 Task: For heading Calibri with Bold.  font size for heading24,  'Change the font style of data to'Bell MT.  and font size to 16,  Change the alignment of both headline & data to Align middle & Align Center.  In the sheet  Expense Monitoring Tracker
Action: Mouse moved to (88, 95)
Screenshot: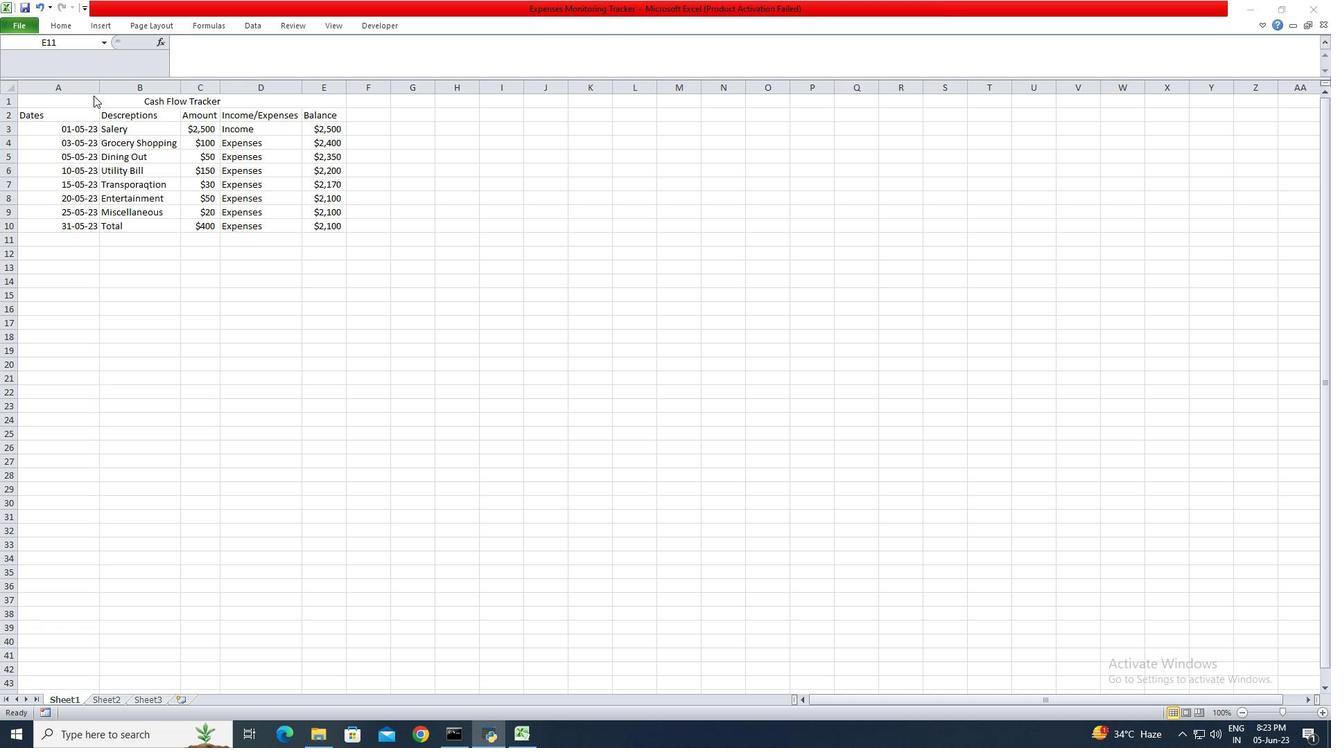 
Action: Mouse pressed left at (88, 95)
Screenshot: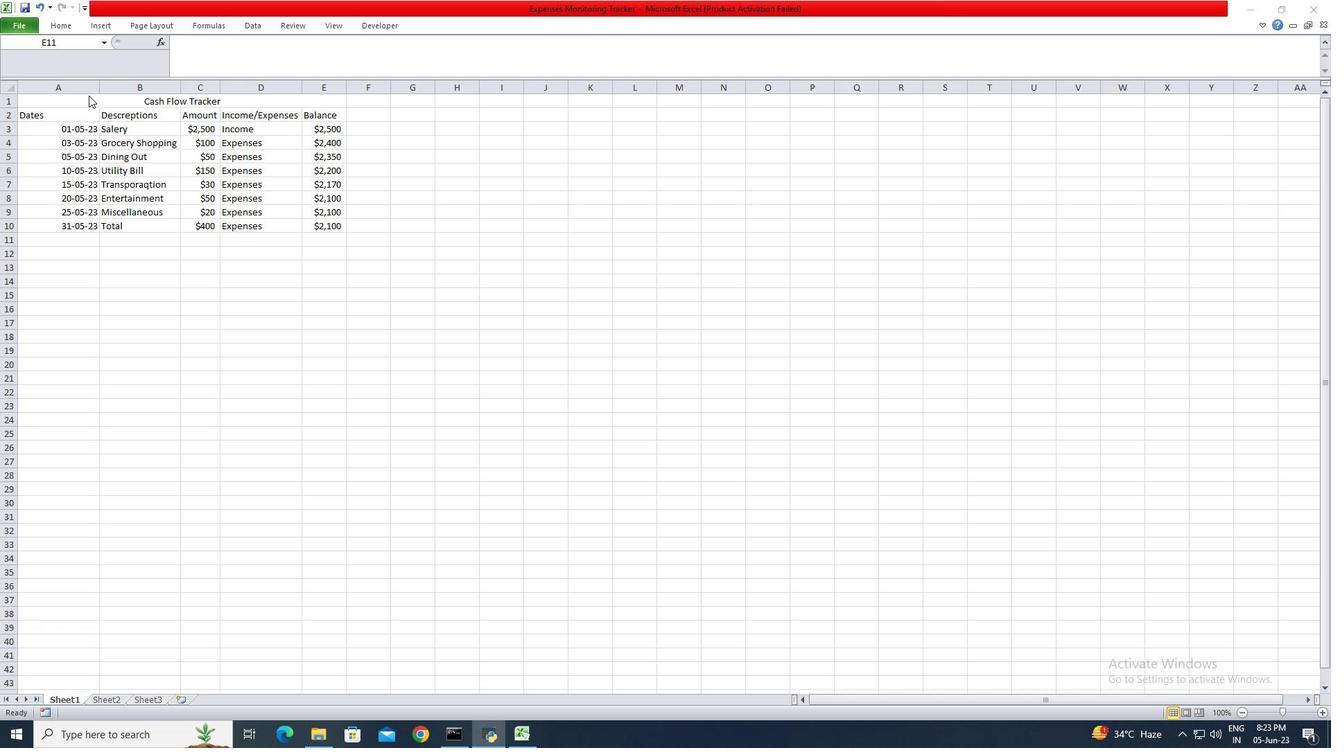 
Action: Mouse moved to (88, 105)
Screenshot: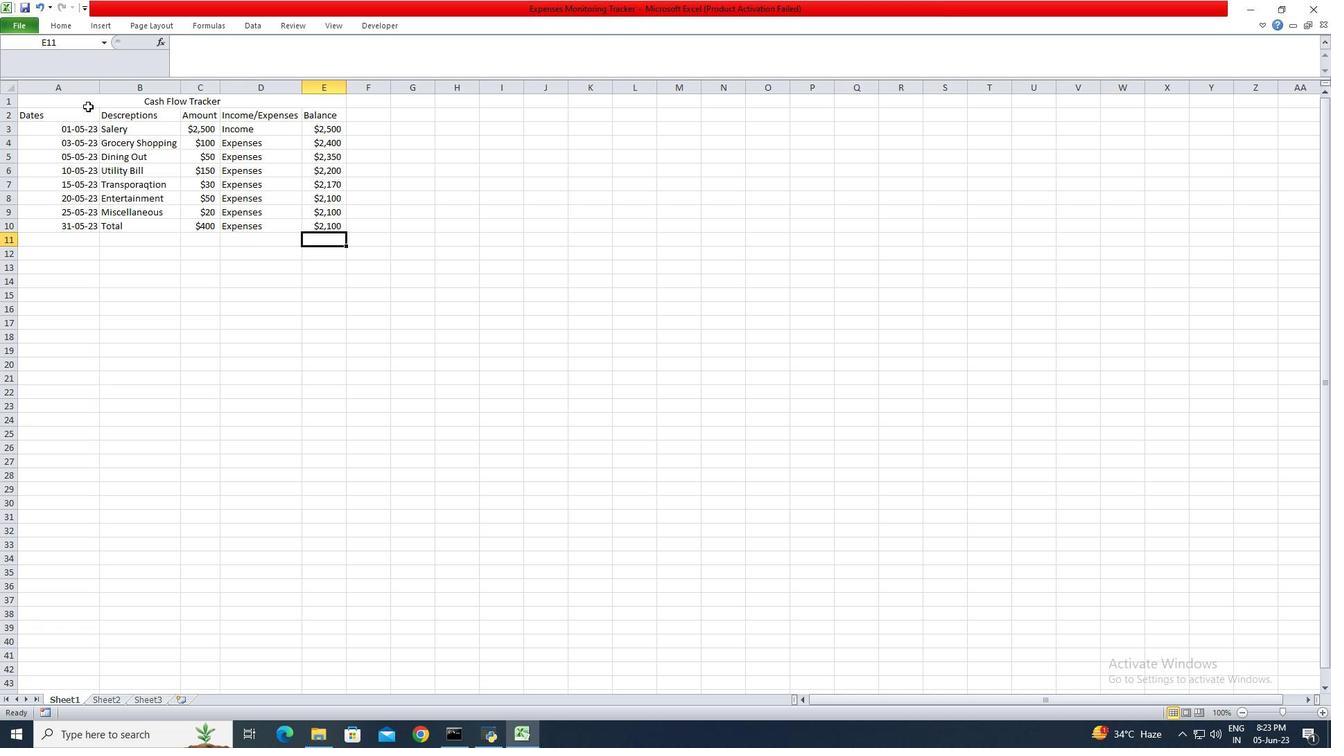 
Action: Mouse pressed left at (88, 105)
Screenshot: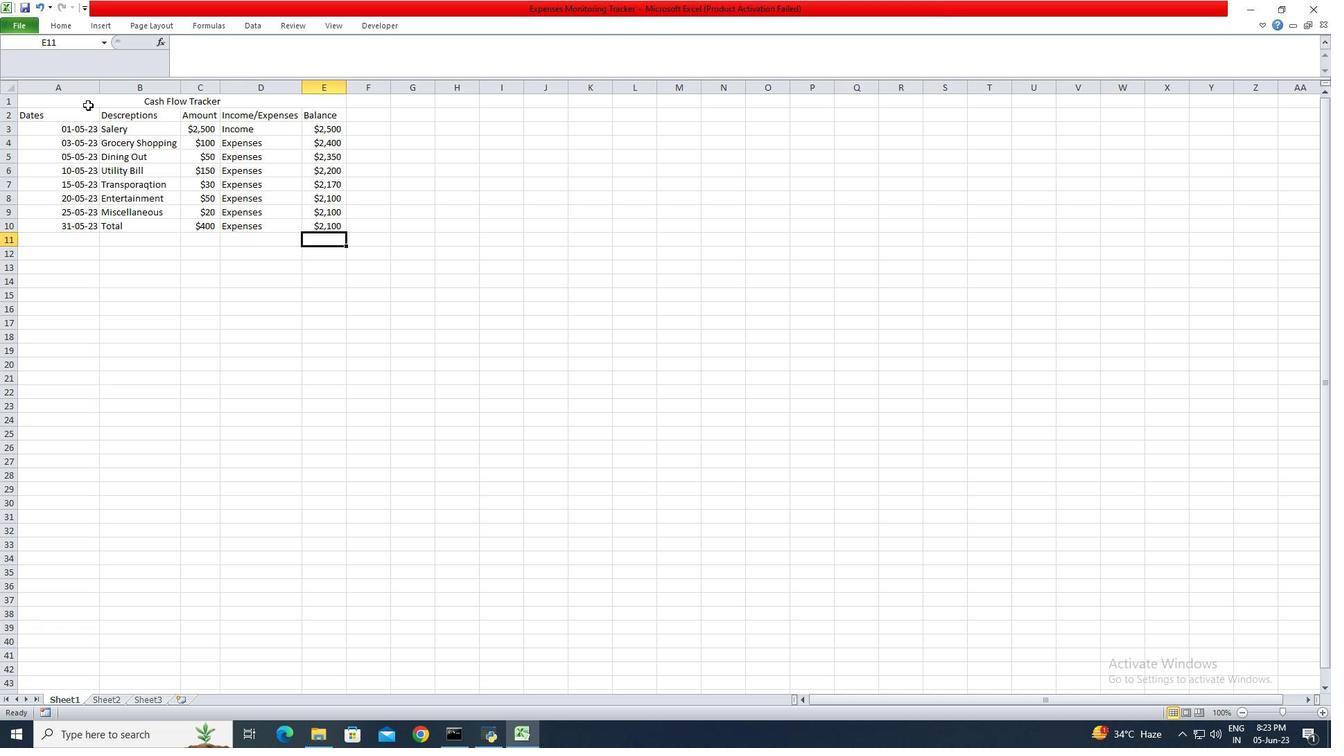 
Action: Mouse moved to (52, 28)
Screenshot: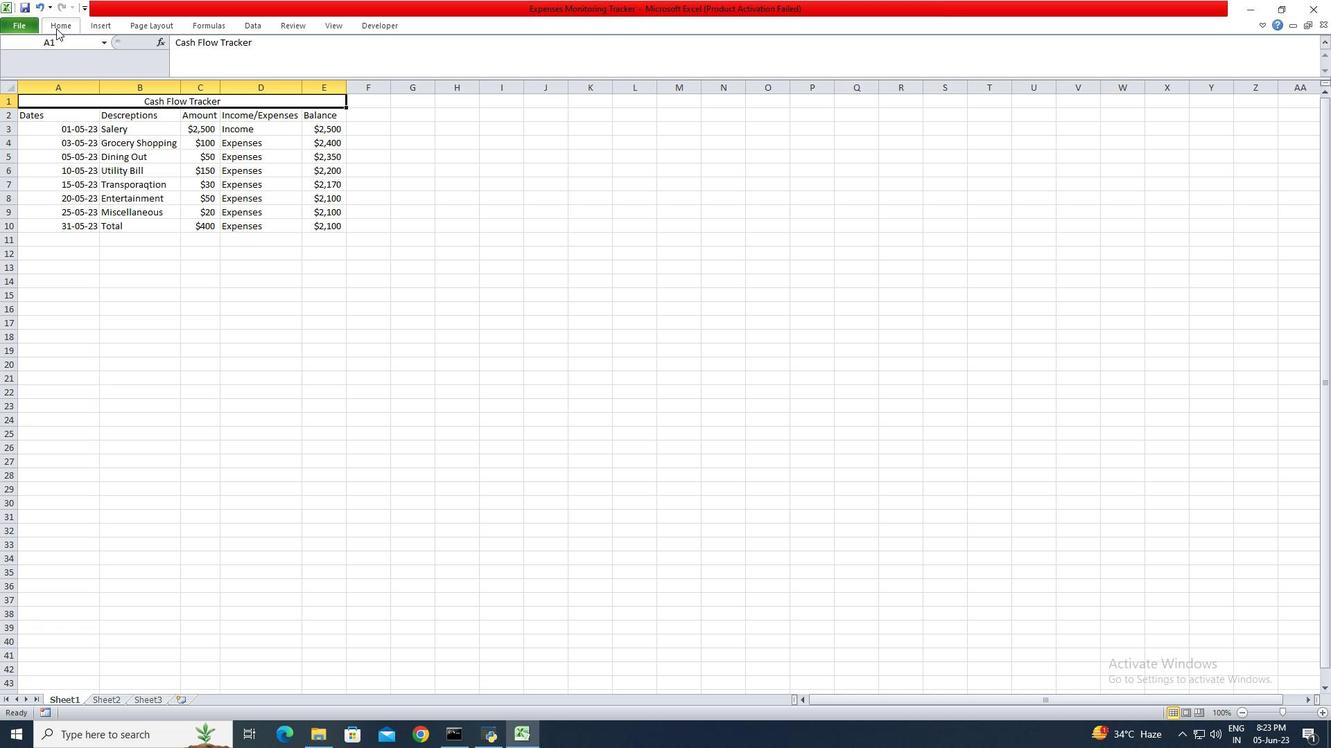 
Action: Mouse pressed left at (52, 28)
Screenshot: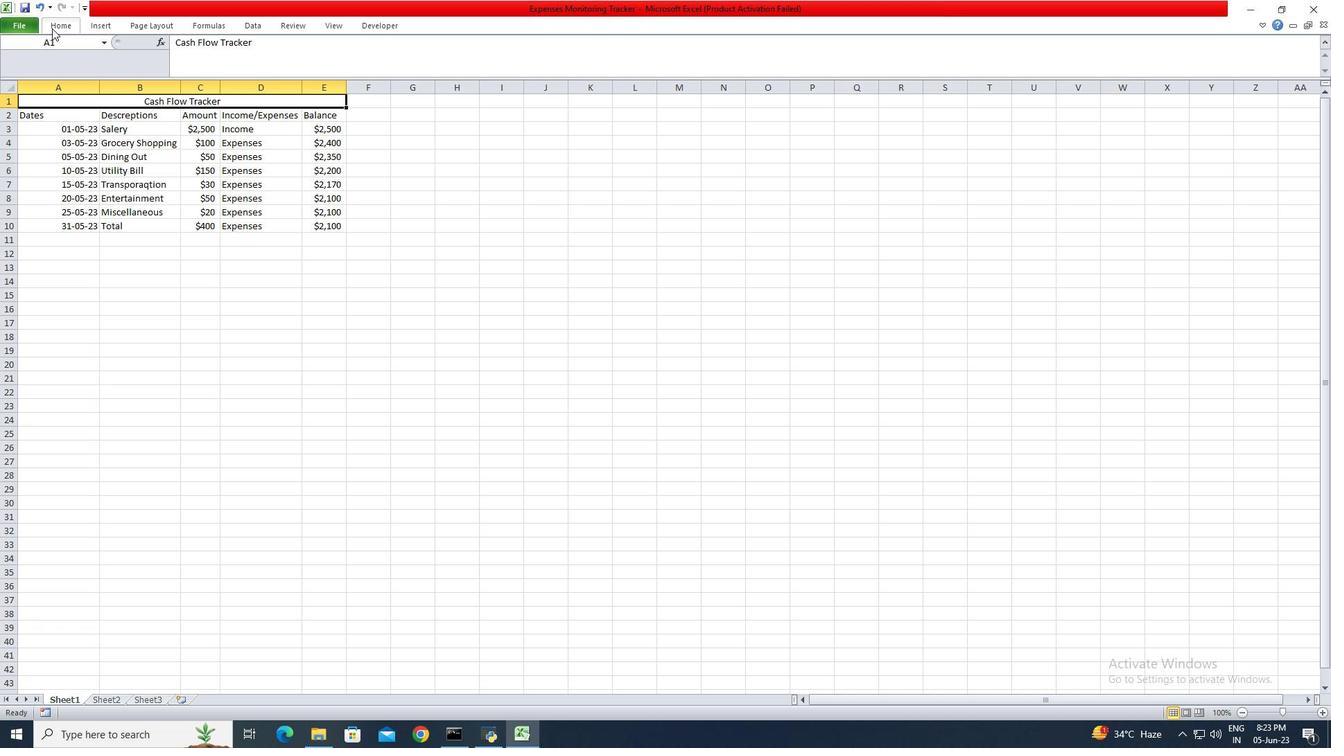
Action: Mouse moved to (180, 48)
Screenshot: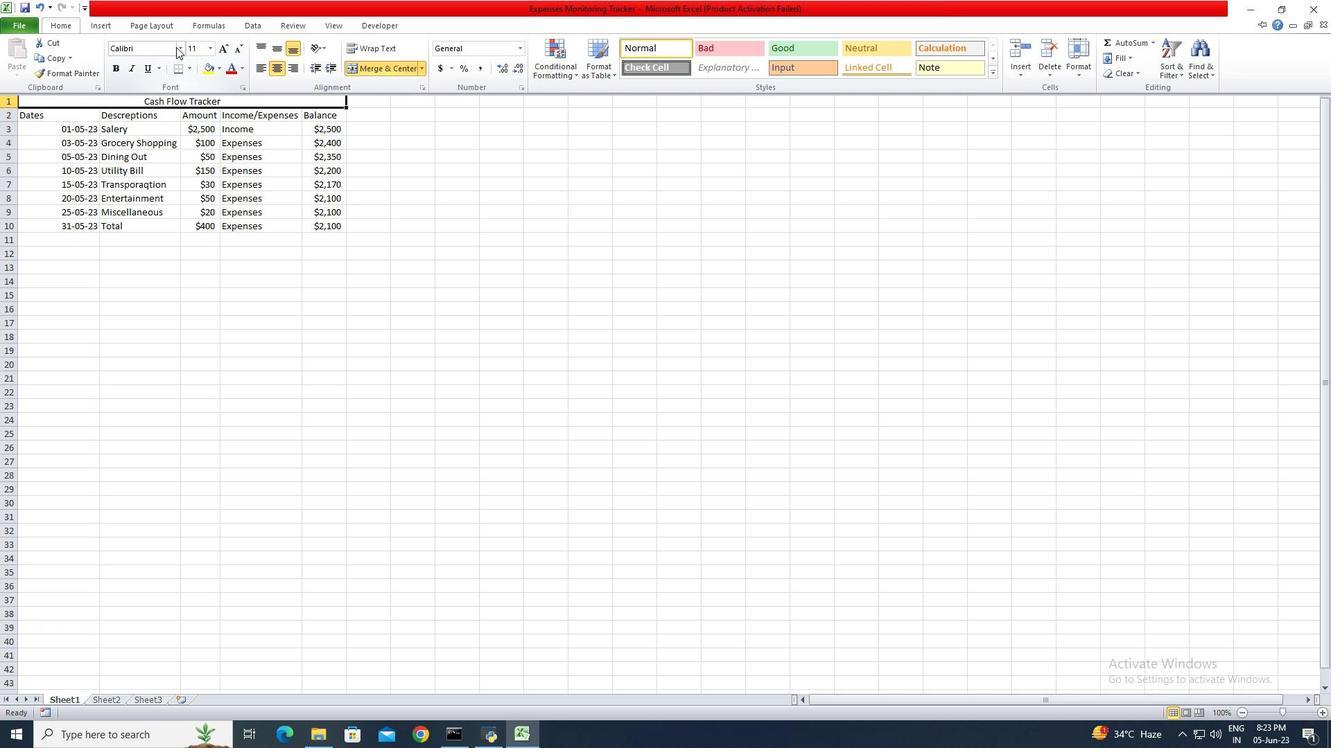 
Action: Mouse pressed left at (180, 48)
Screenshot: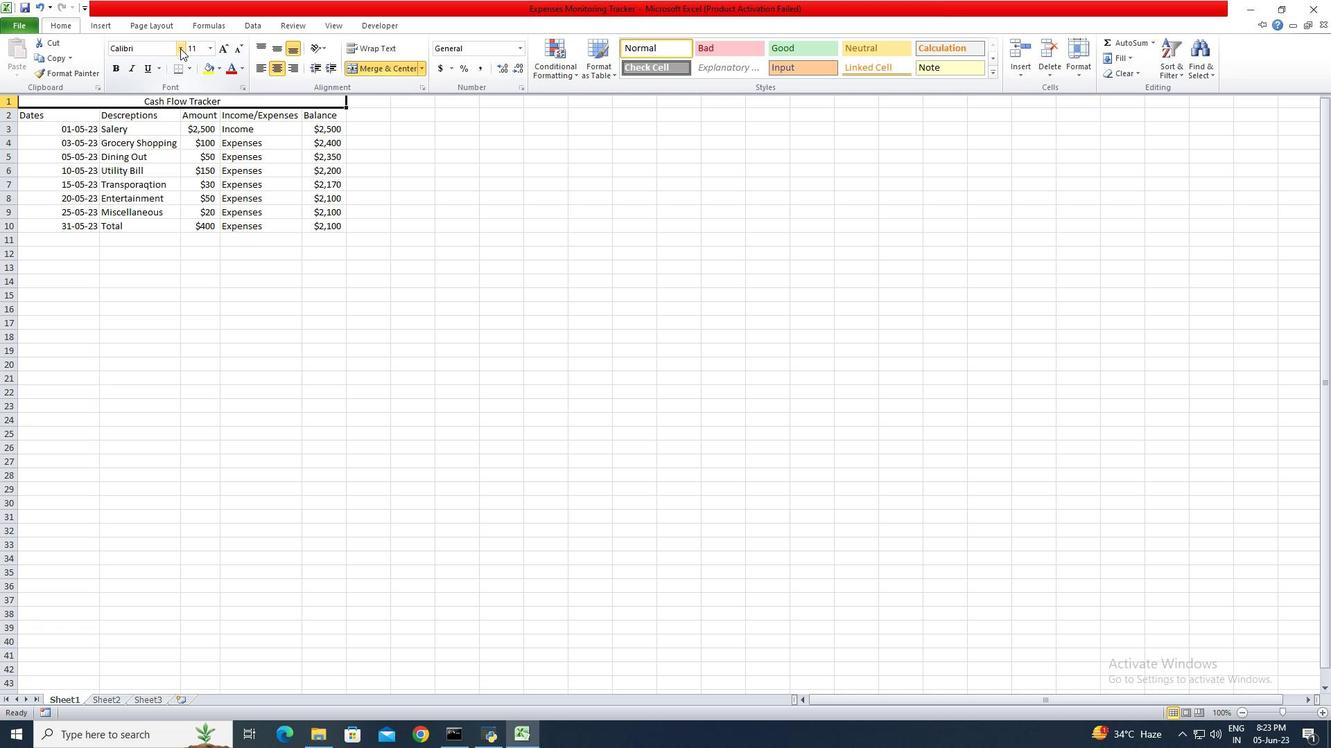 
Action: Mouse moved to (210, 336)
Screenshot: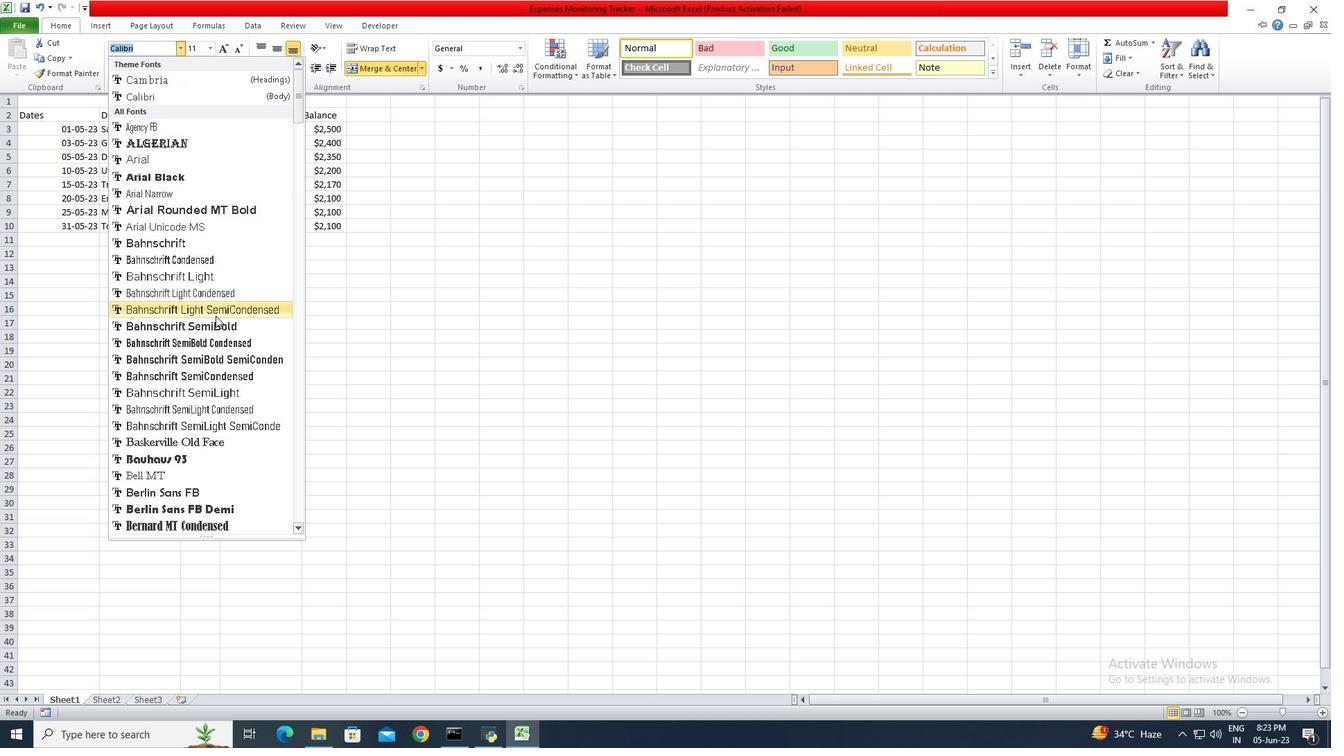 
Action: Mouse scrolled (210, 336) with delta (0, 0)
Screenshot: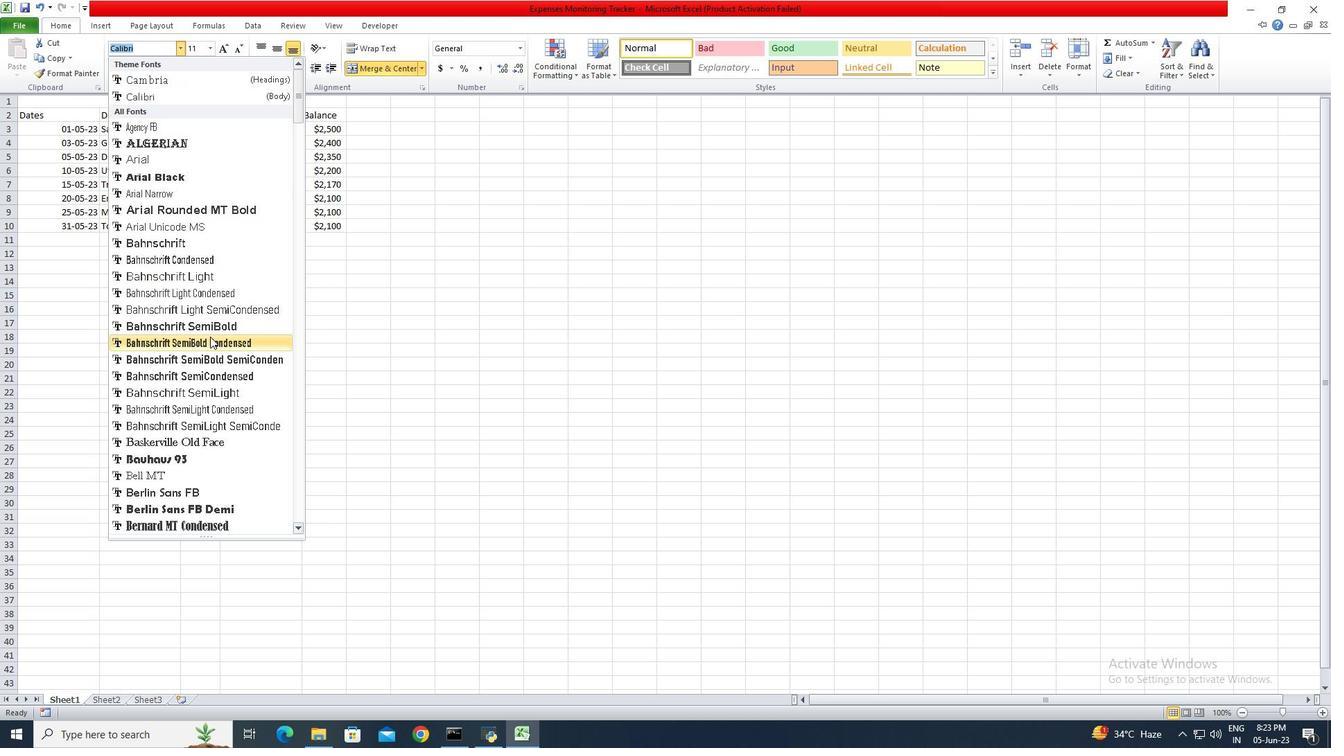 
Action: Mouse scrolled (210, 336) with delta (0, 0)
Screenshot: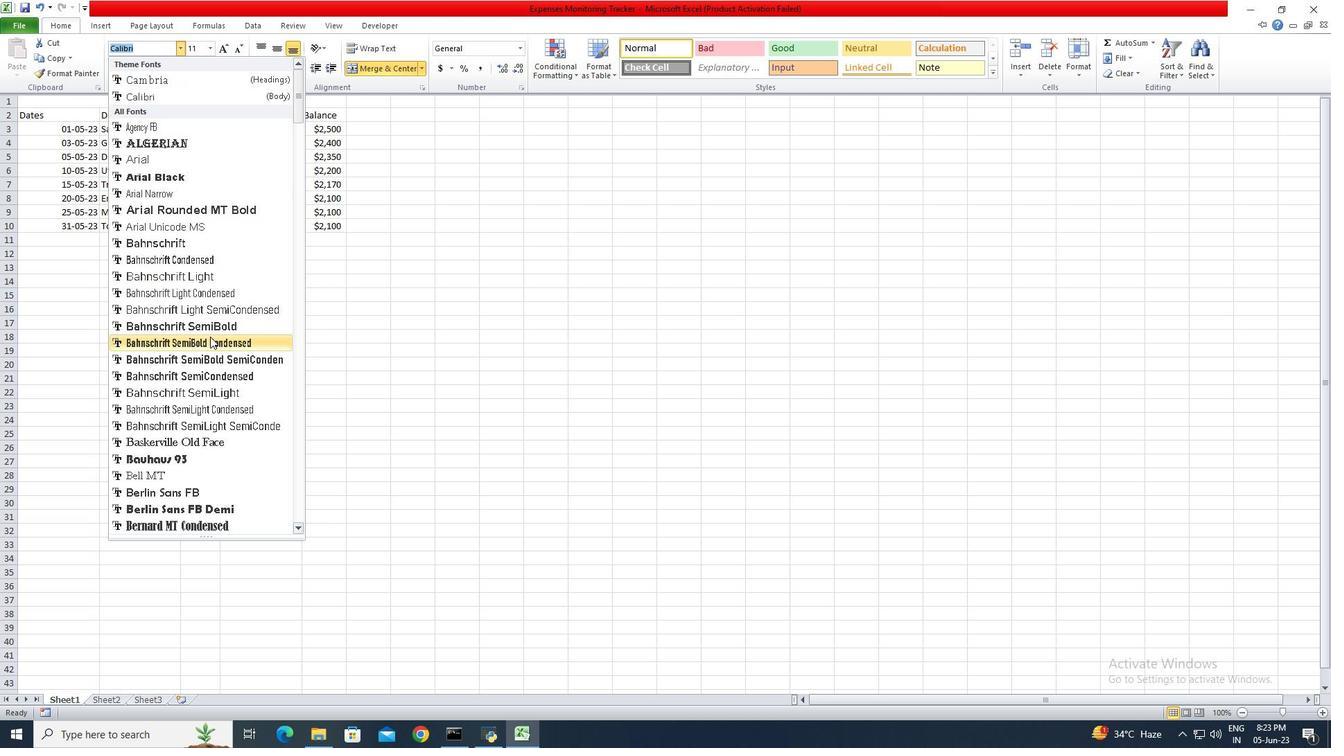 
Action: Mouse scrolled (210, 336) with delta (0, 0)
Screenshot: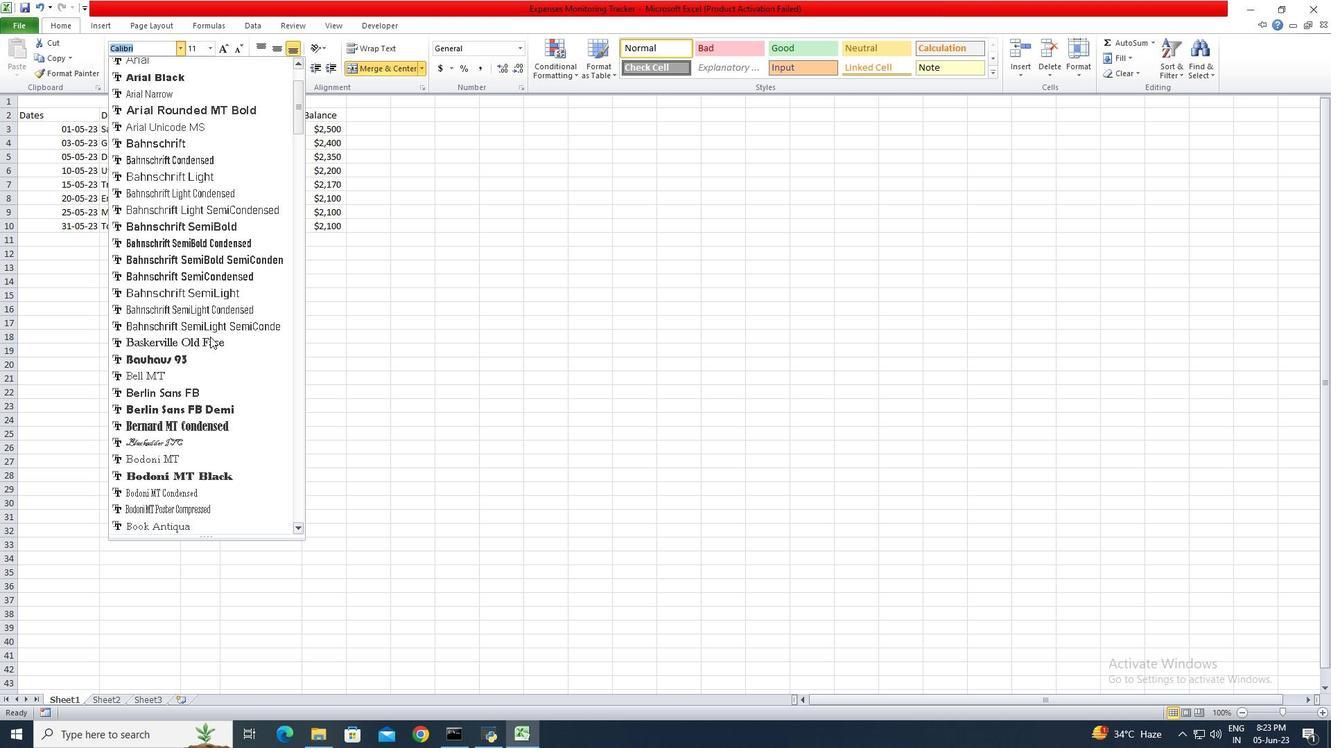 
Action: Mouse scrolled (210, 336) with delta (0, 0)
Screenshot: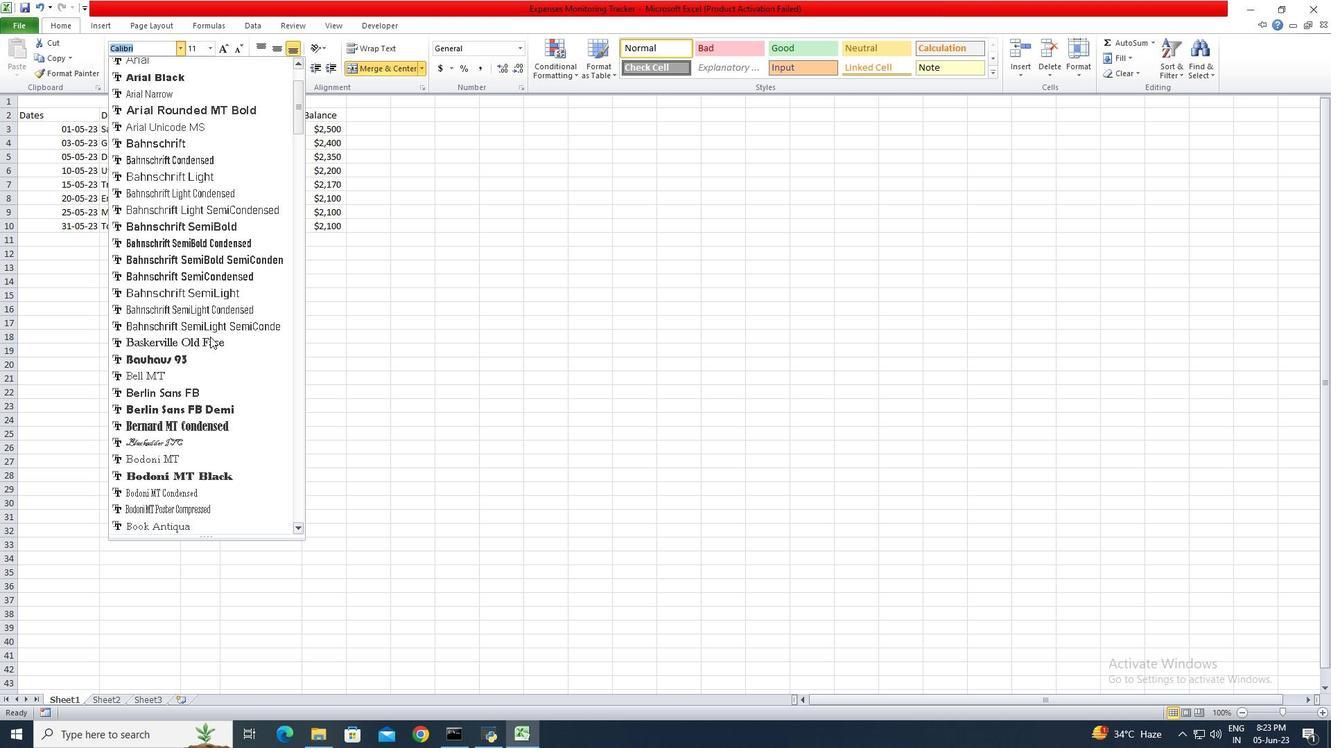
Action: Mouse scrolled (210, 336) with delta (0, 0)
Screenshot: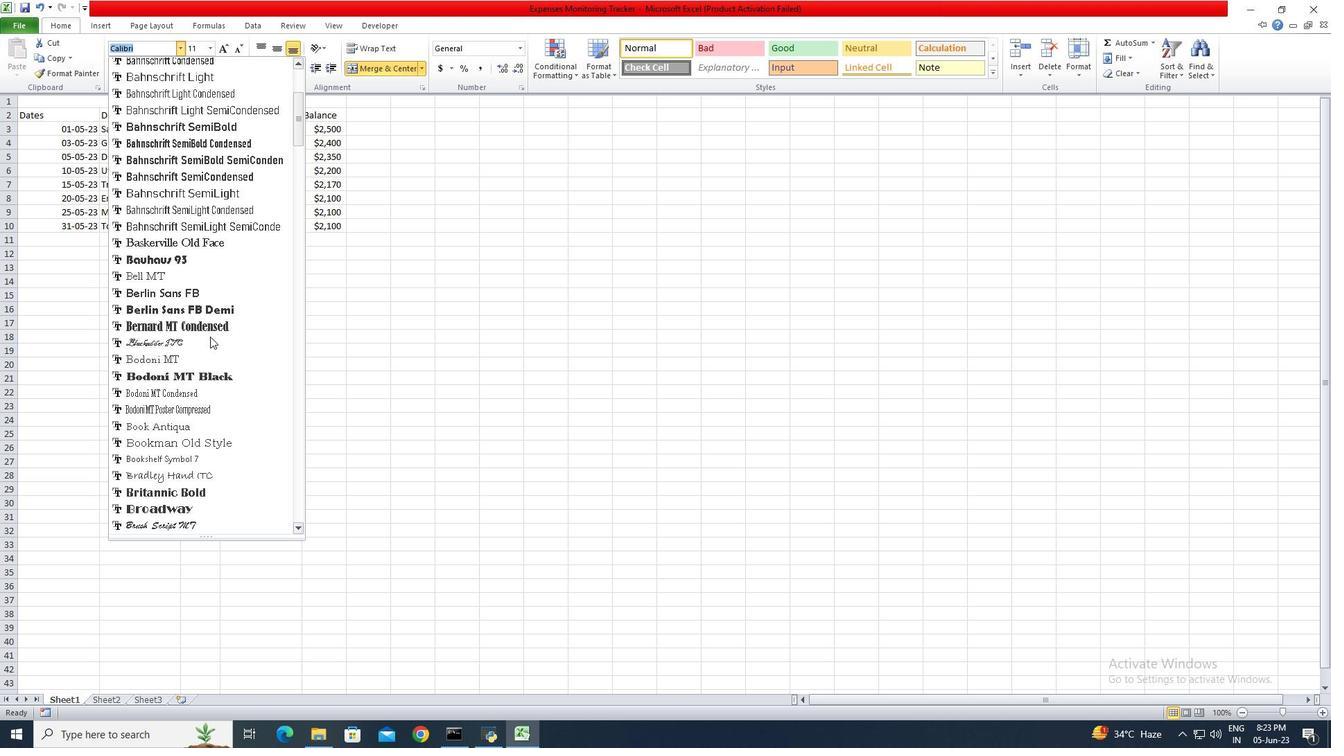 
Action: Mouse scrolled (210, 336) with delta (0, 0)
Screenshot: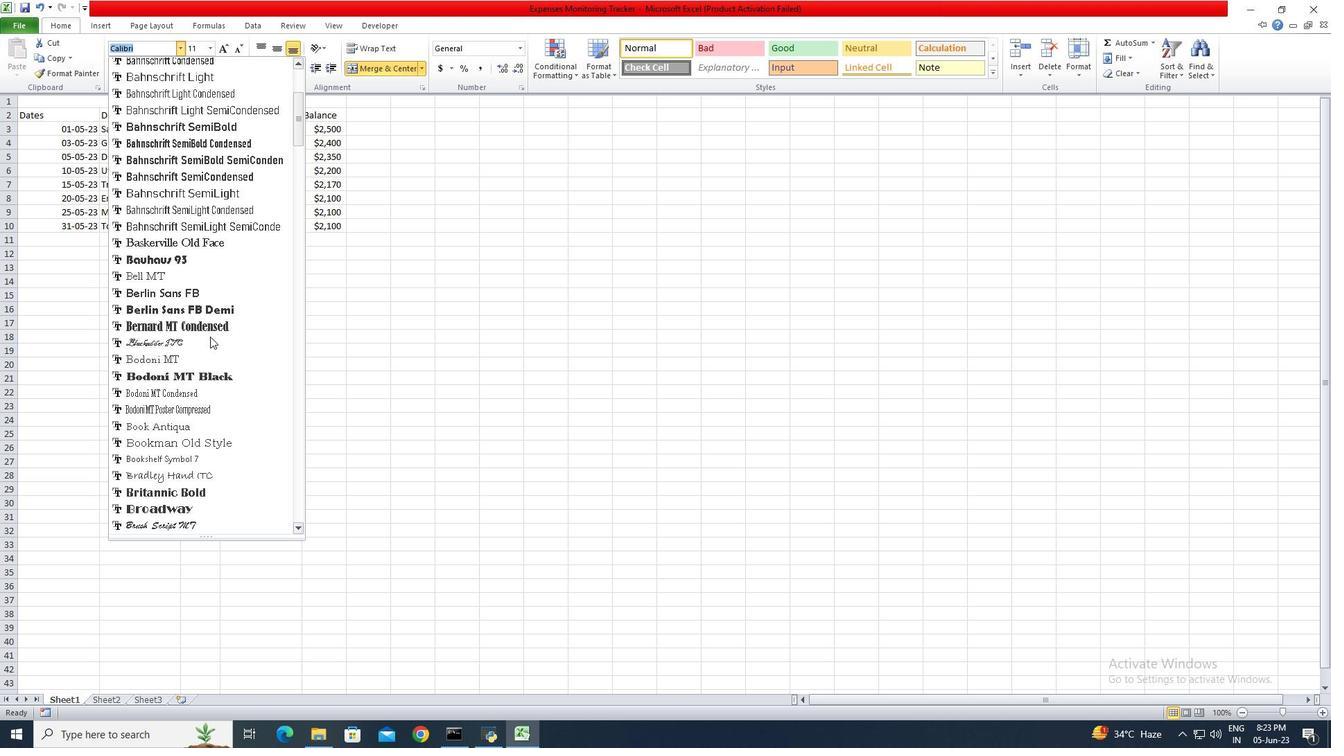 
Action: Mouse scrolled (210, 336) with delta (0, 0)
Screenshot: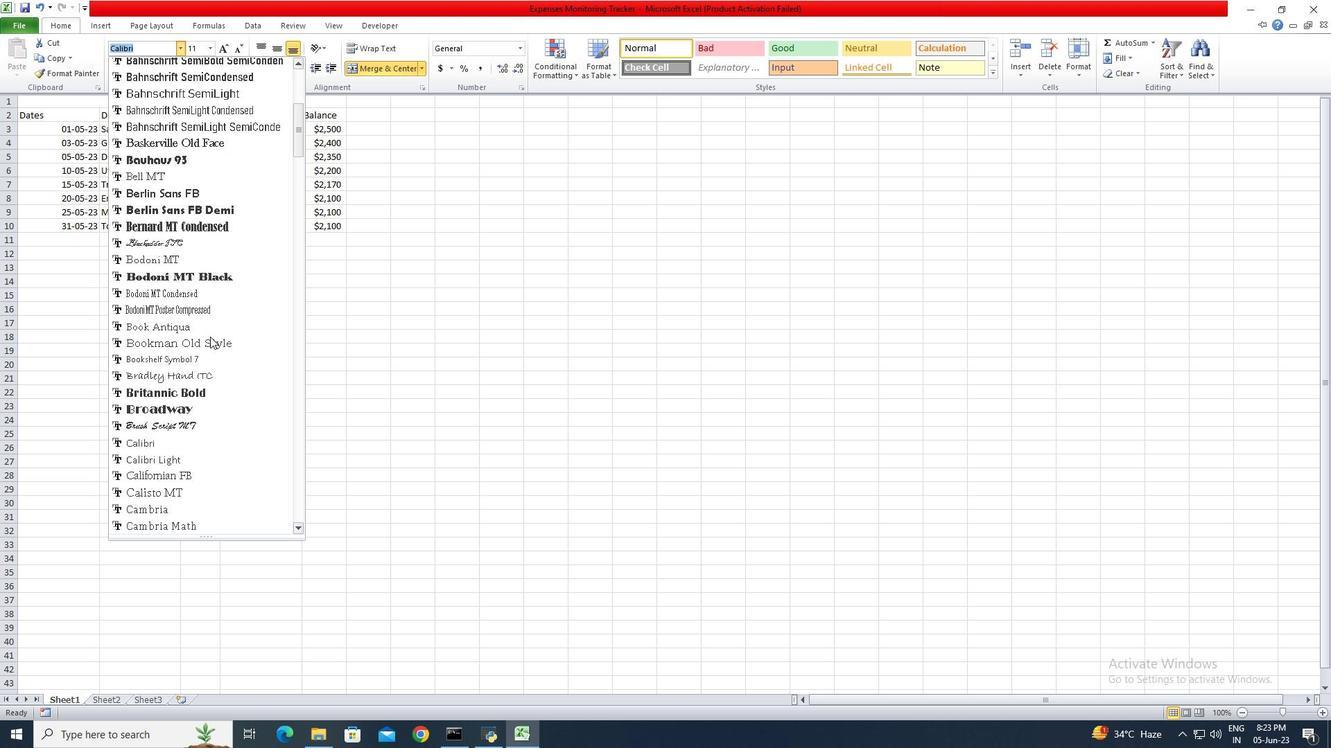 
Action: Mouse scrolled (210, 336) with delta (0, 0)
Screenshot: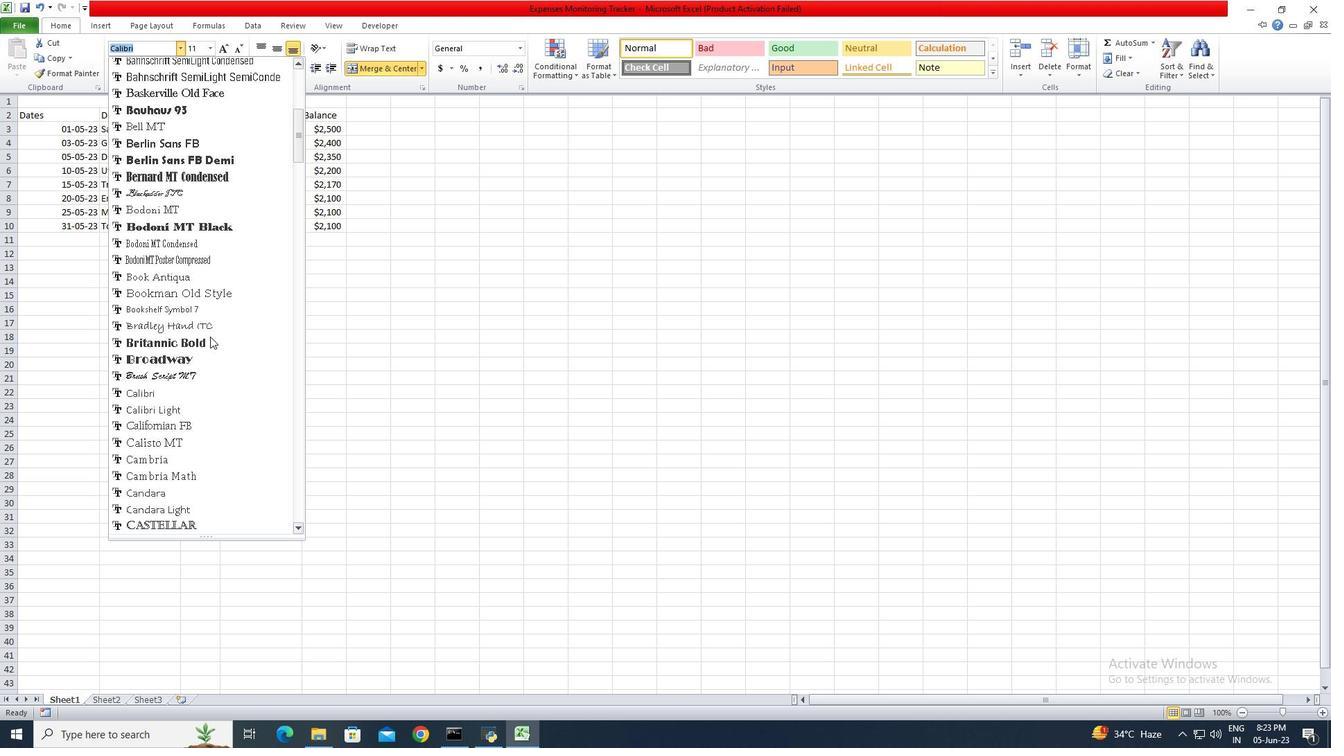 
Action: Mouse scrolled (210, 336) with delta (0, 0)
Screenshot: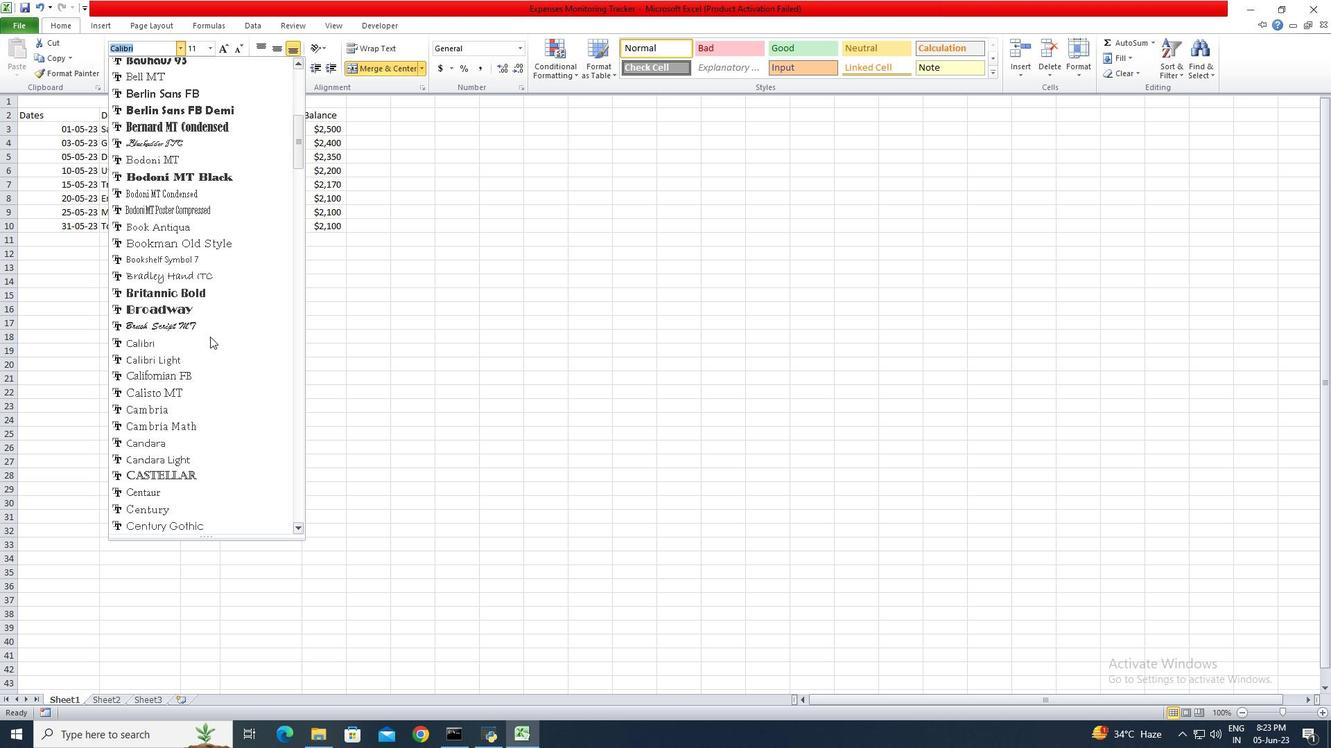 
Action: Mouse scrolled (210, 336) with delta (0, 0)
Screenshot: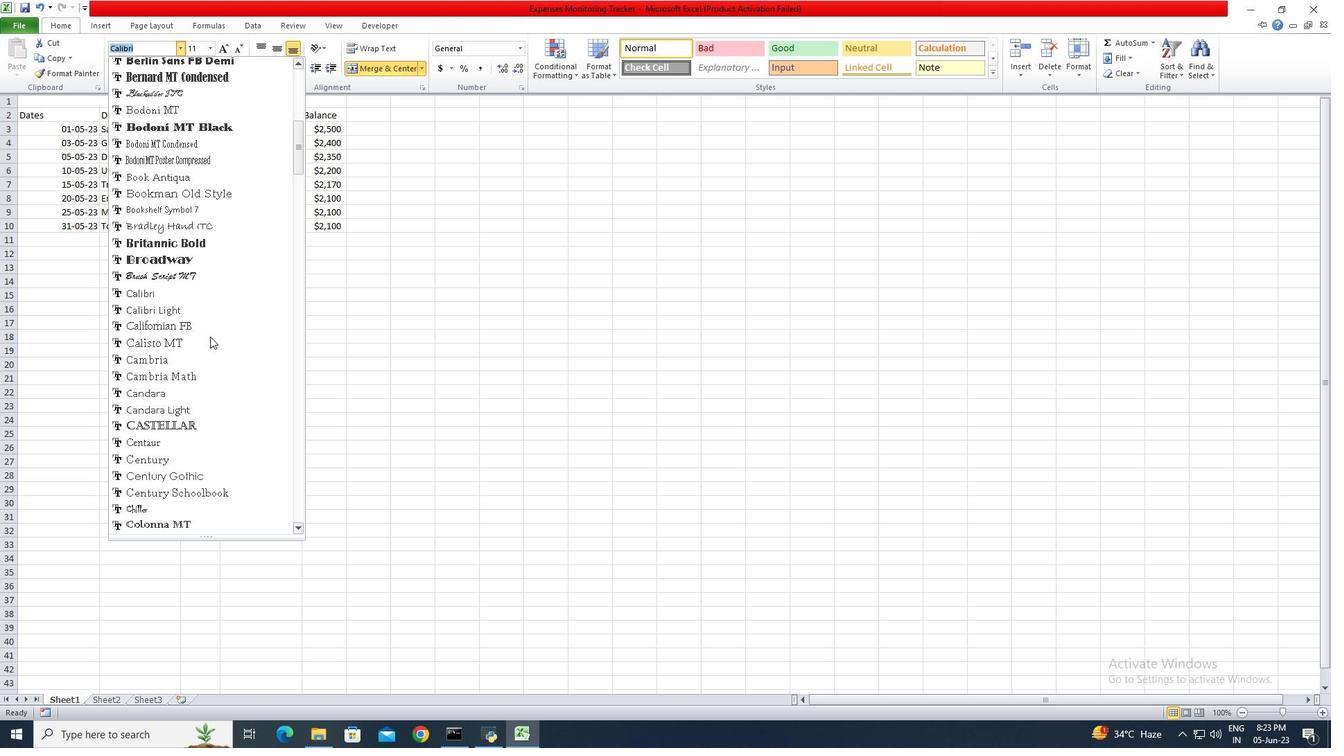 
Action: Mouse scrolled (210, 336) with delta (0, 0)
Screenshot: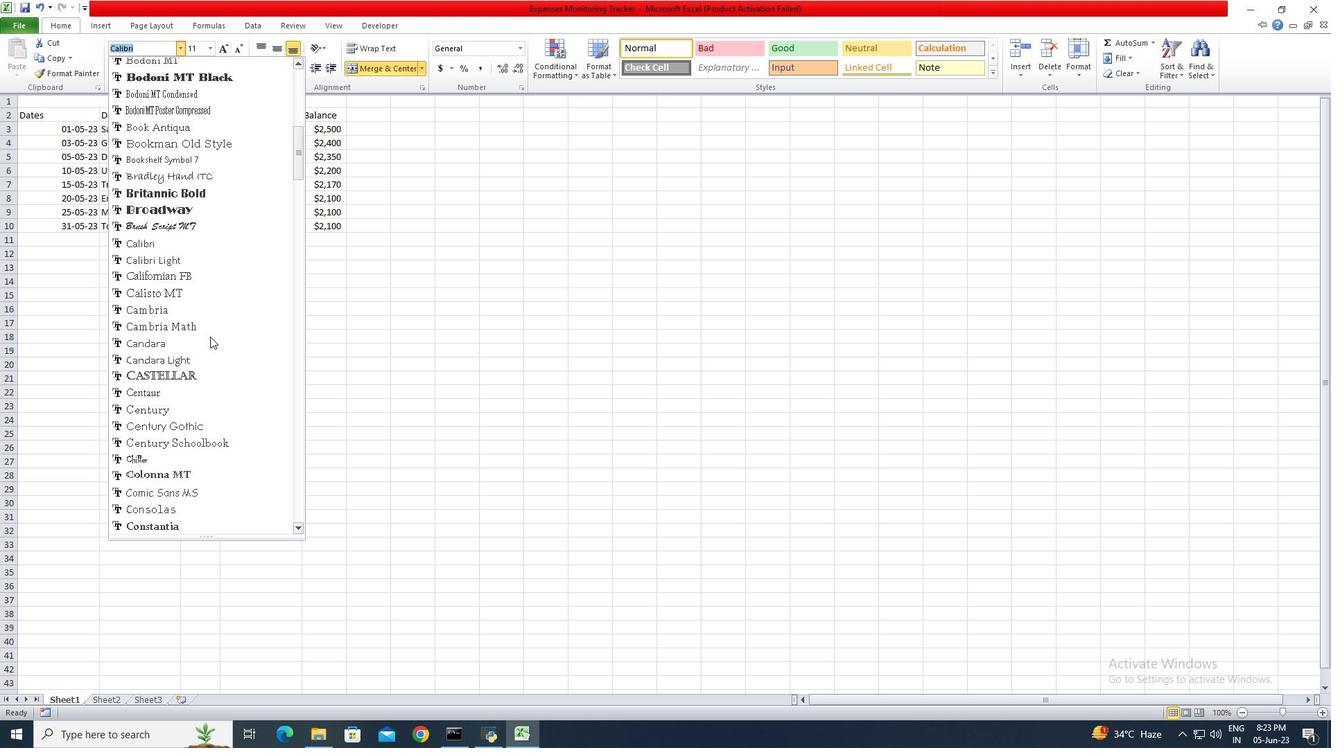 
Action: Mouse moved to (139, 196)
Screenshot: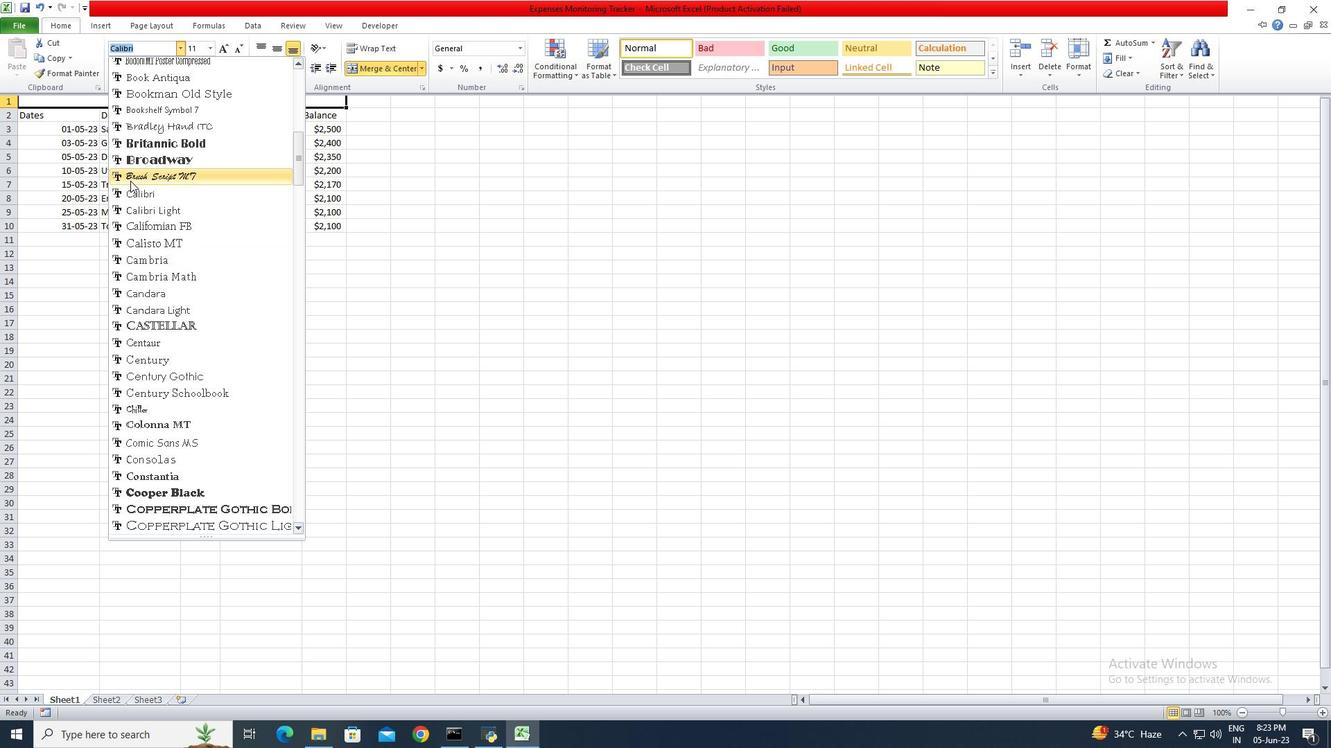 
Action: Mouse pressed left at (139, 196)
Screenshot: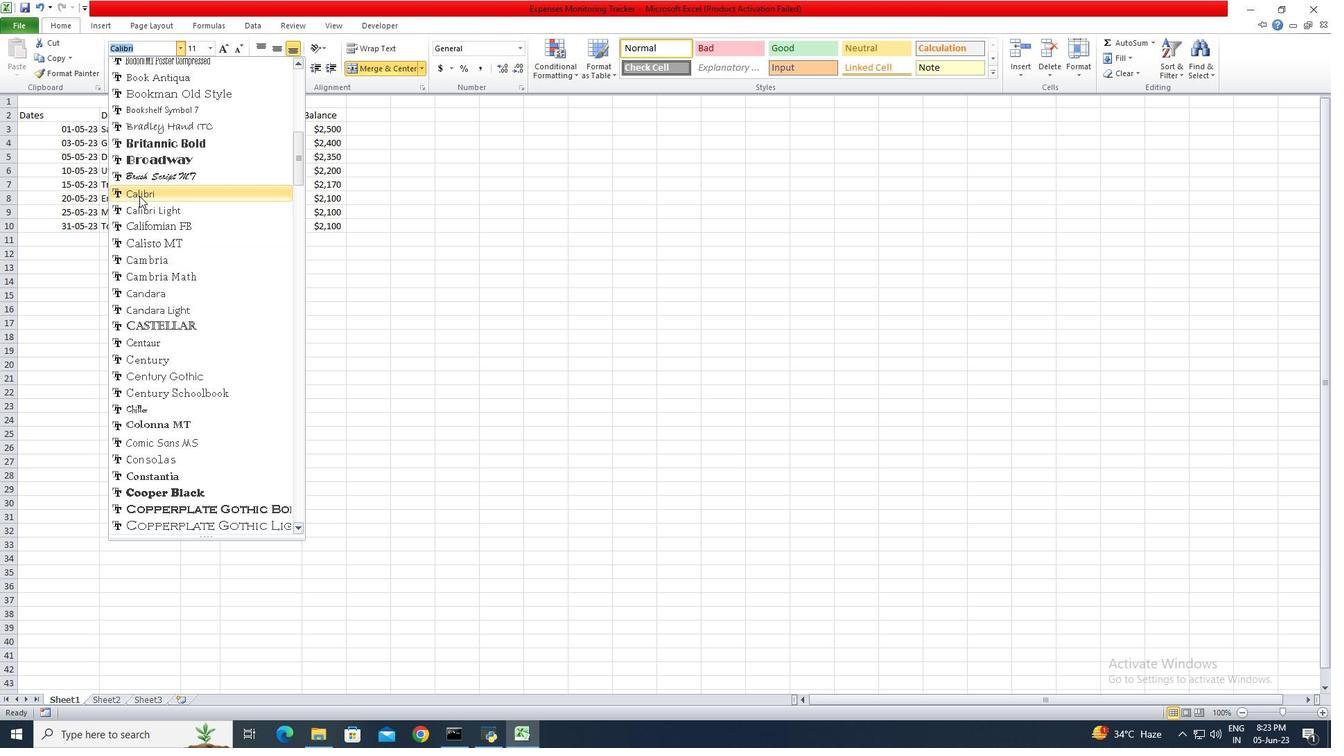 
Action: Mouse moved to (59, 21)
Screenshot: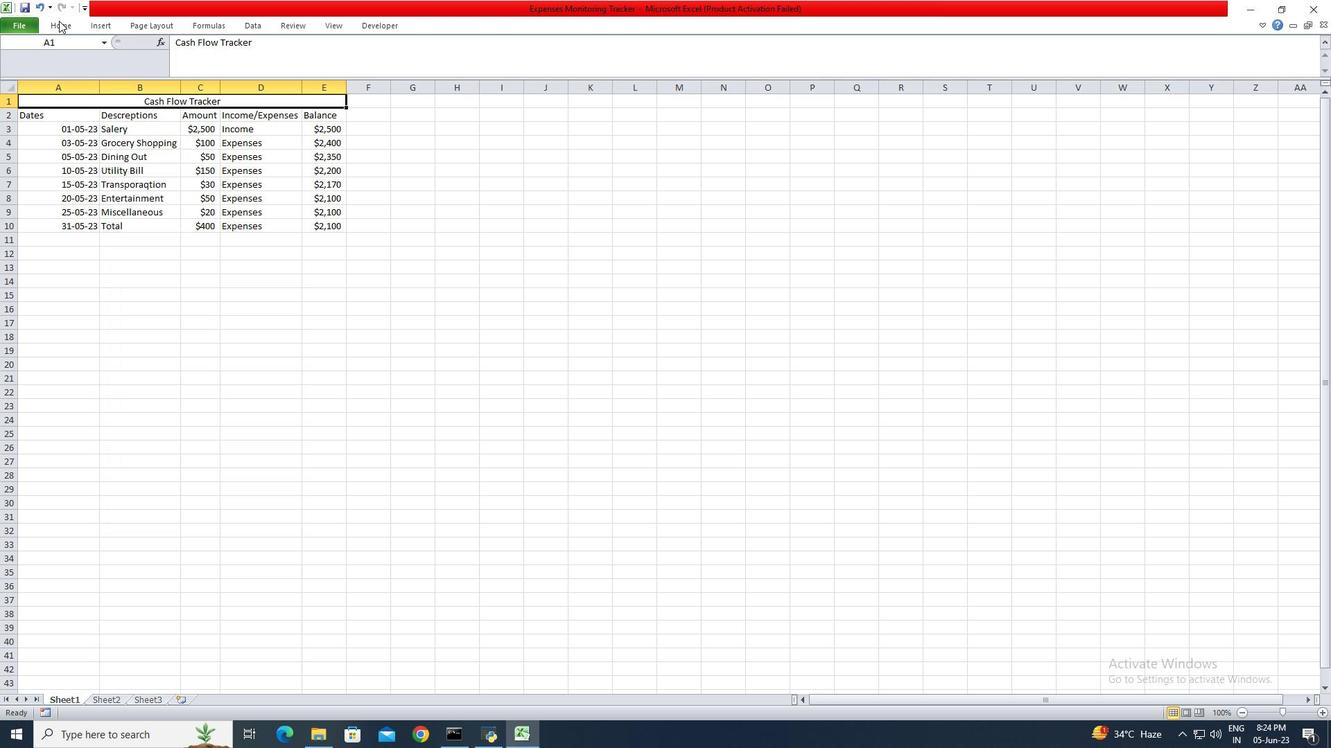 
Action: Mouse pressed left at (59, 21)
Screenshot: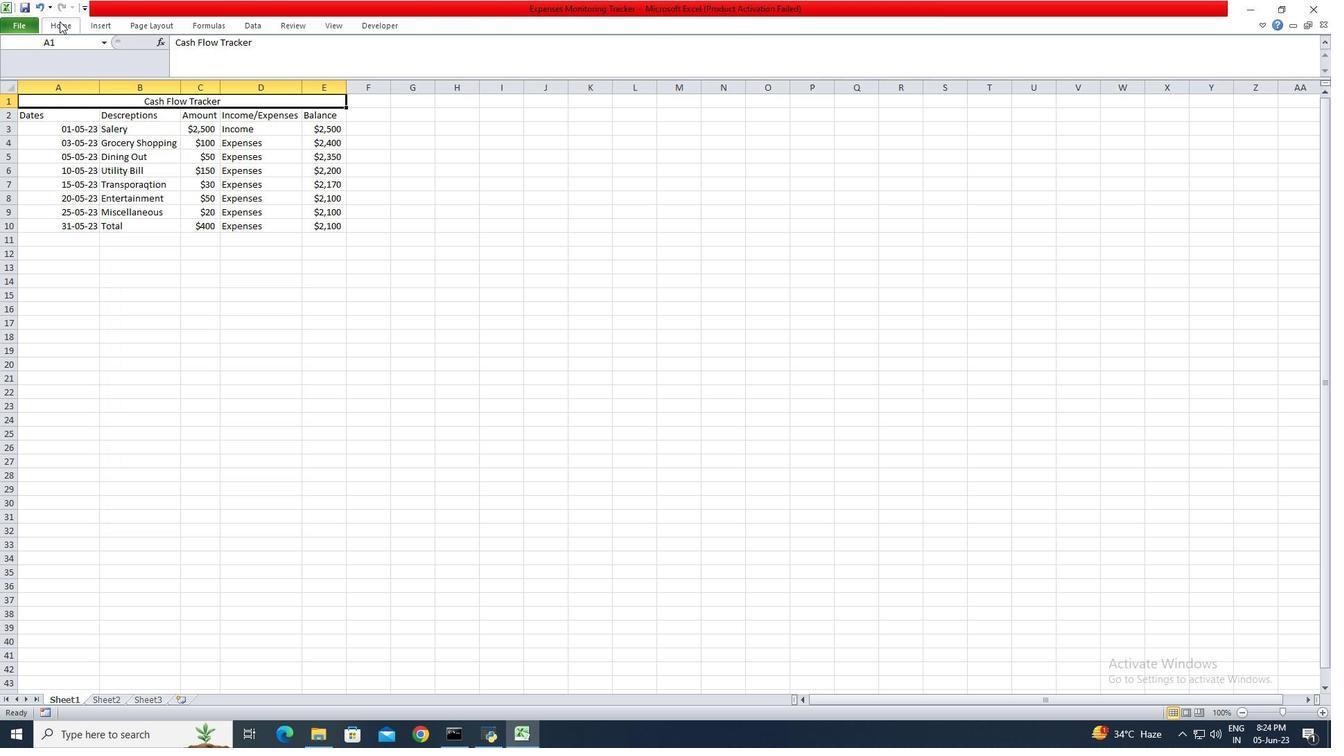 
Action: Mouse moved to (145, 69)
Screenshot: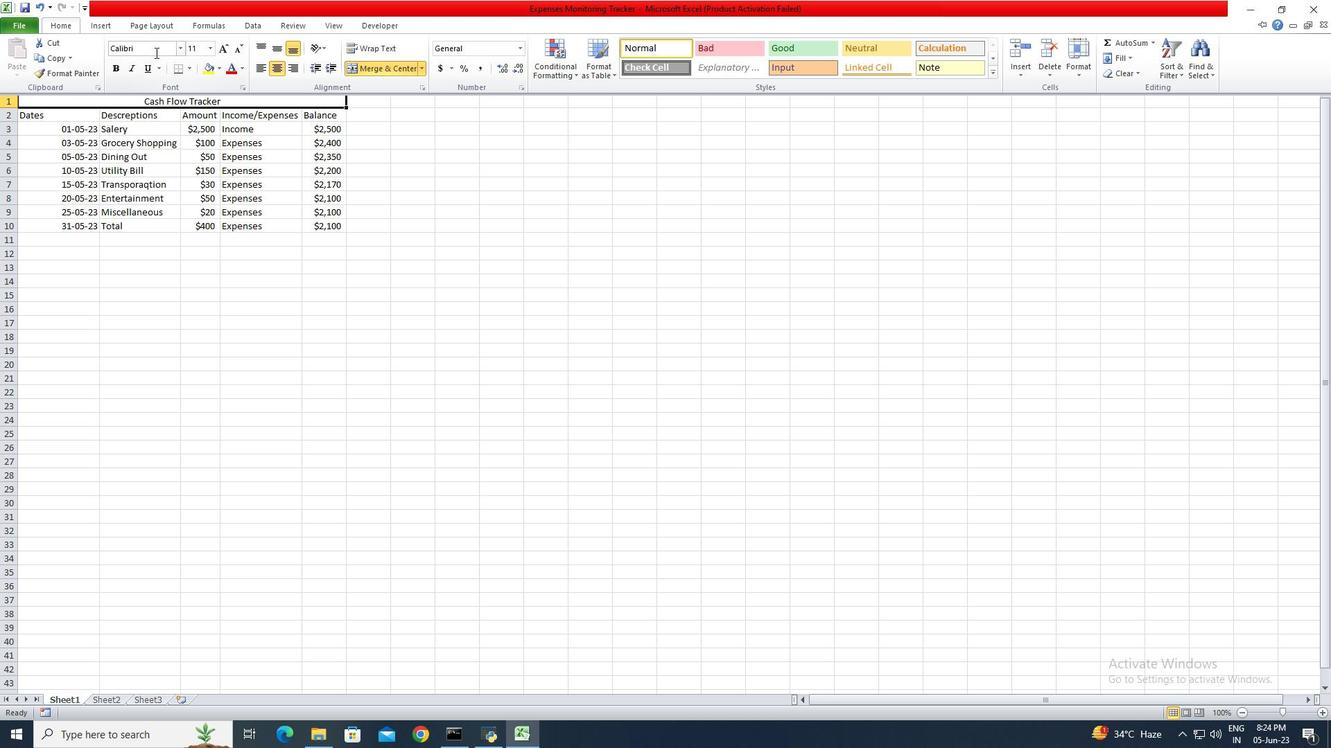 
Action: Mouse pressed left at (145, 69)
Screenshot: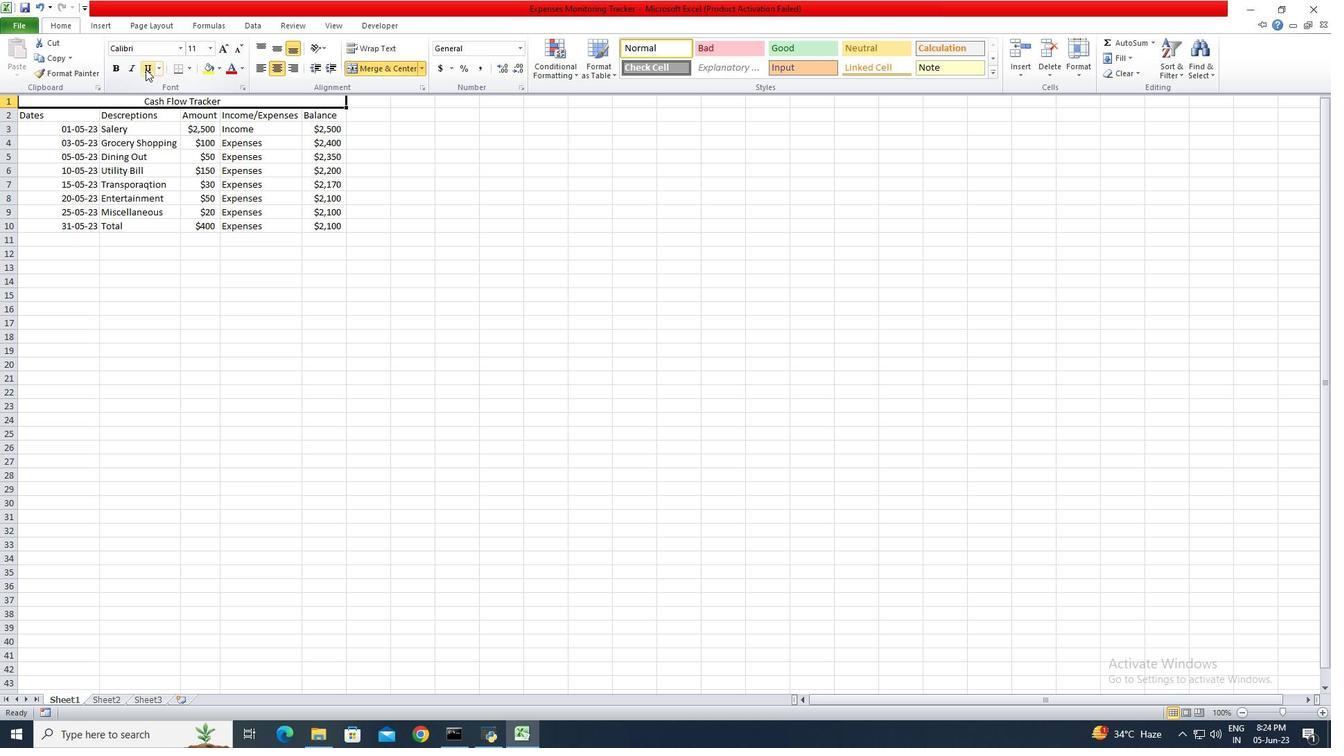 
Action: Mouse moved to (60, 28)
Screenshot: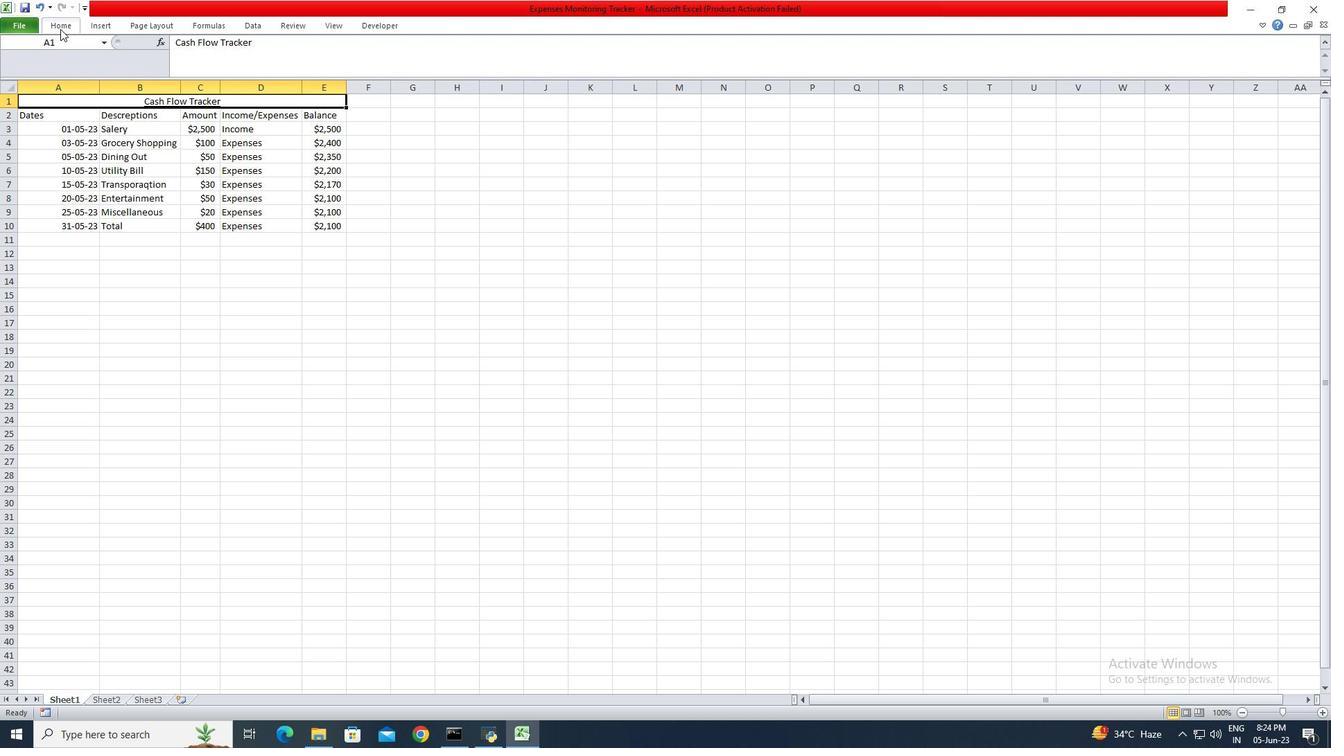 
Action: Mouse pressed left at (60, 28)
Screenshot: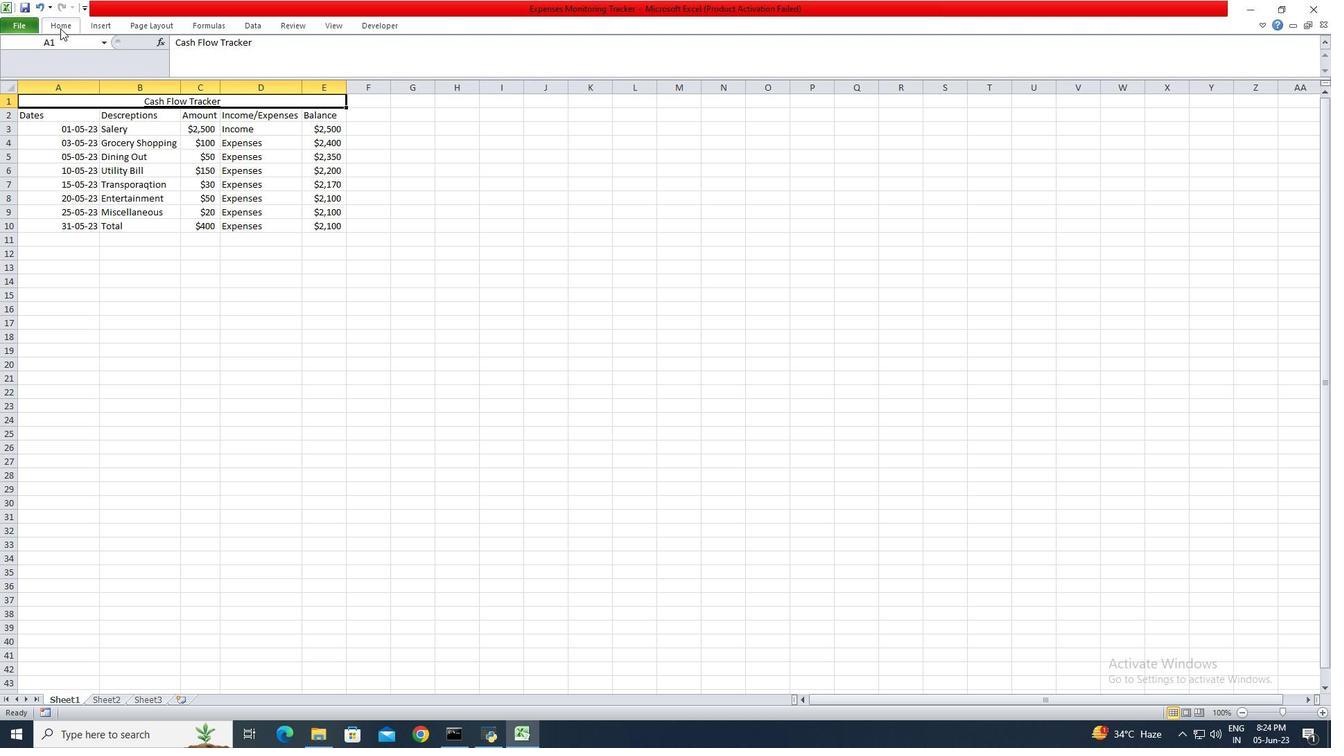 
Action: Mouse pressed left at (60, 28)
Screenshot: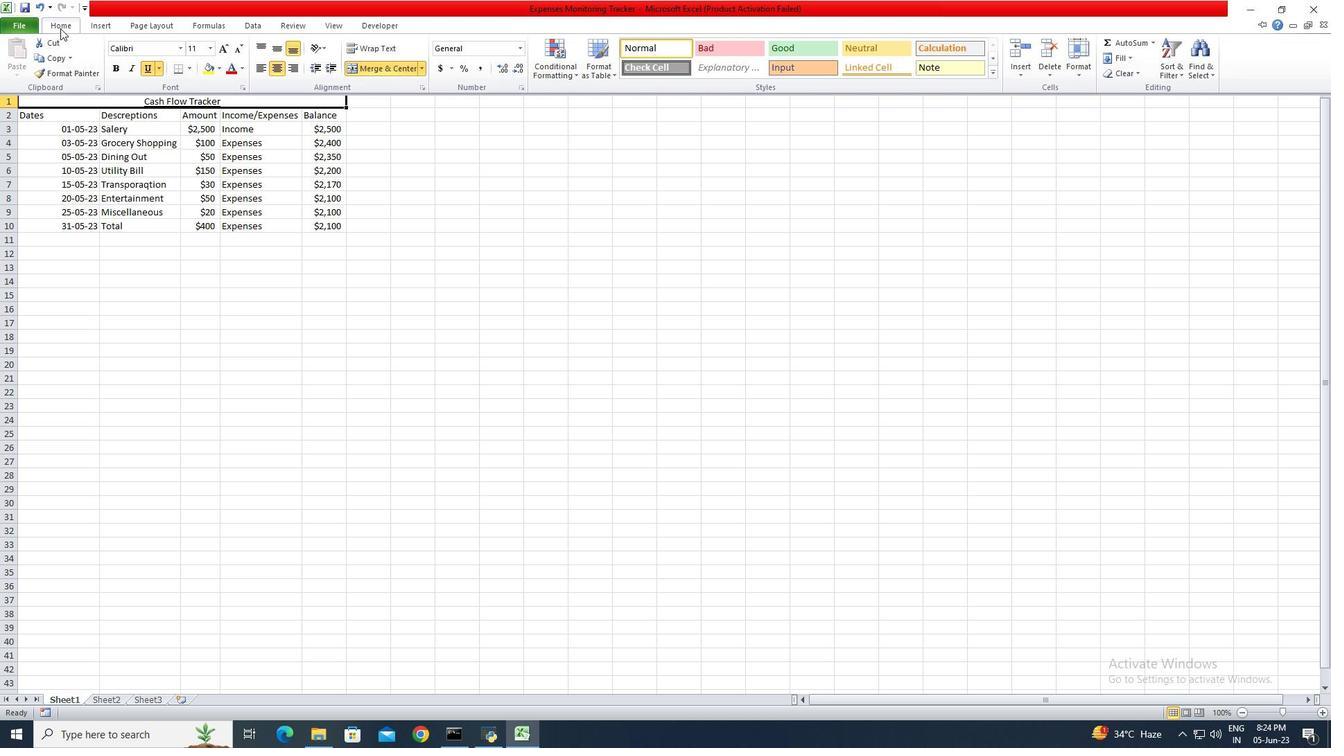 
Action: Mouse pressed left at (60, 28)
Screenshot: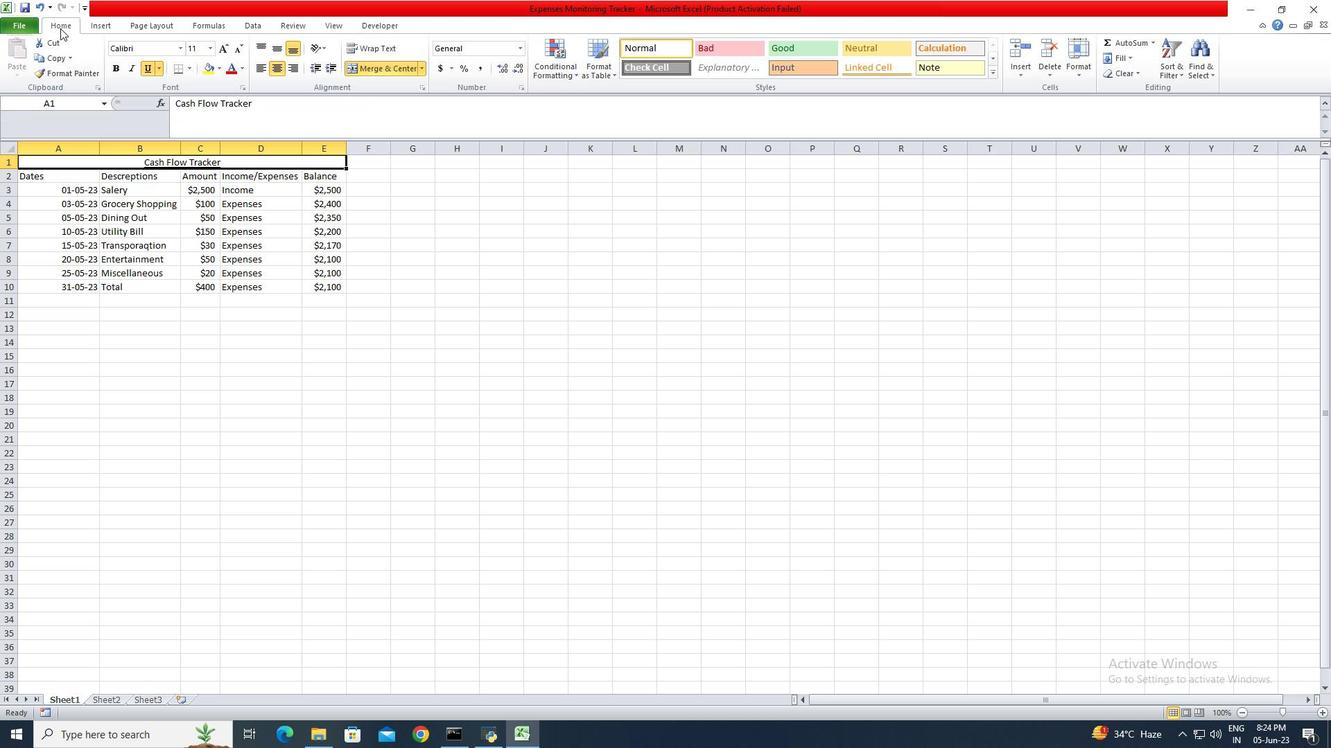
Action: Mouse moved to (163, 71)
Screenshot: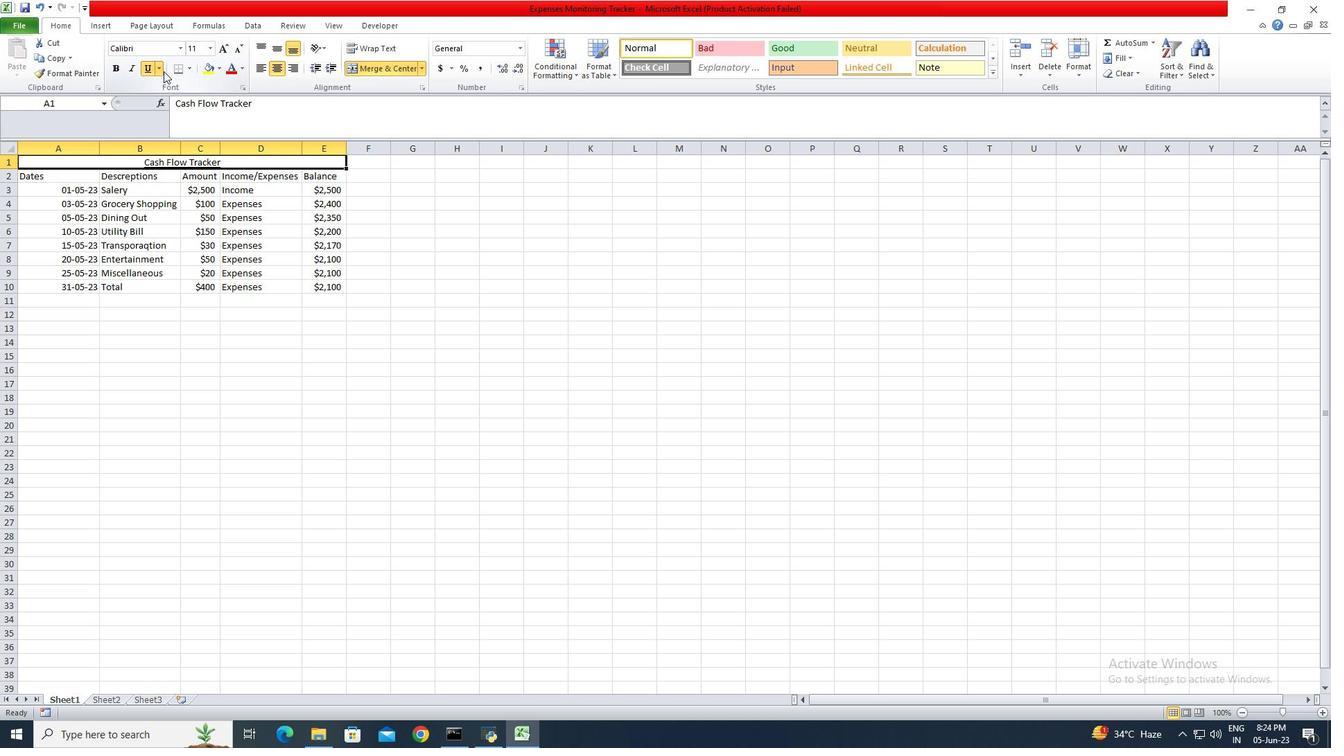 
Action: Mouse pressed left at (163, 71)
Screenshot: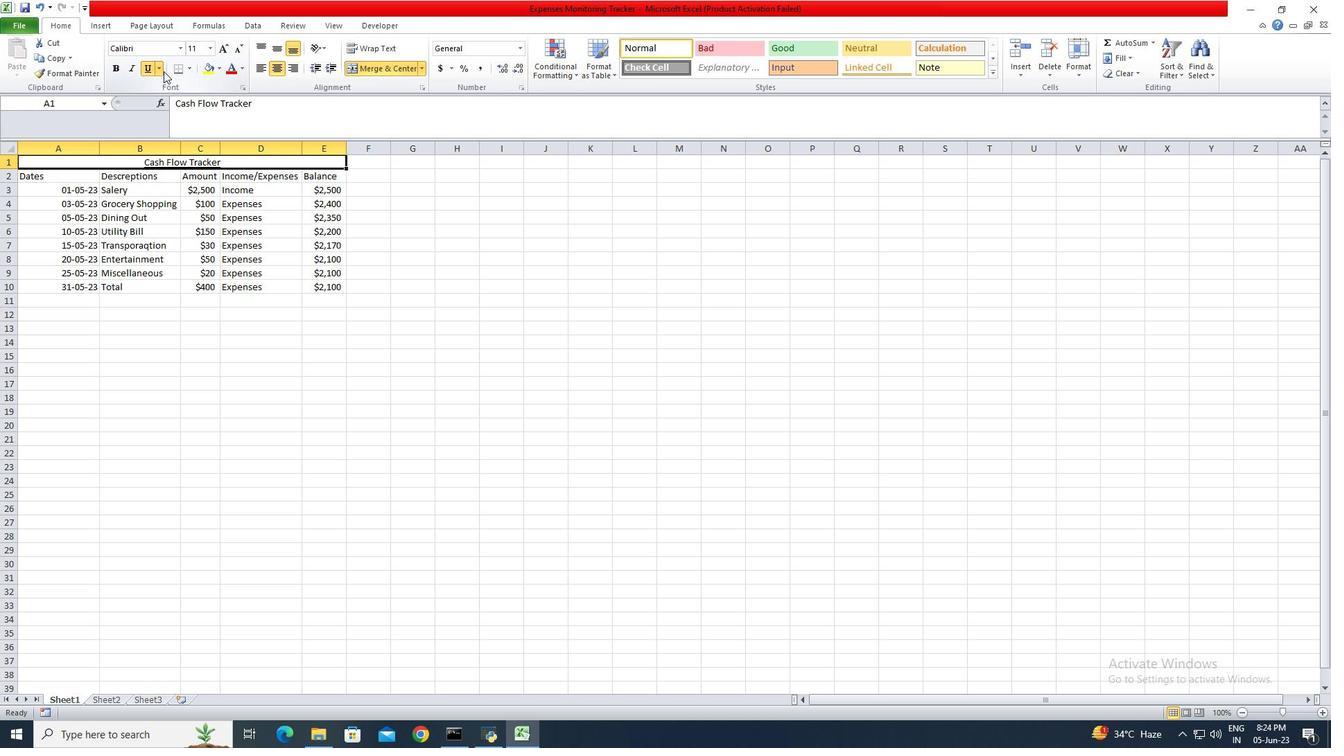 
Action: Mouse moved to (145, 70)
Screenshot: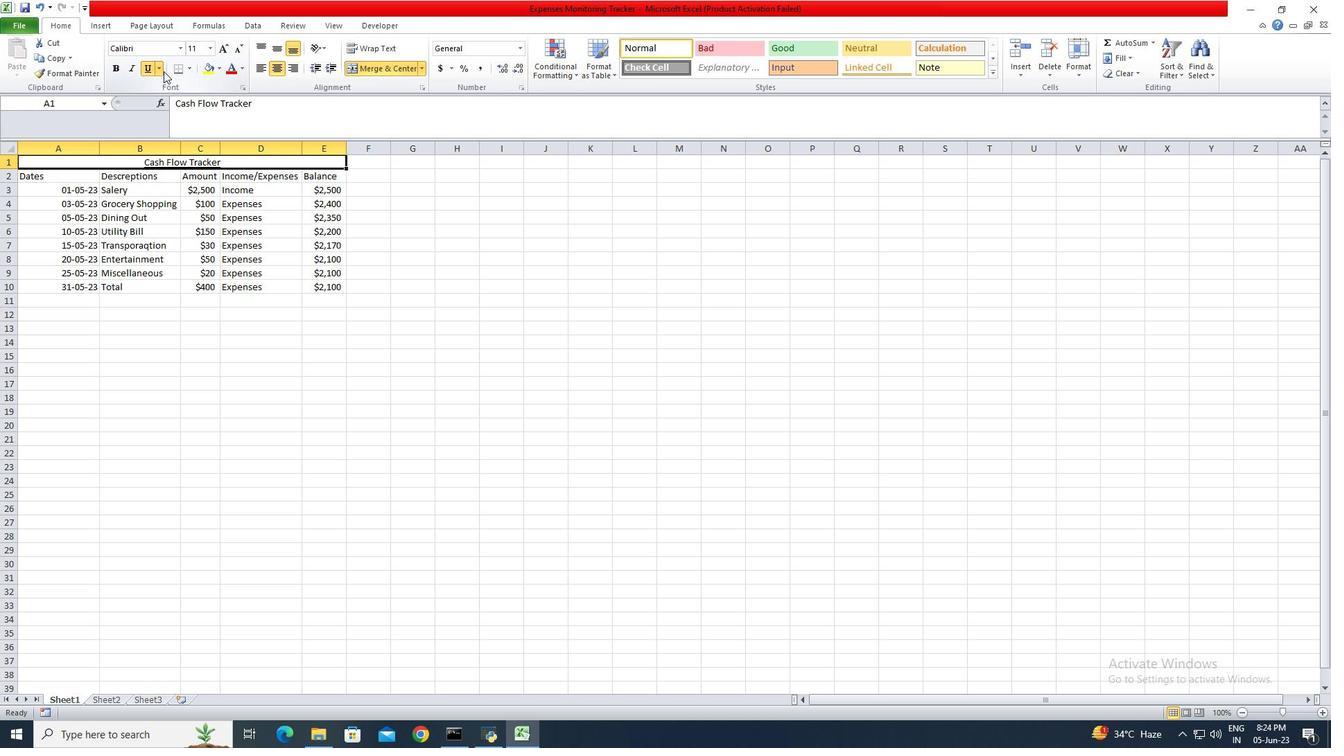 
Action: Mouse pressed left at (145, 70)
Screenshot: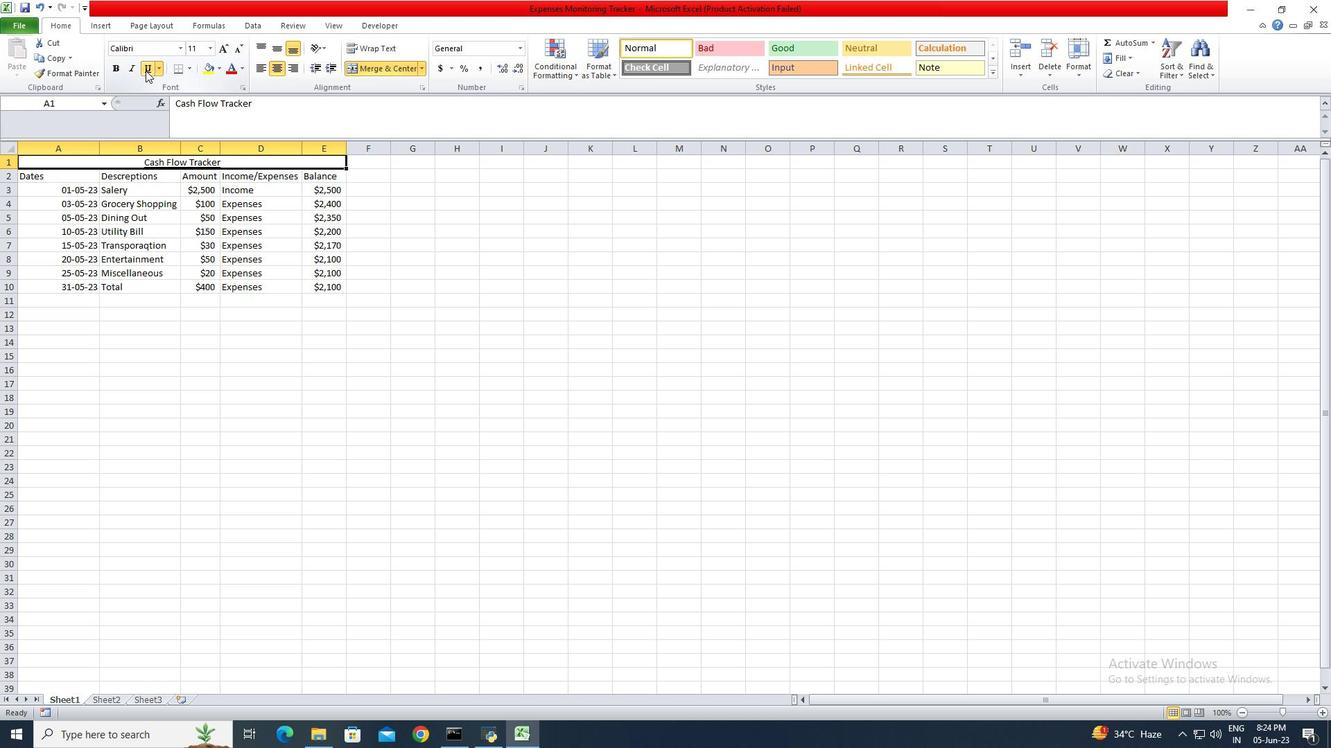 
Action: Mouse moved to (122, 70)
Screenshot: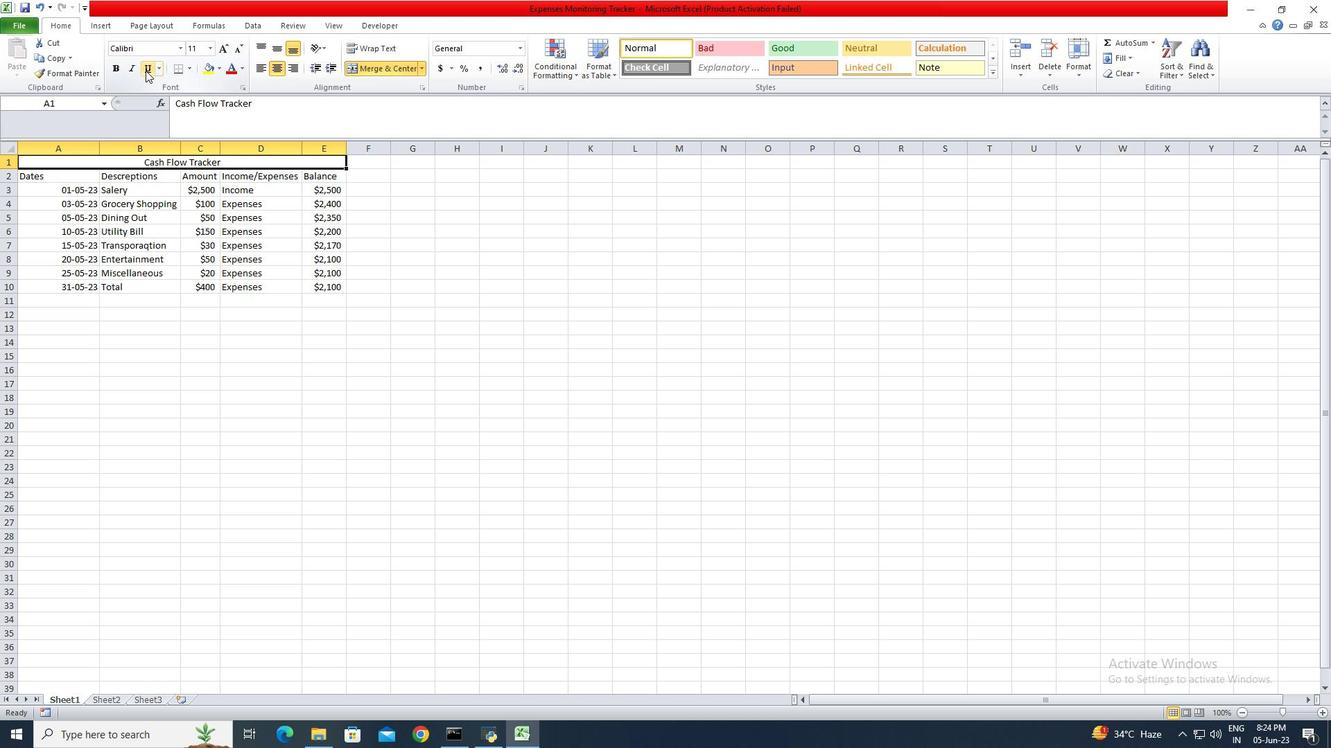 
Action: Mouse pressed left at (122, 70)
Screenshot: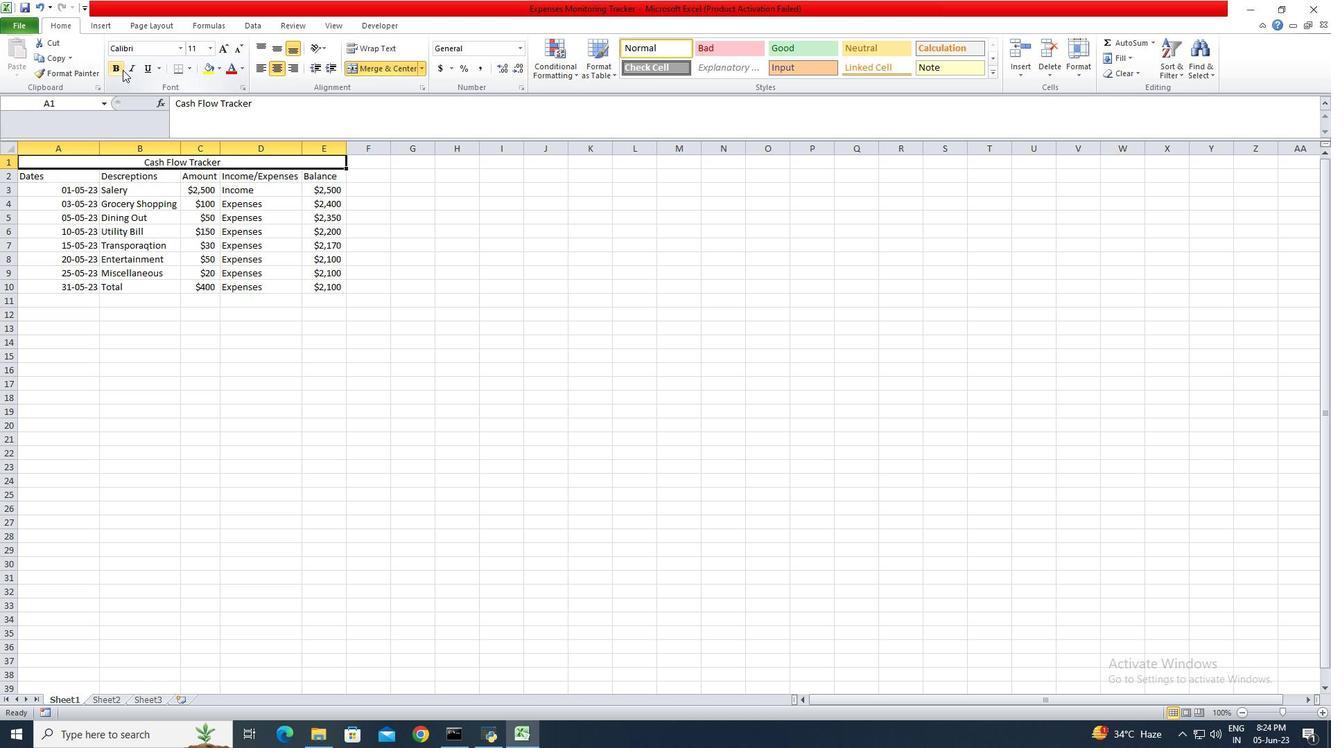 
Action: Mouse moved to (206, 46)
Screenshot: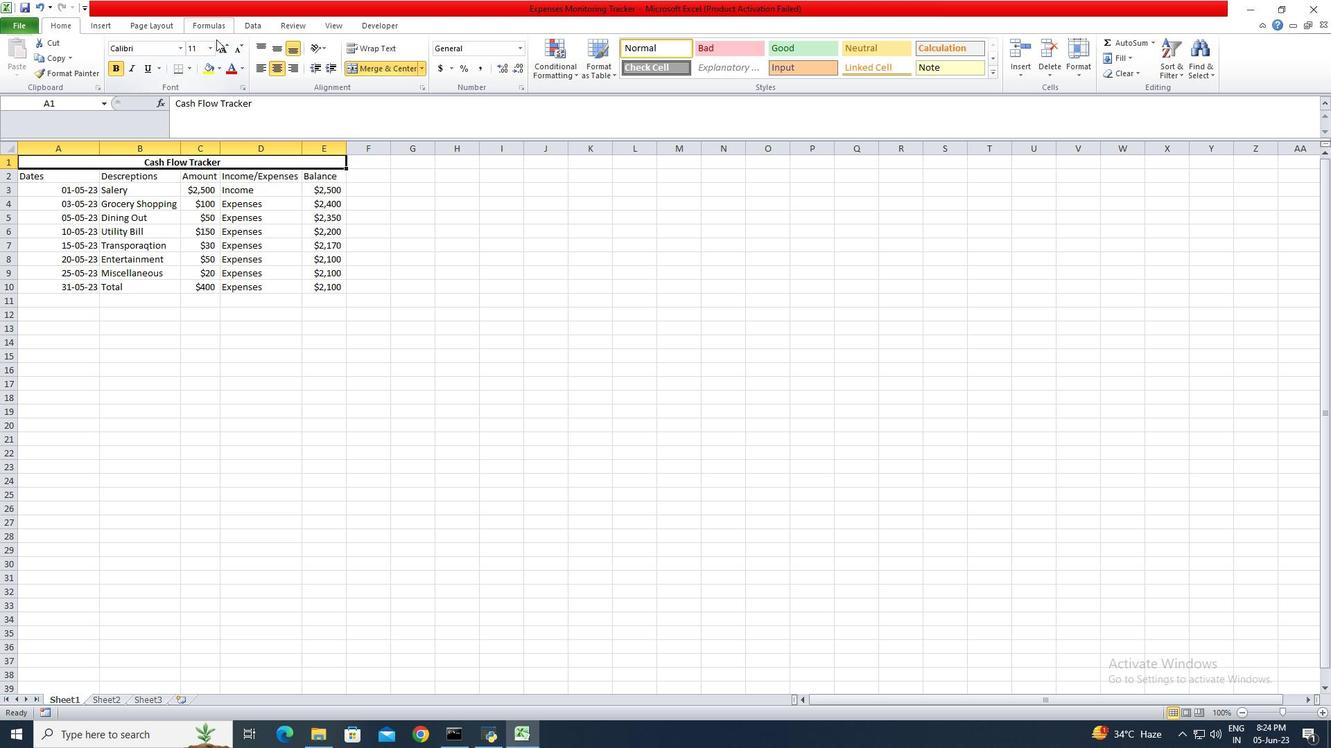 
Action: Mouse pressed left at (206, 46)
Screenshot: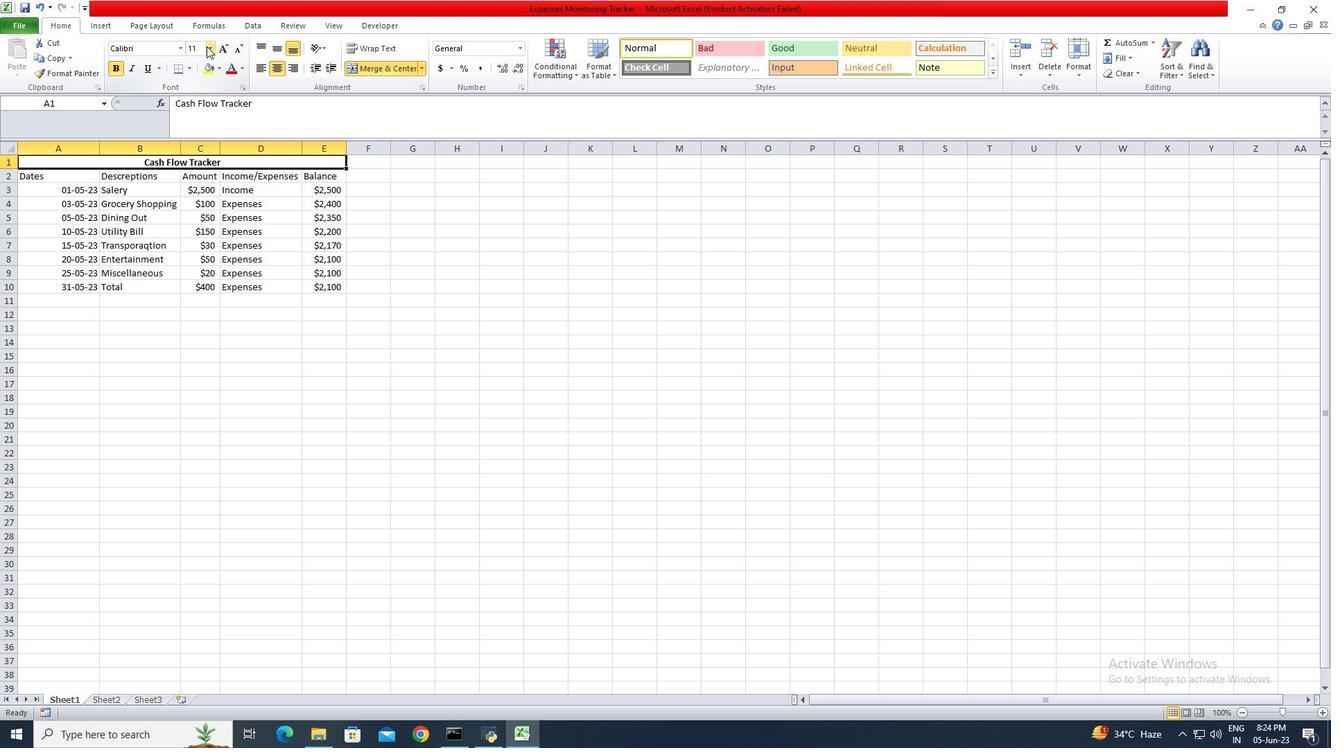 
Action: Mouse moved to (192, 178)
Screenshot: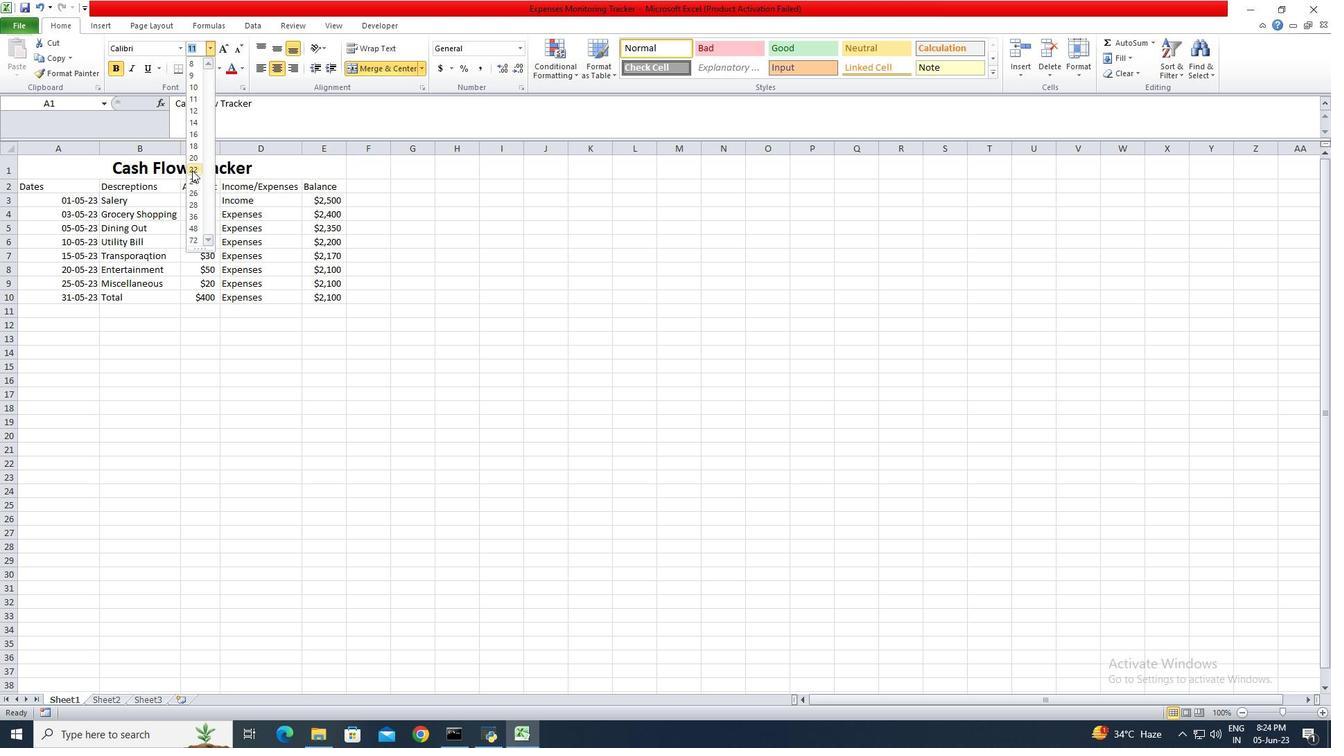 
Action: Mouse pressed left at (192, 178)
Screenshot: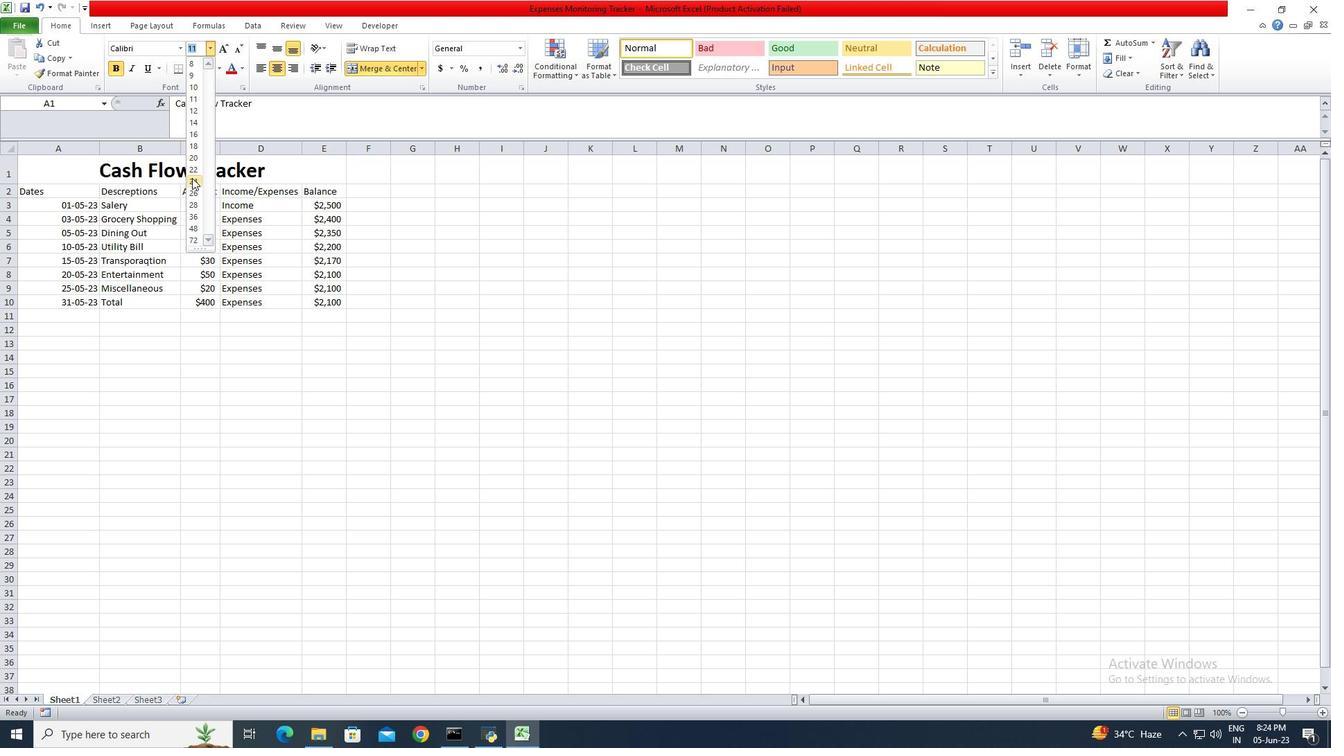 
Action: Mouse moved to (37, 187)
Screenshot: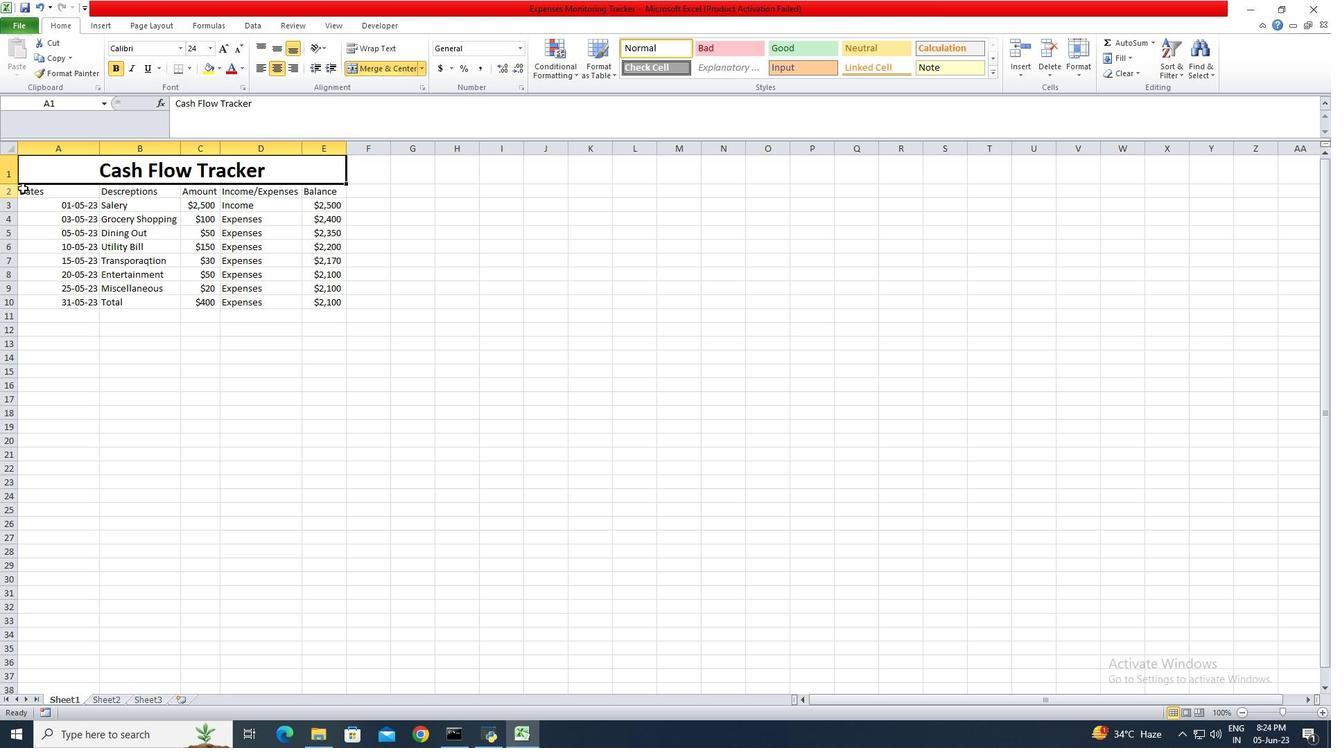 
Action: Mouse pressed left at (37, 187)
Screenshot: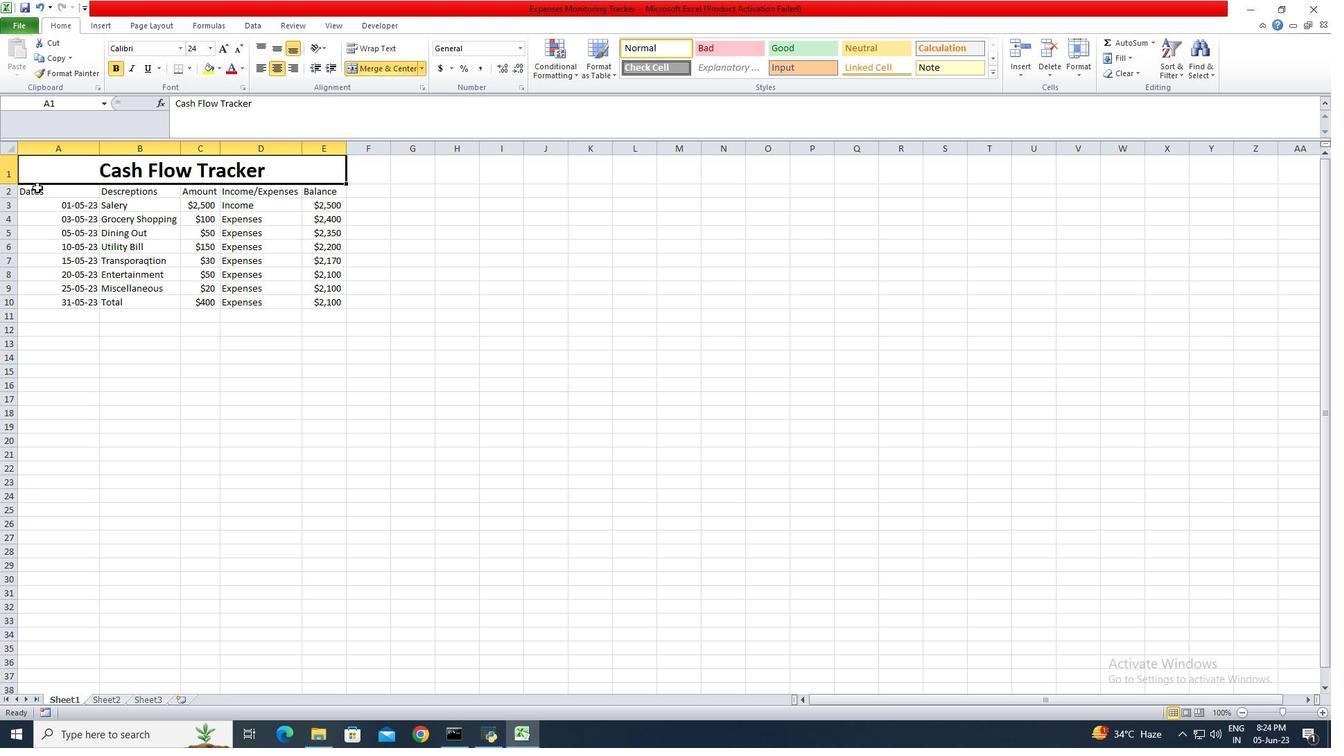 
Action: Mouse moved to (176, 49)
Screenshot: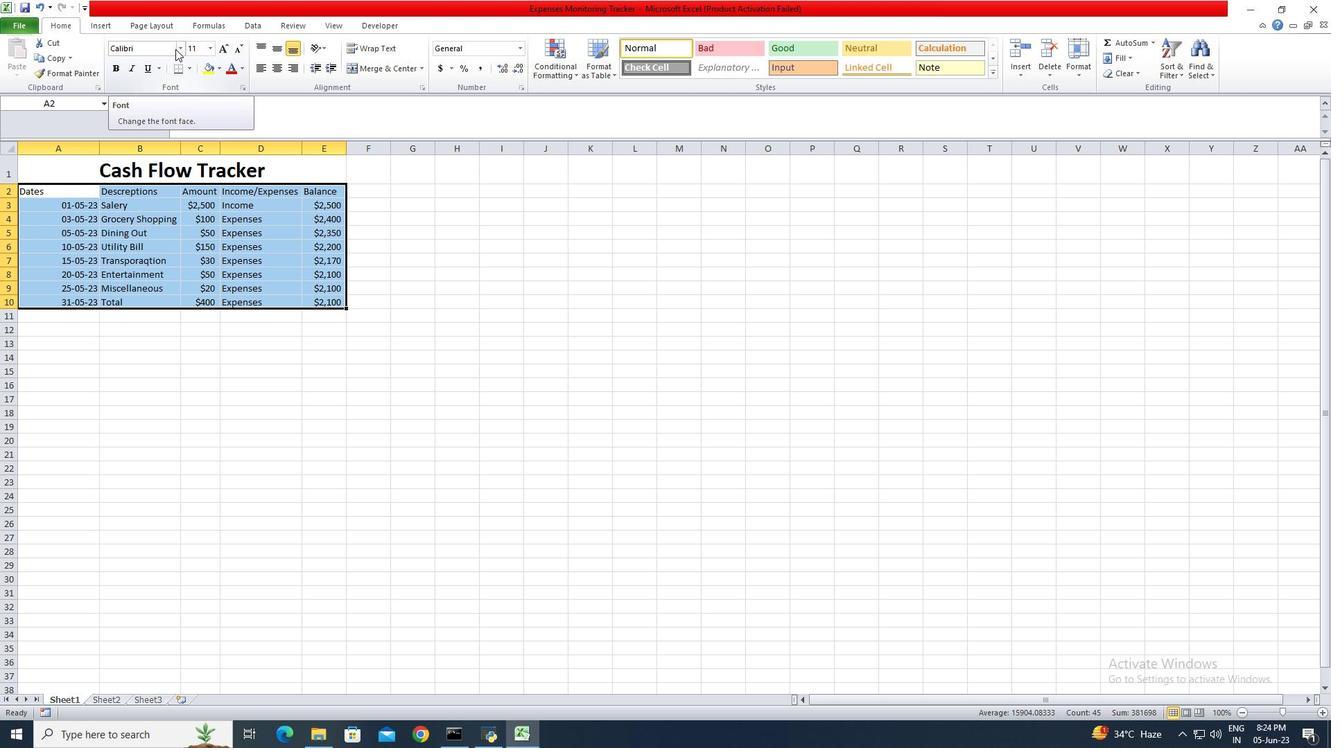 
Action: Mouse pressed left at (176, 49)
Screenshot: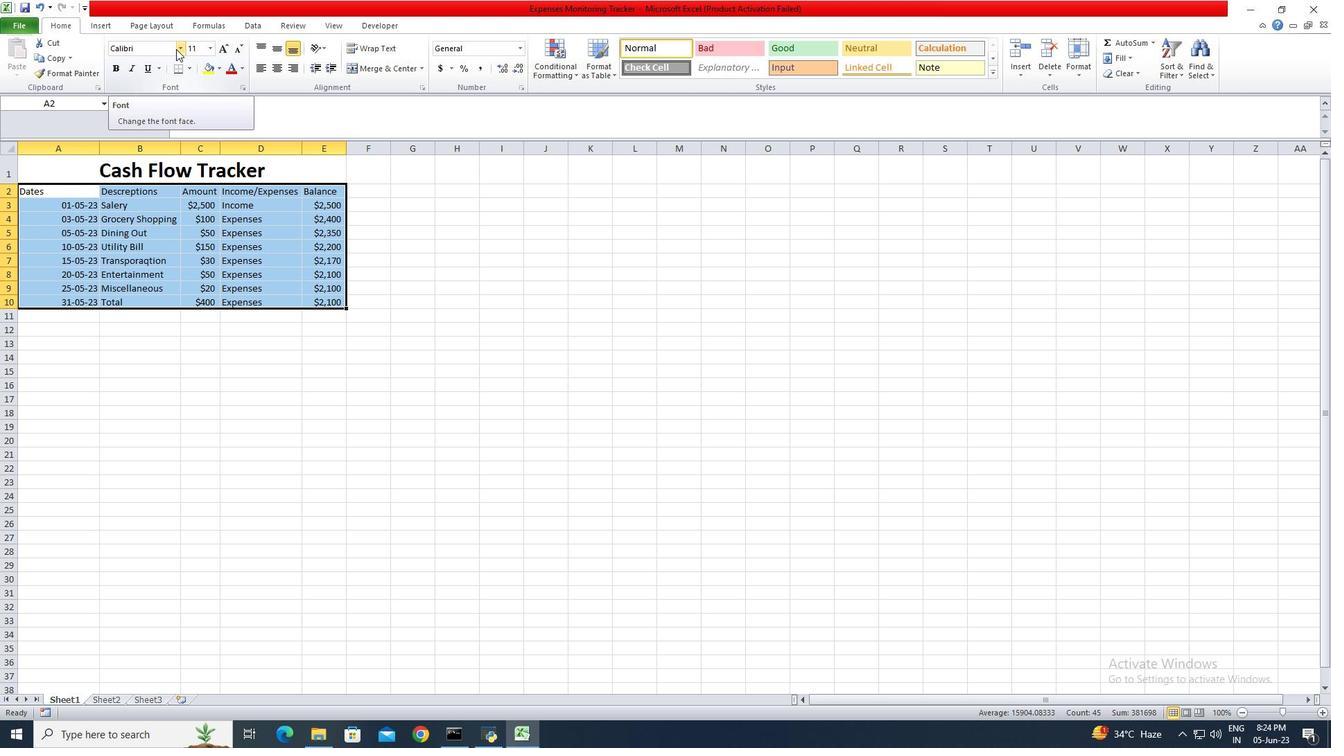 
Action: Mouse moved to (180, 477)
Screenshot: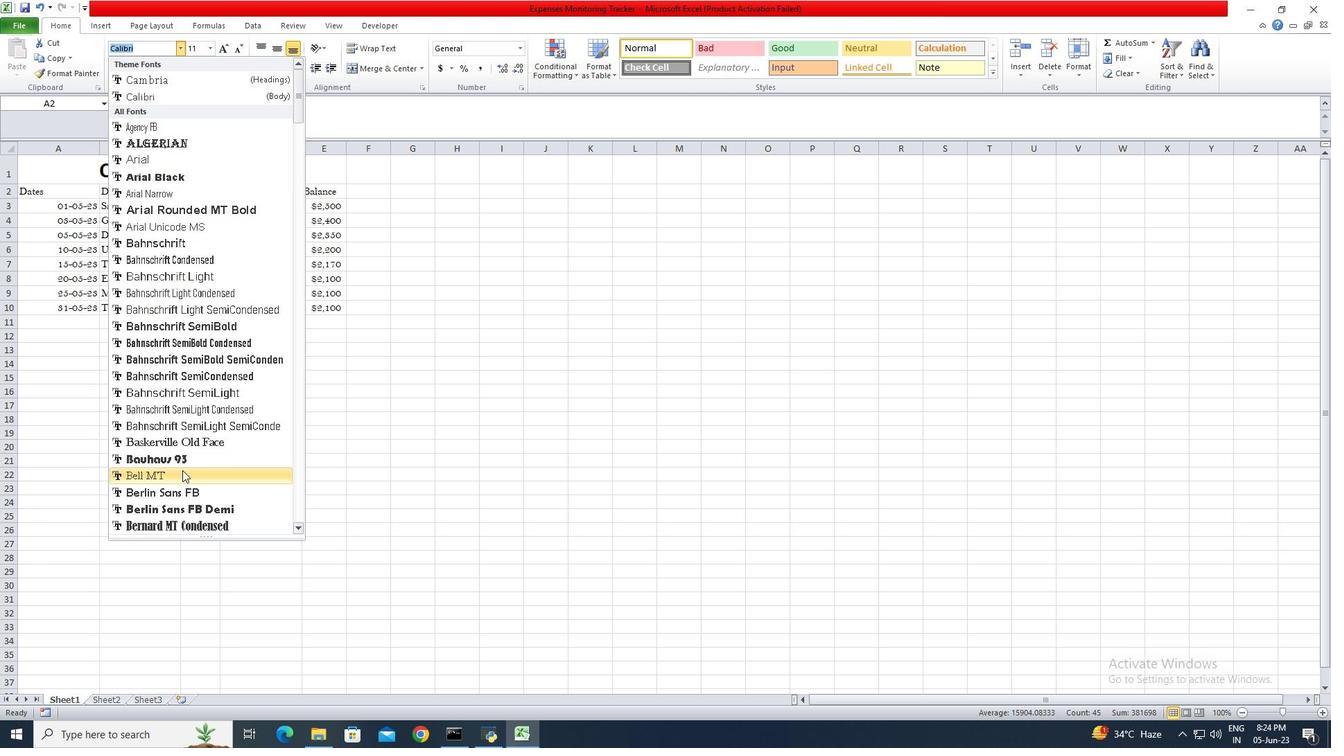 
Action: Mouse pressed left at (180, 477)
Screenshot: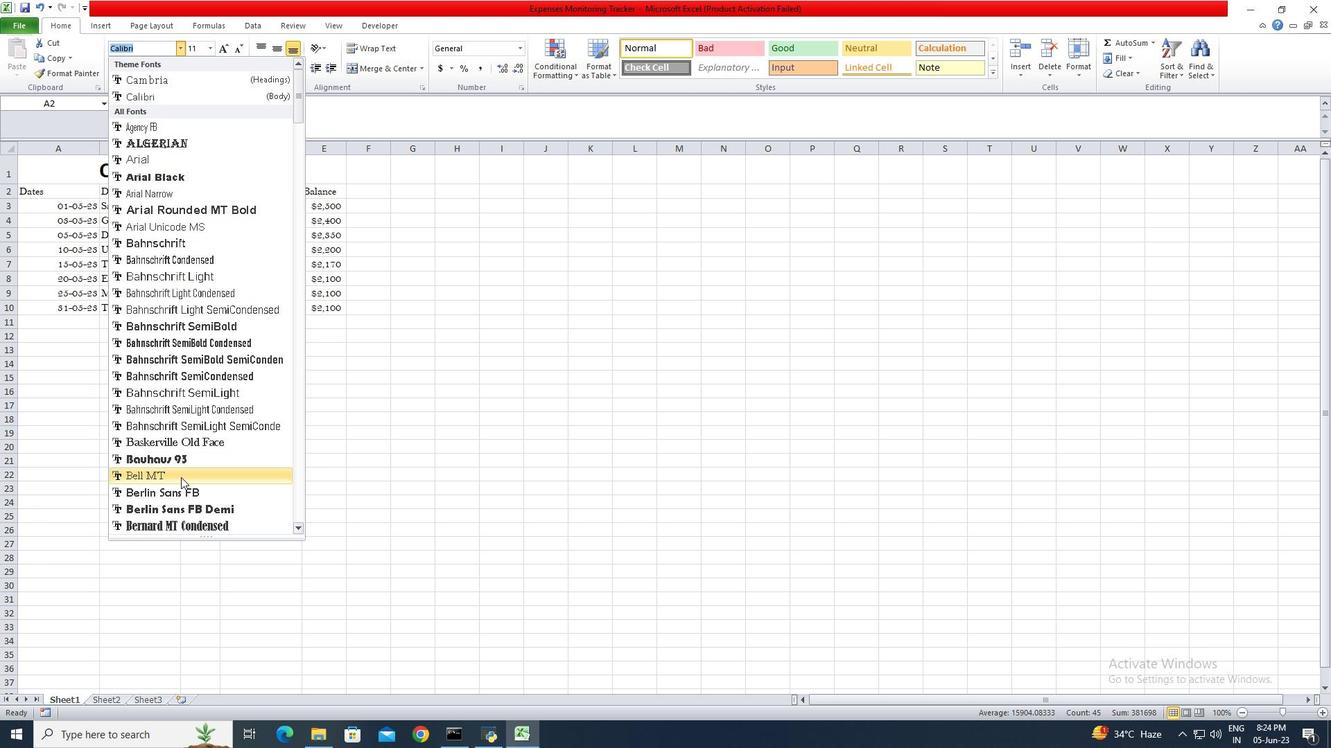 
Action: Mouse moved to (211, 49)
Screenshot: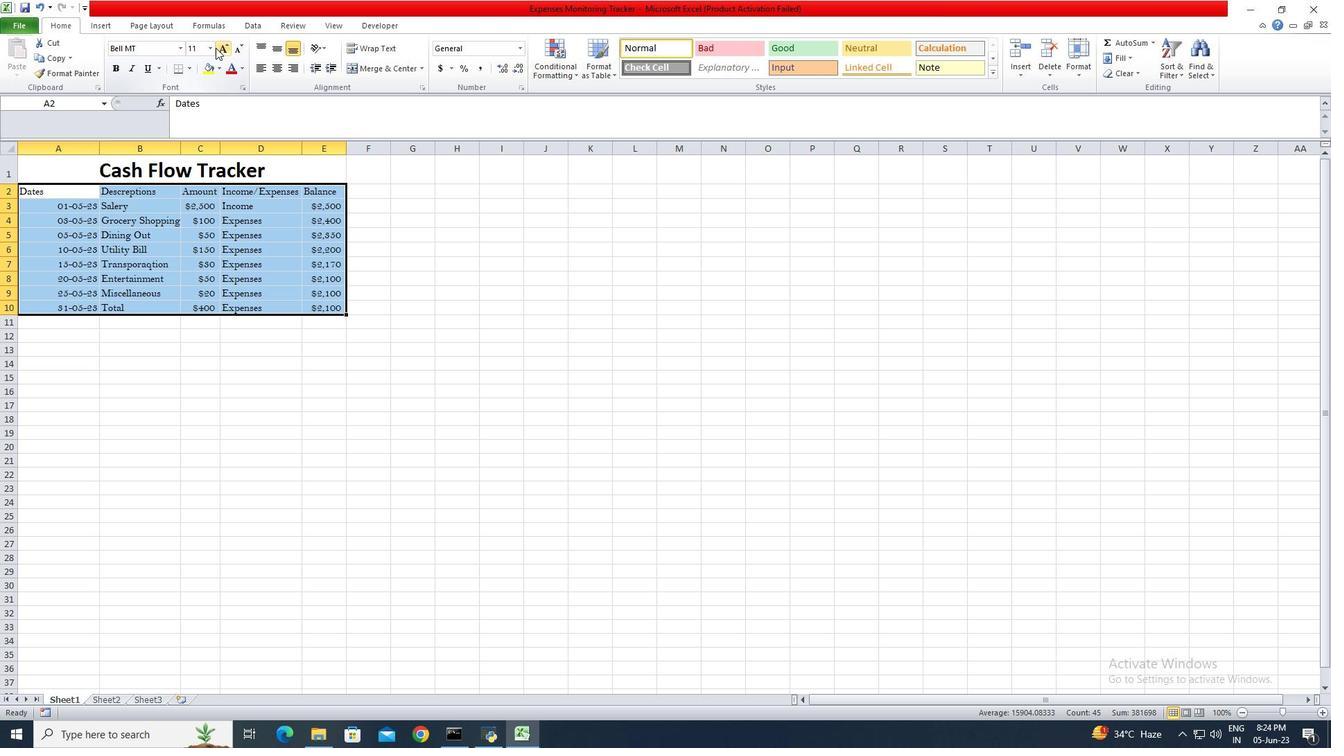 
Action: Mouse pressed left at (211, 49)
Screenshot: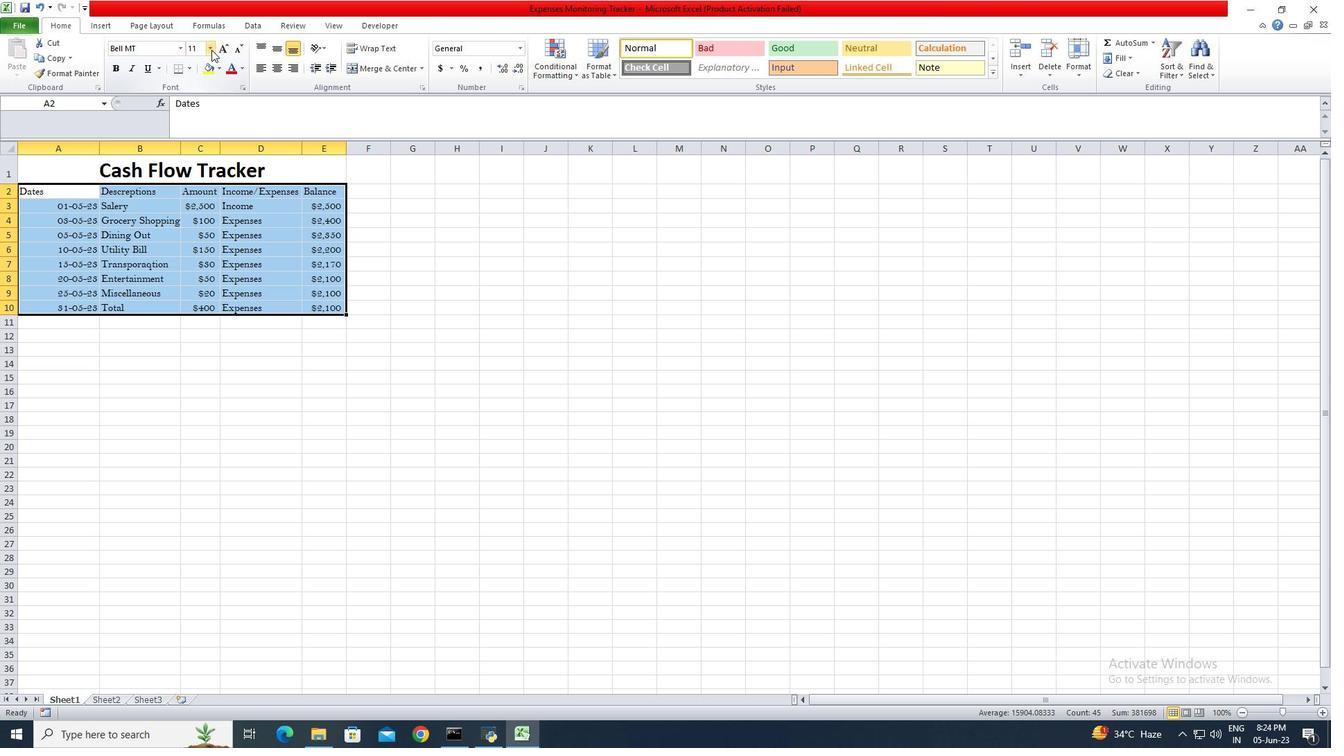 
Action: Mouse moved to (195, 135)
Screenshot: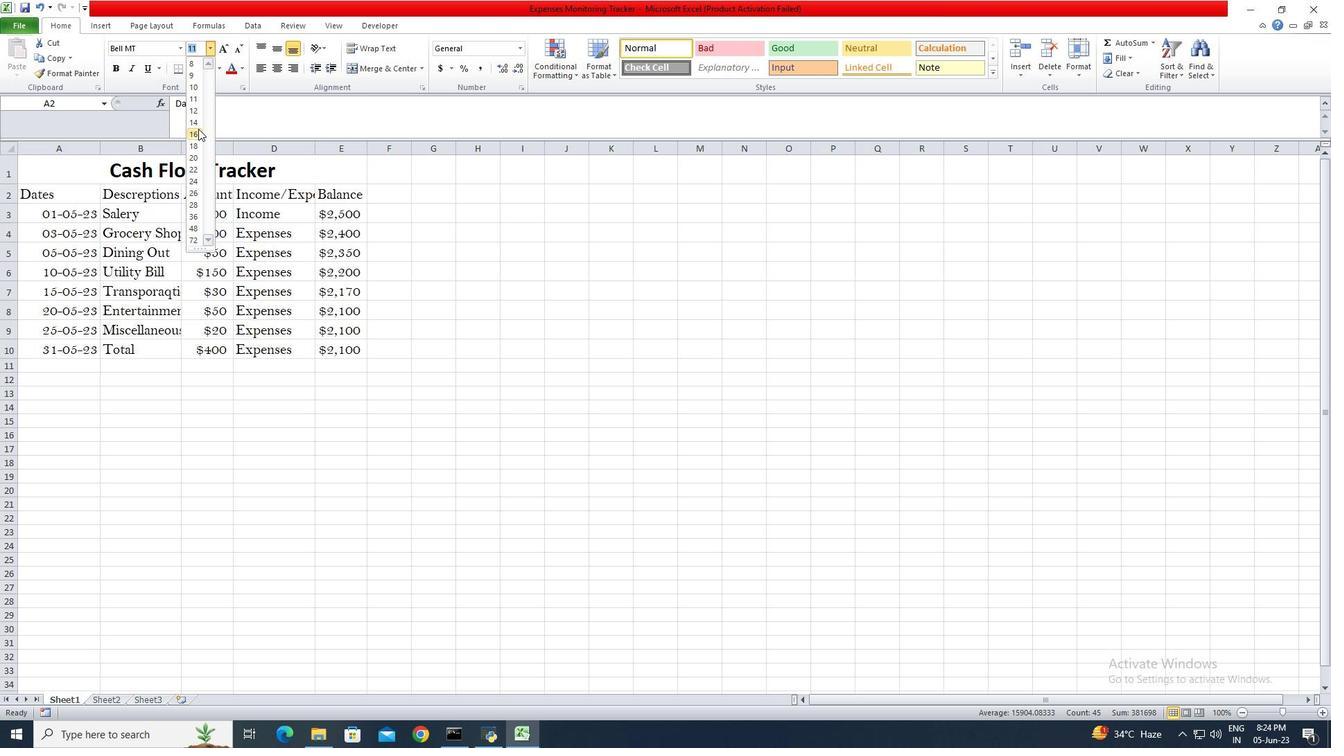 
Action: Mouse pressed left at (195, 135)
Screenshot: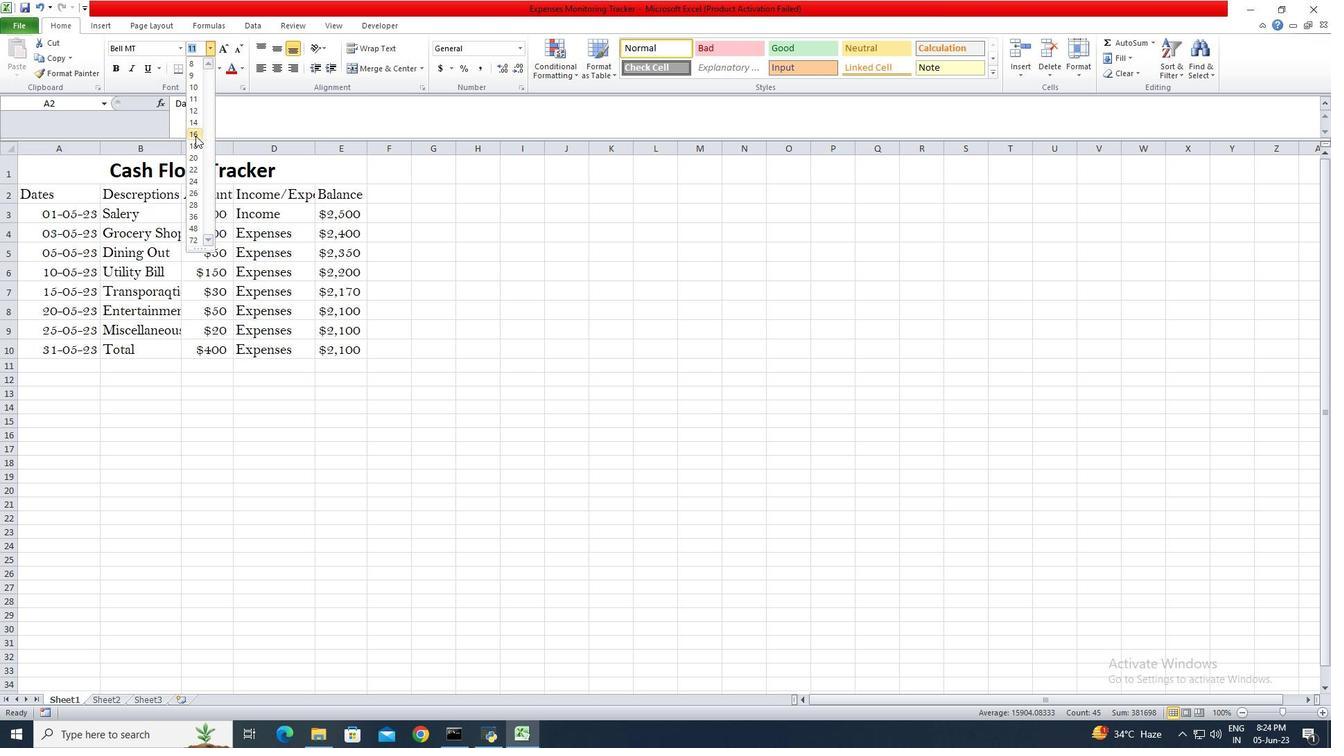 
Action: Mouse moved to (181, 144)
Screenshot: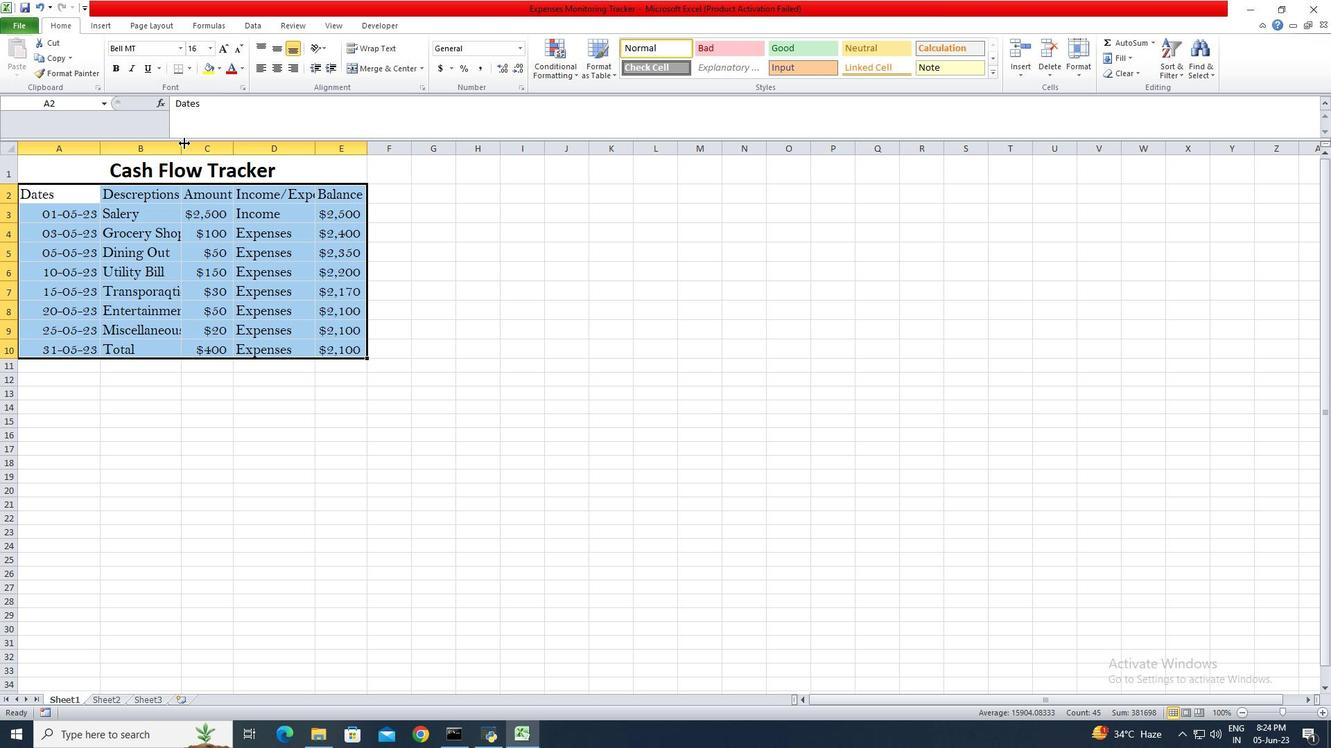 
Action: Mouse pressed left at (181, 144)
Screenshot: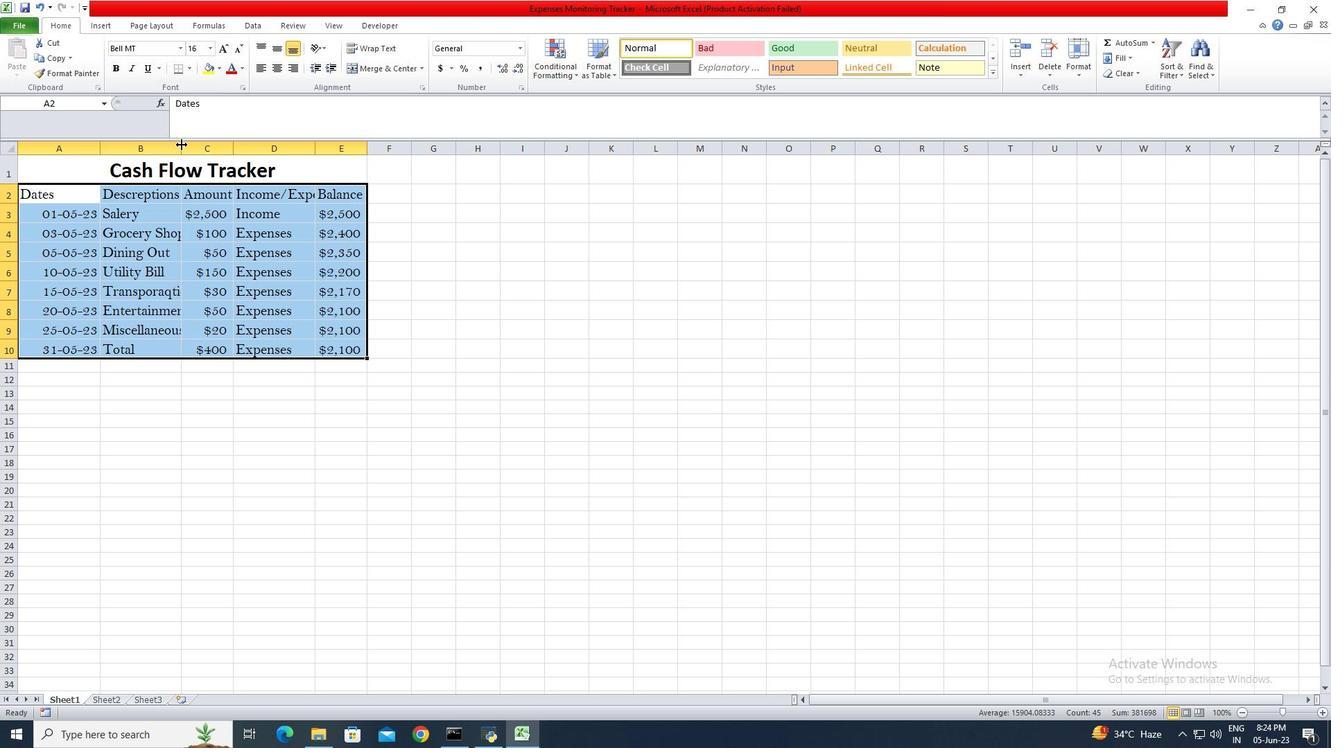 
Action: Mouse pressed left at (181, 144)
Screenshot: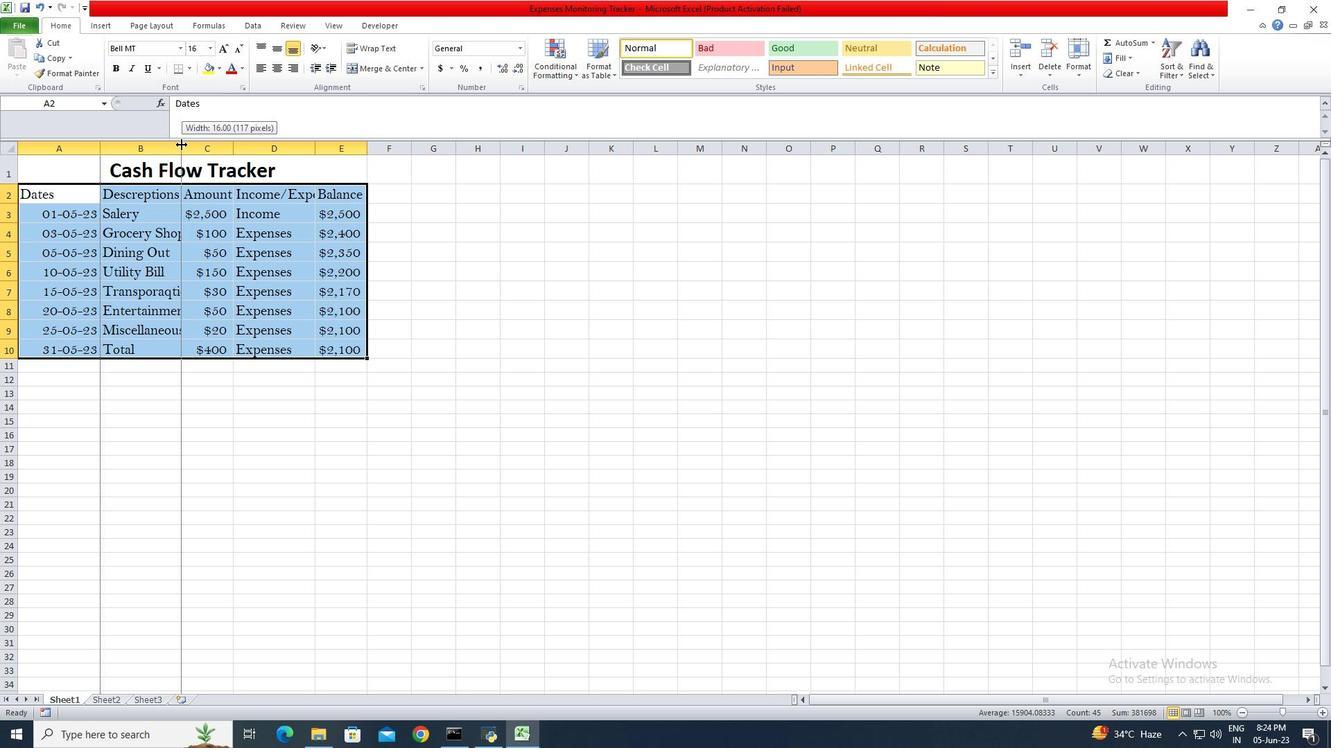 
Action: Mouse moved to (95, 149)
Screenshot: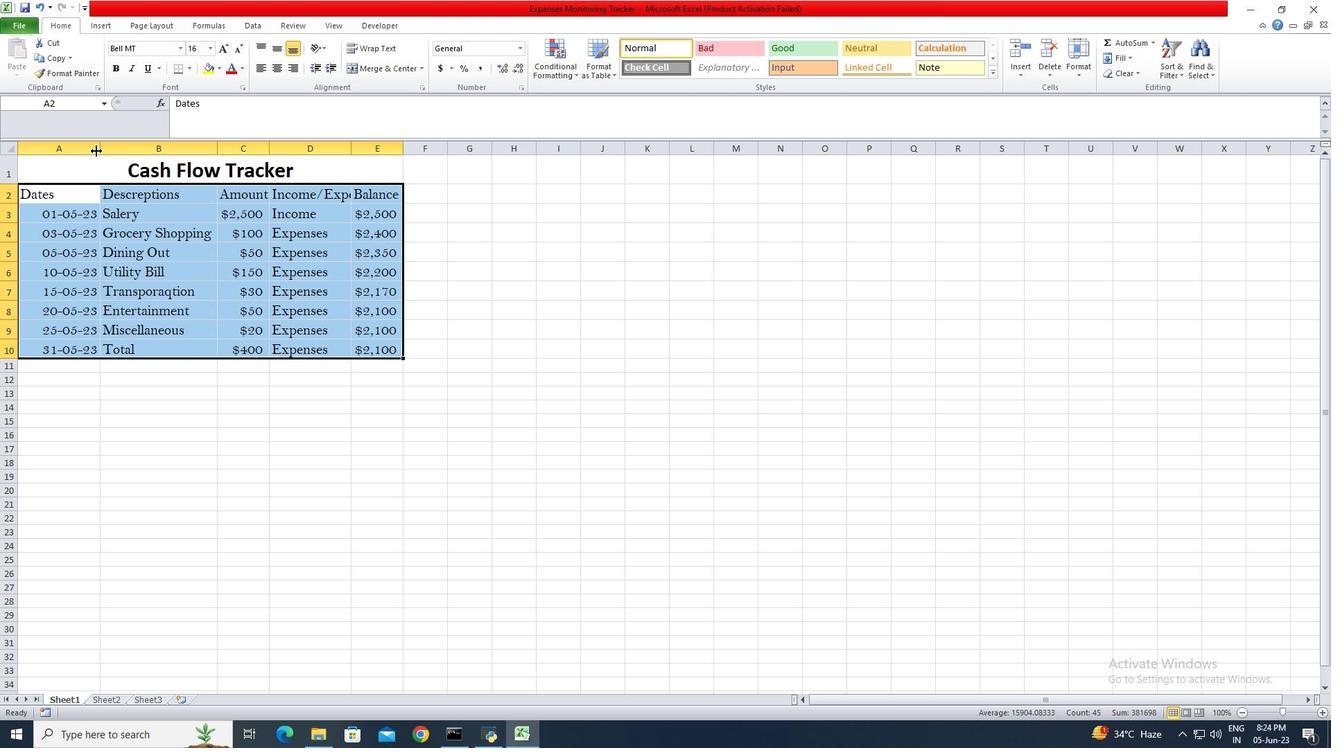 
Action: Mouse pressed left at (95, 149)
Screenshot: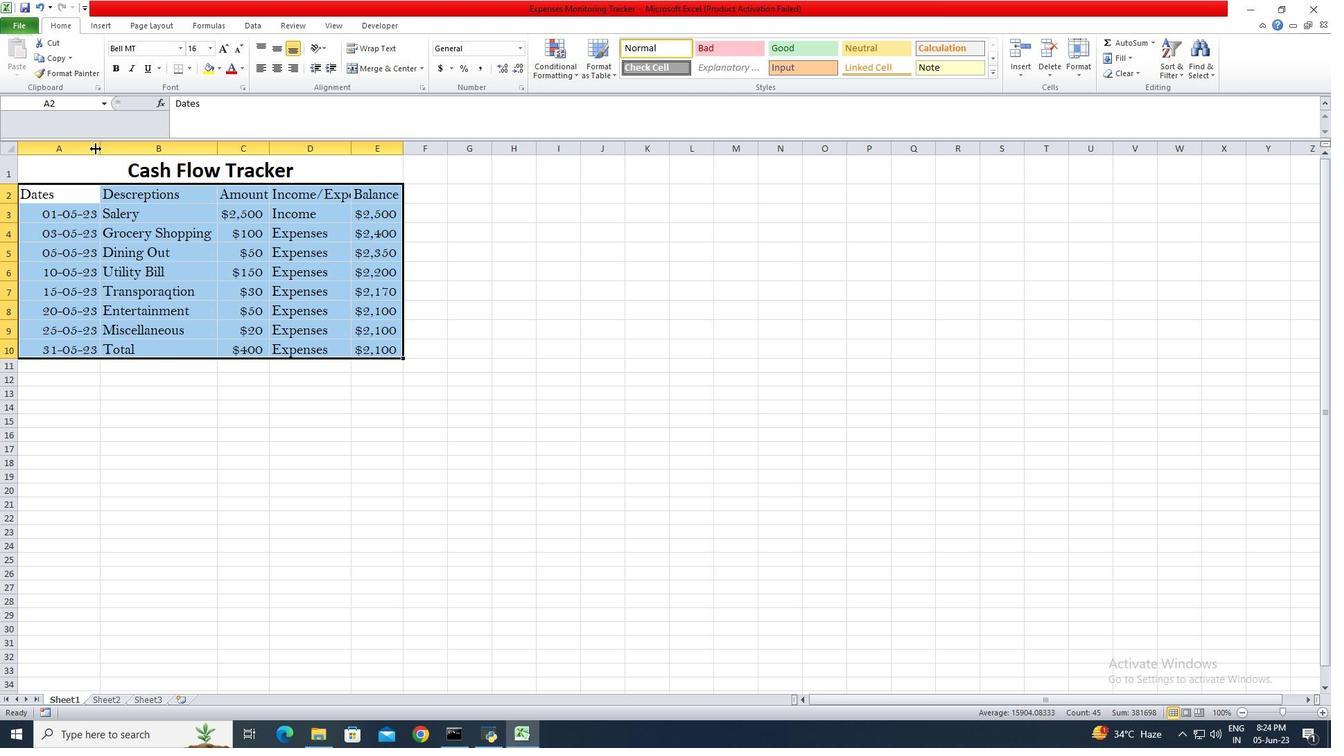 
Action: Mouse pressed left at (95, 149)
Screenshot: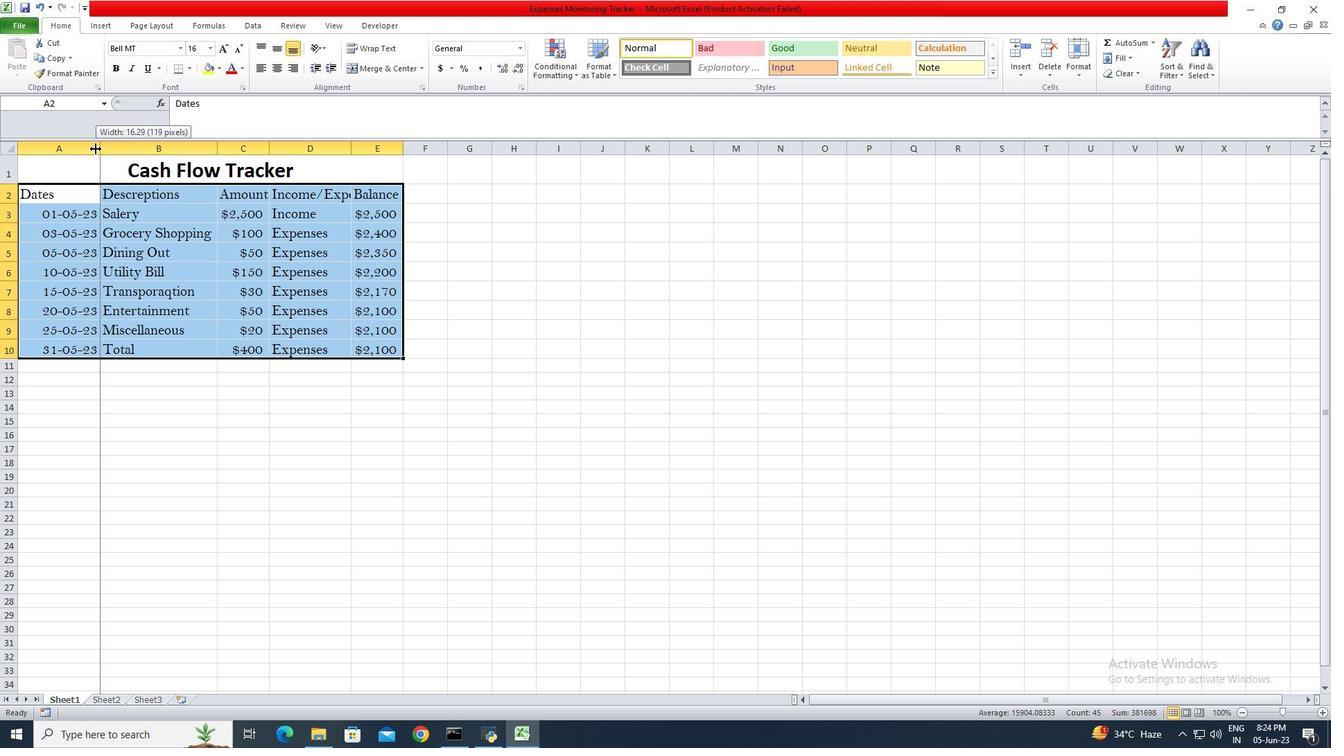 
Action: Mouse moved to (243, 149)
Screenshot: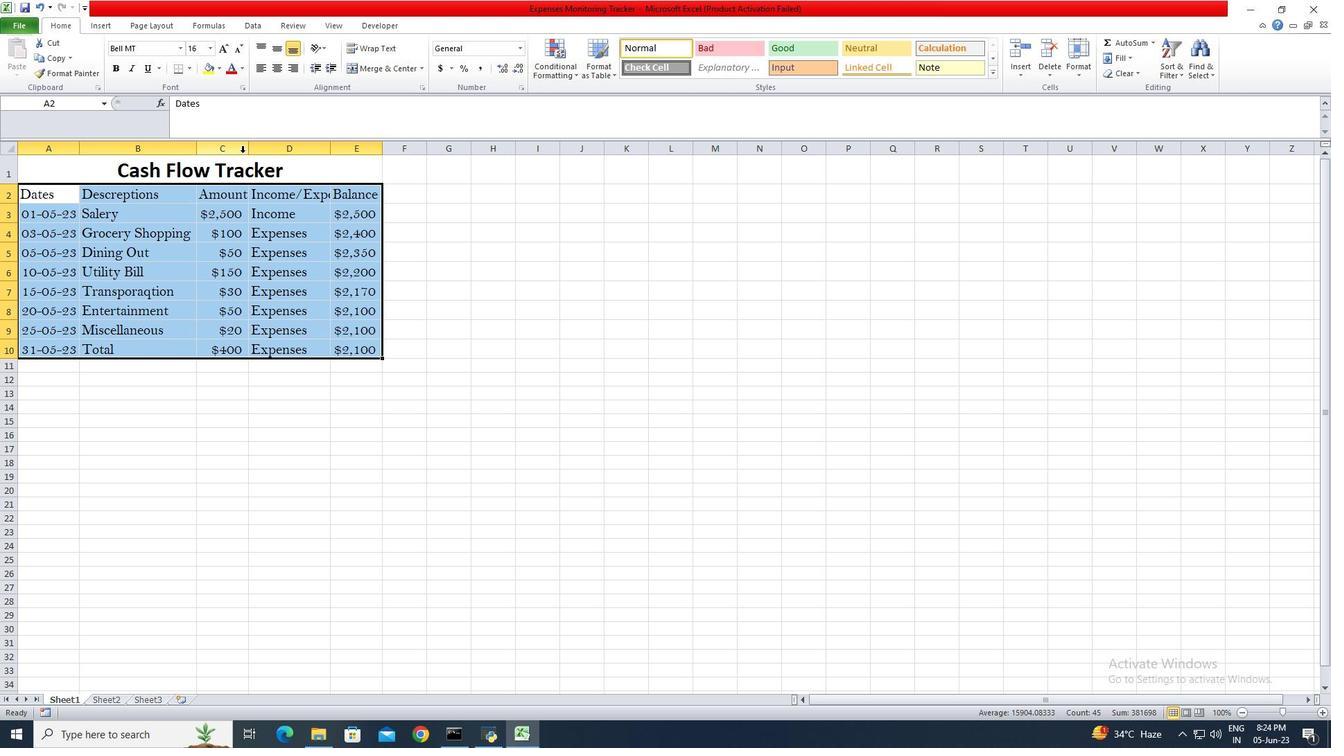 
Action: Mouse pressed left at (243, 149)
Screenshot: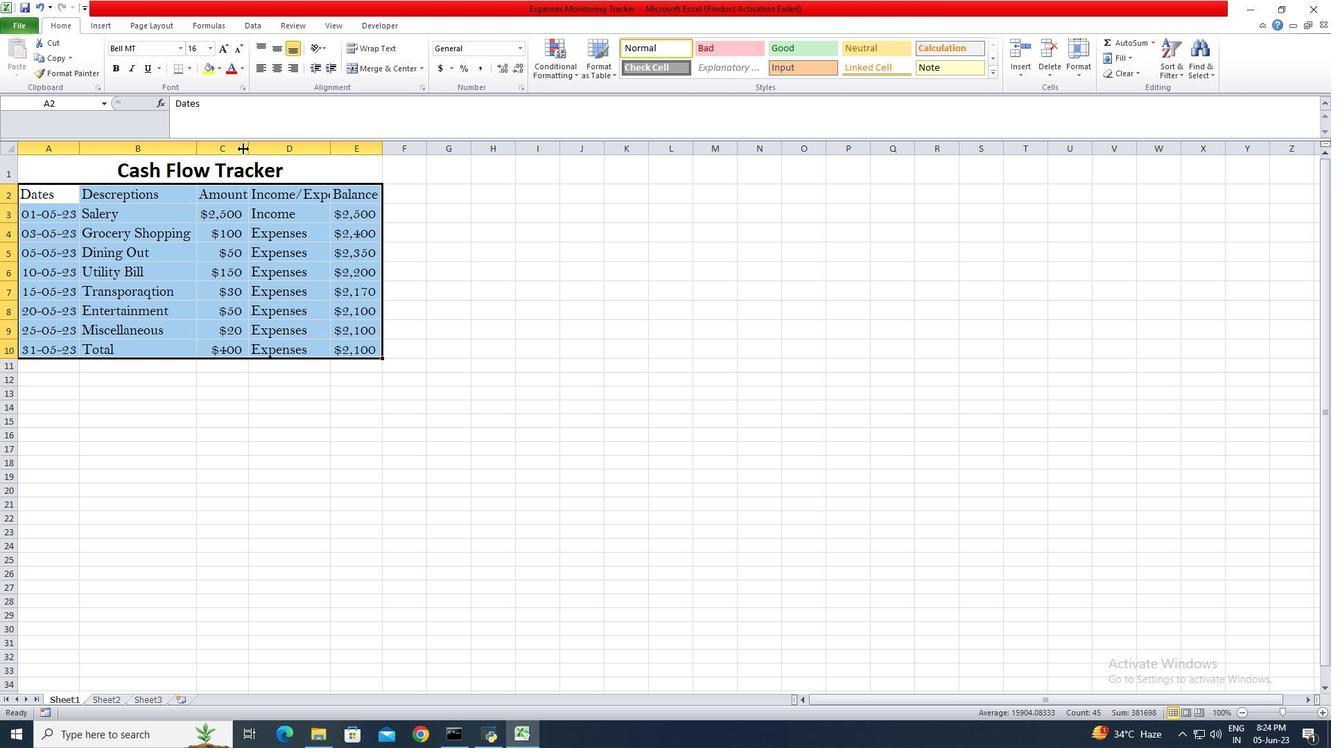 
Action: Mouse pressed left at (243, 149)
Screenshot: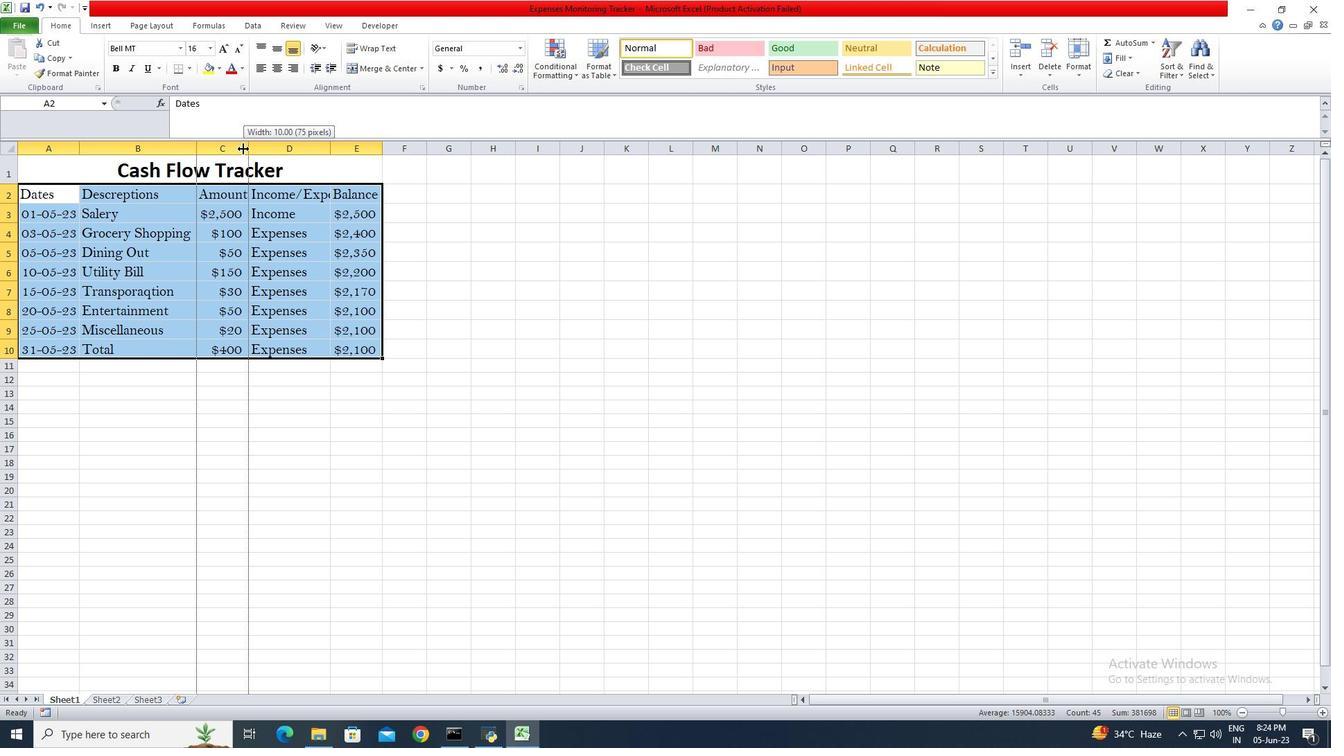 
Action: Mouse moved to (333, 151)
Screenshot: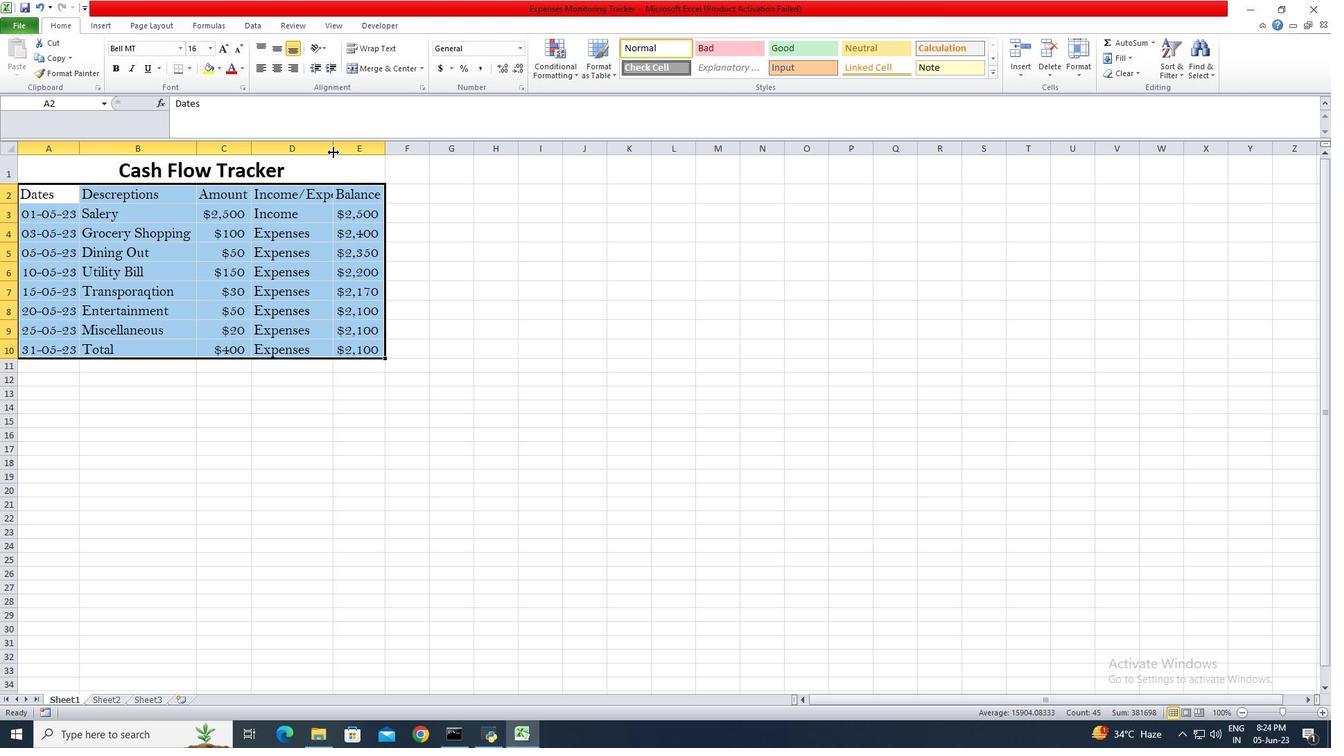 
Action: Mouse pressed left at (333, 151)
Screenshot: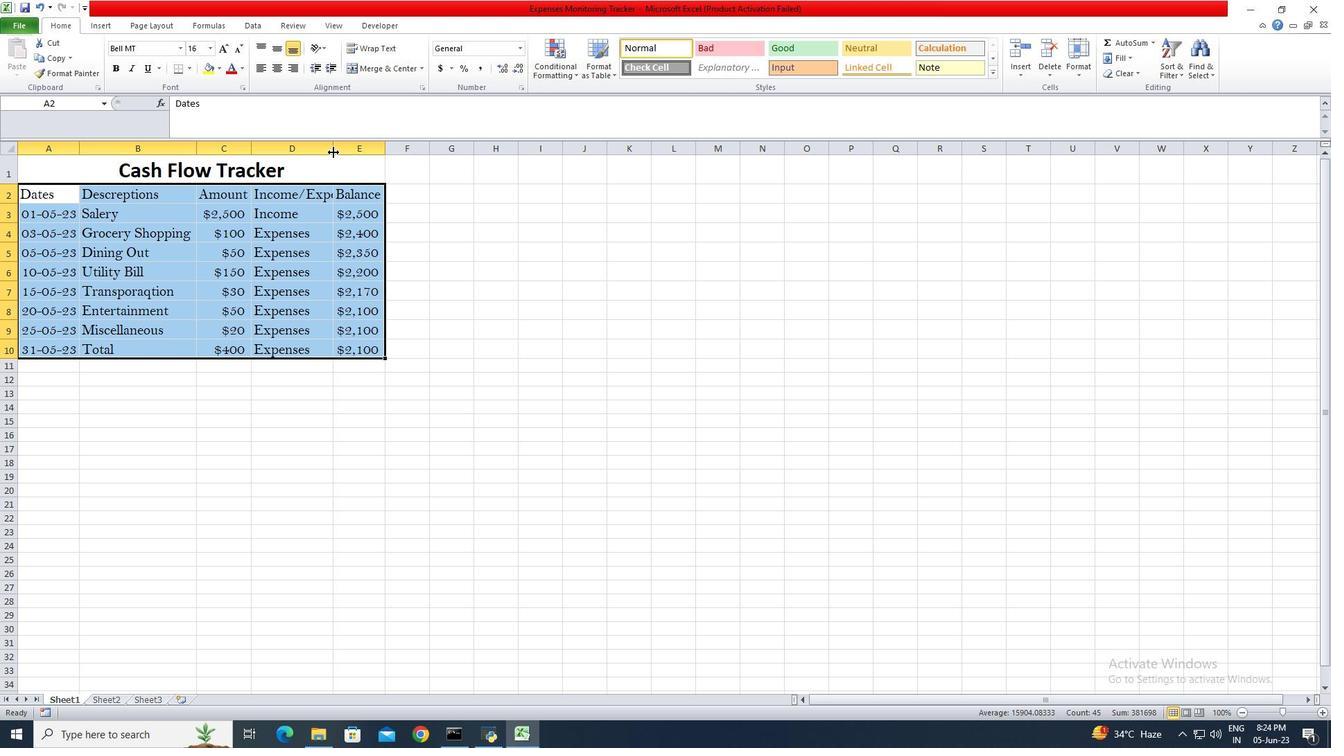 
Action: Mouse pressed left at (333, 151)
Screenshot: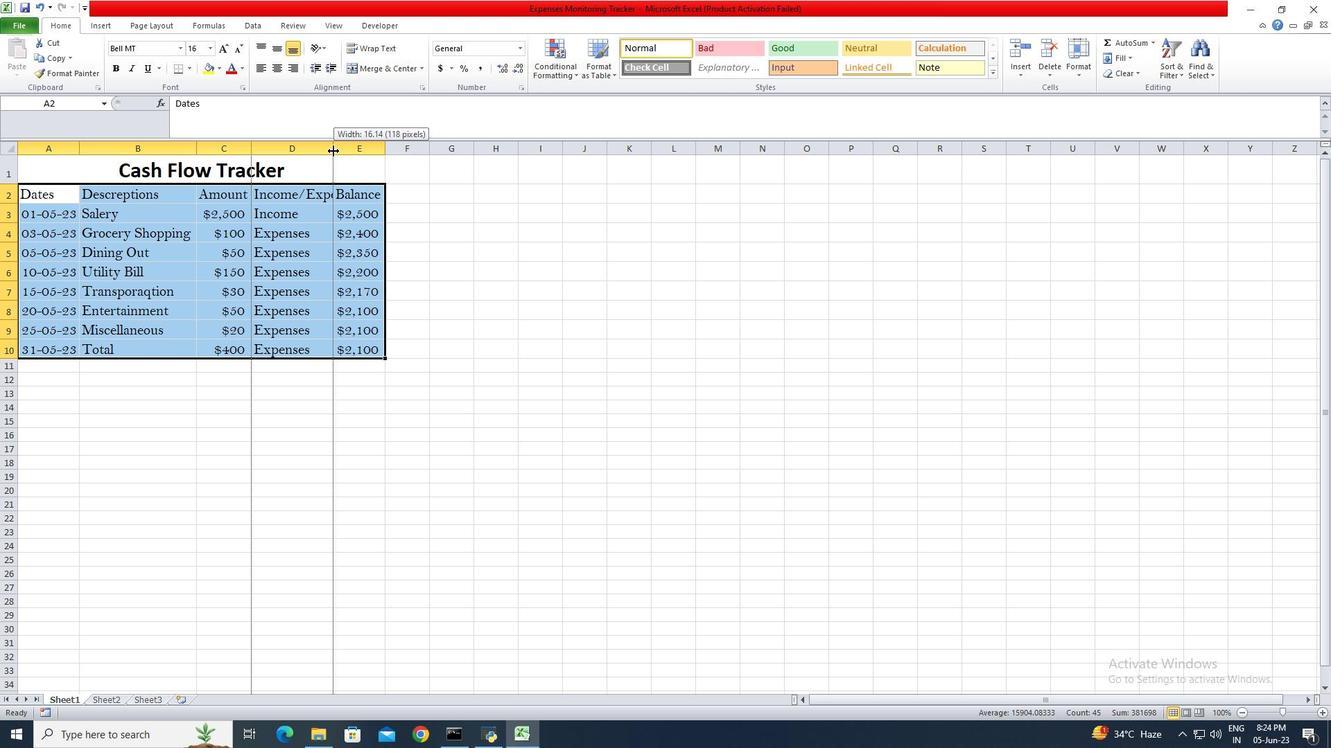 
Action: Mouse moved to (418, 140)
Screenshot: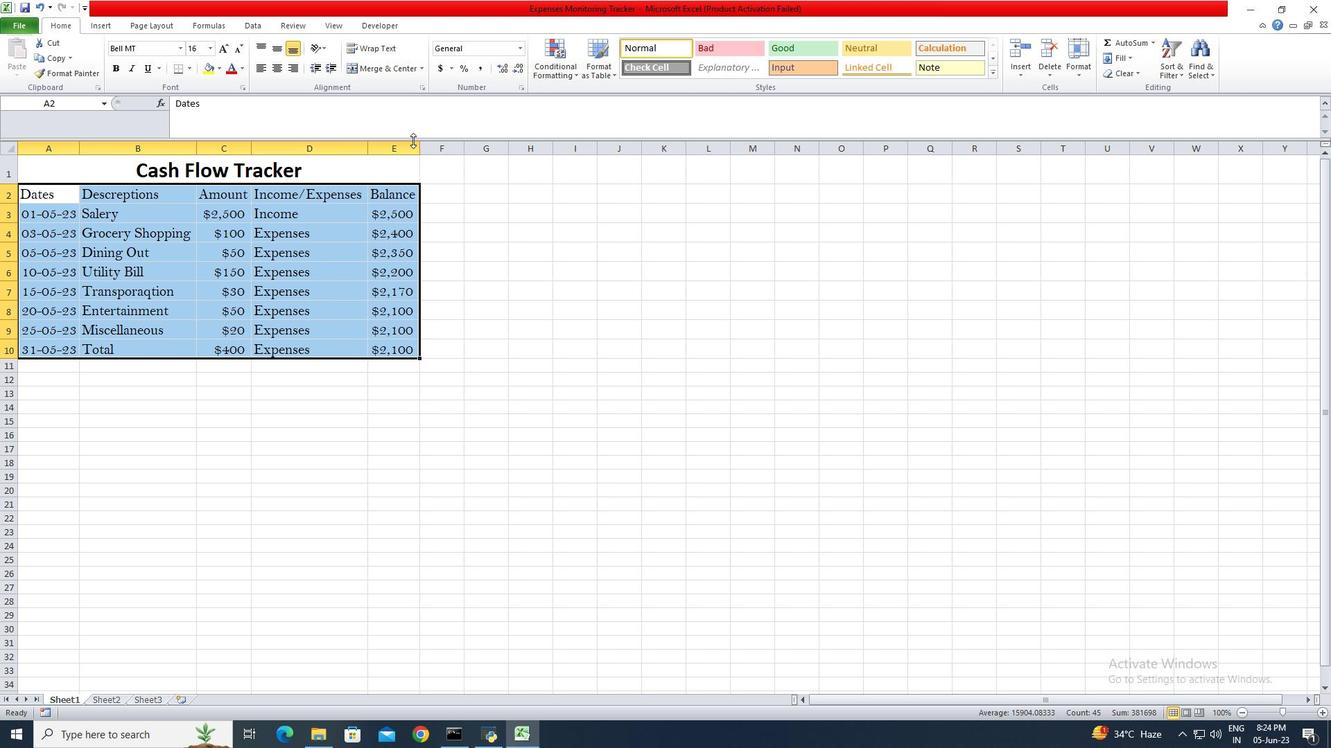 
Action: Mouse pressed left at (418, 140)
Screenshot: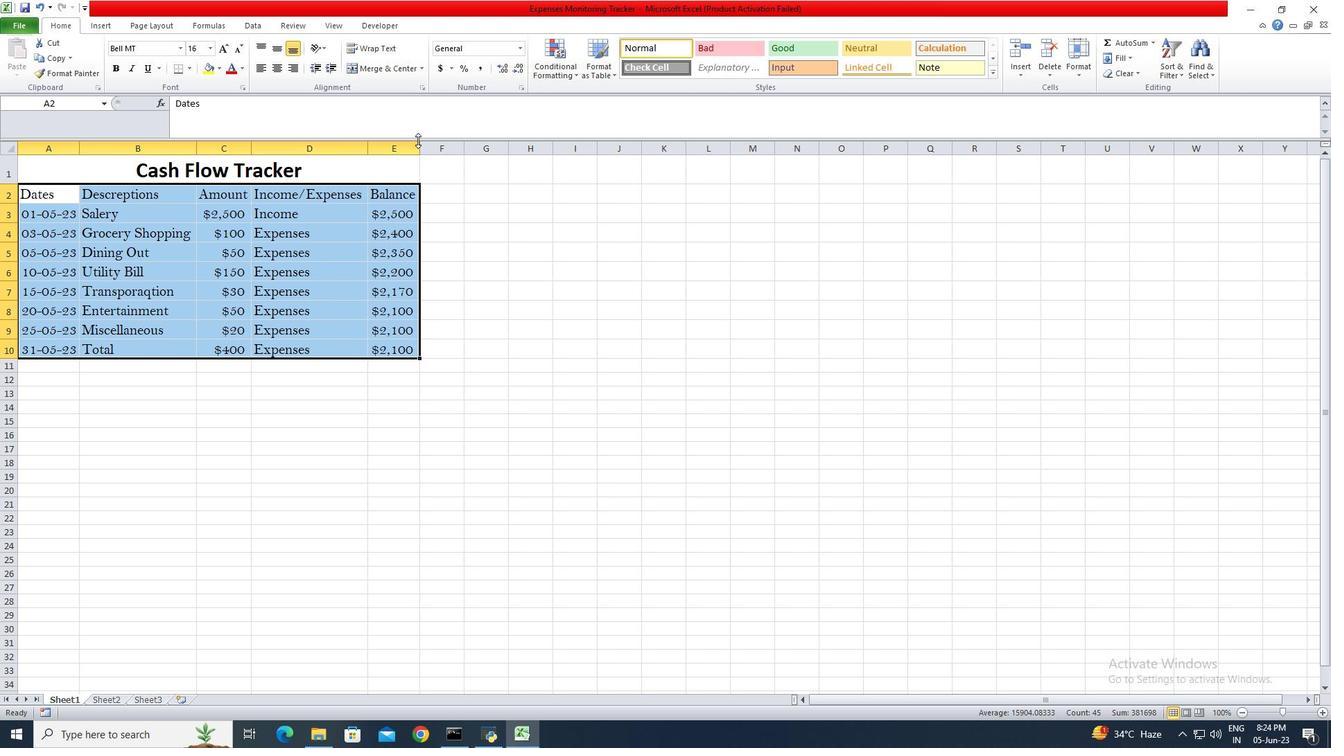 
Action: Mouse pressed left at (418, 140)
Screenshot: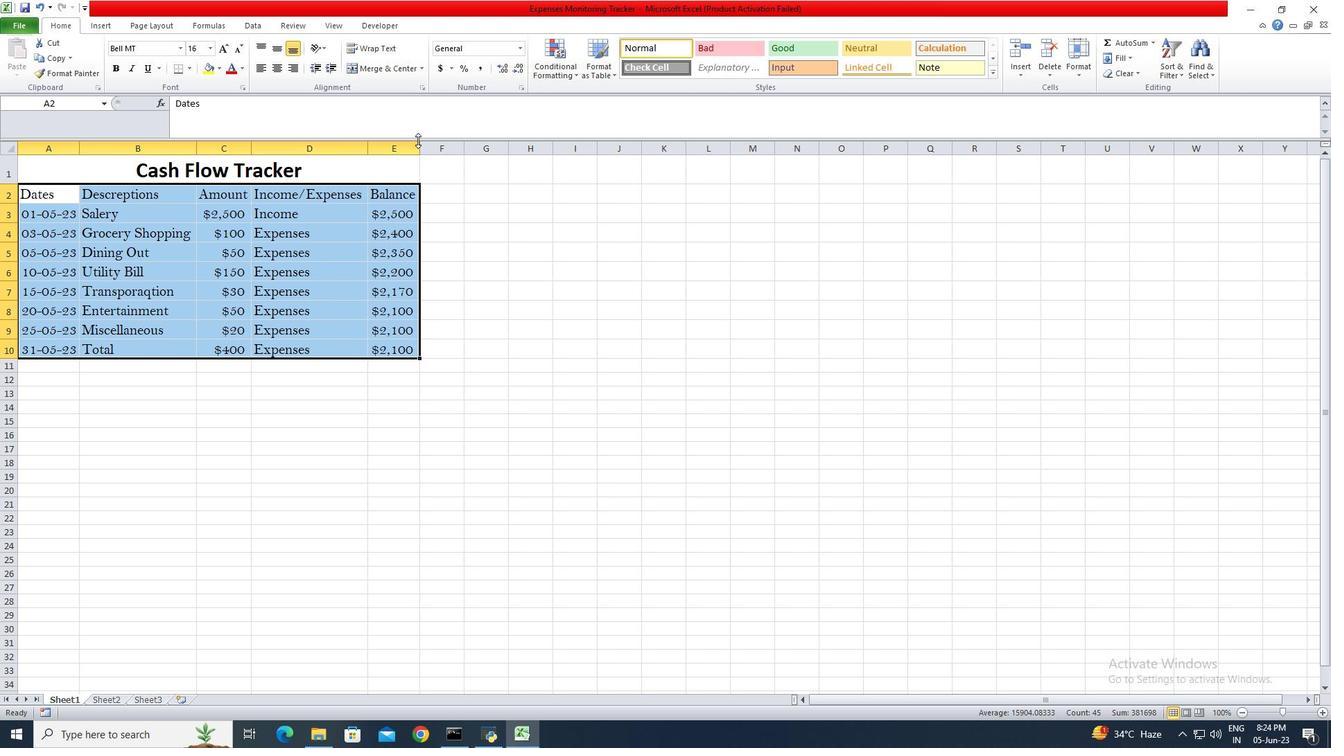 
Action: Mouse moved to (74, 133)
Screenshot: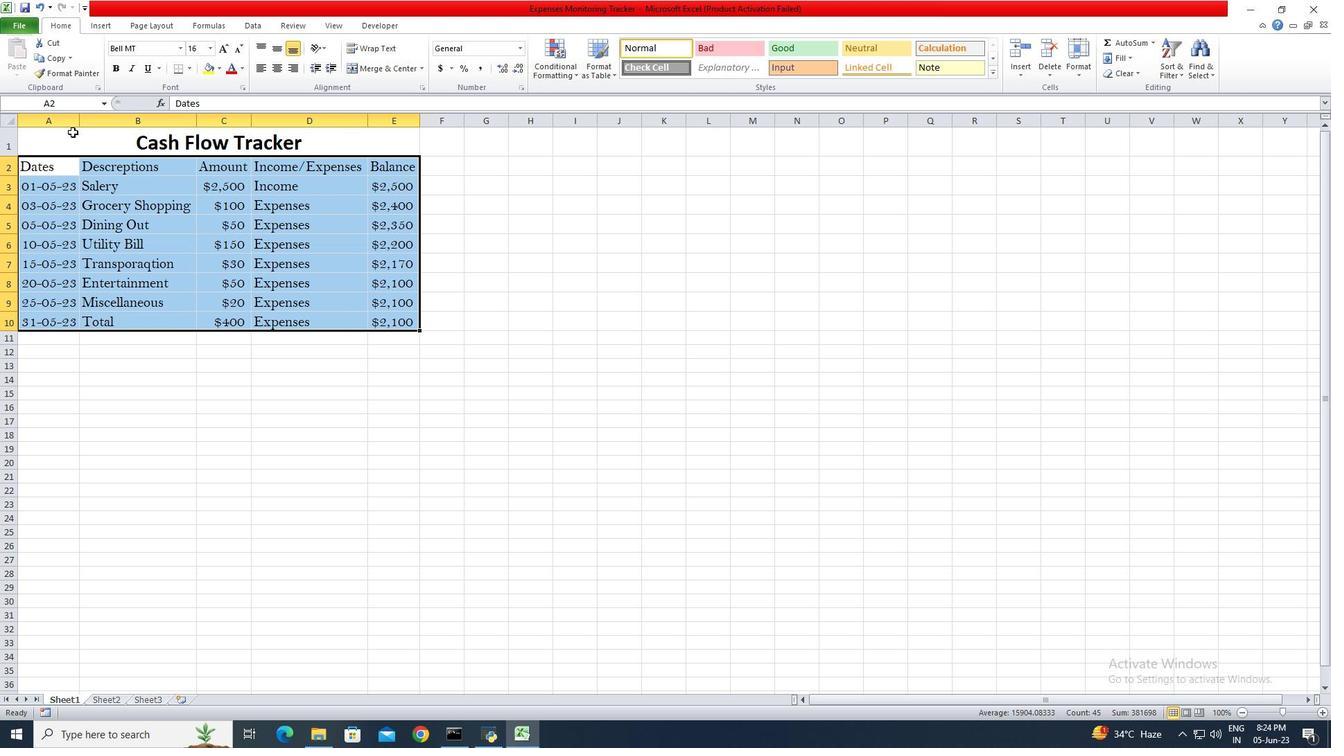 
Action: Mouse pressed left at (74, 133)
Screenshot: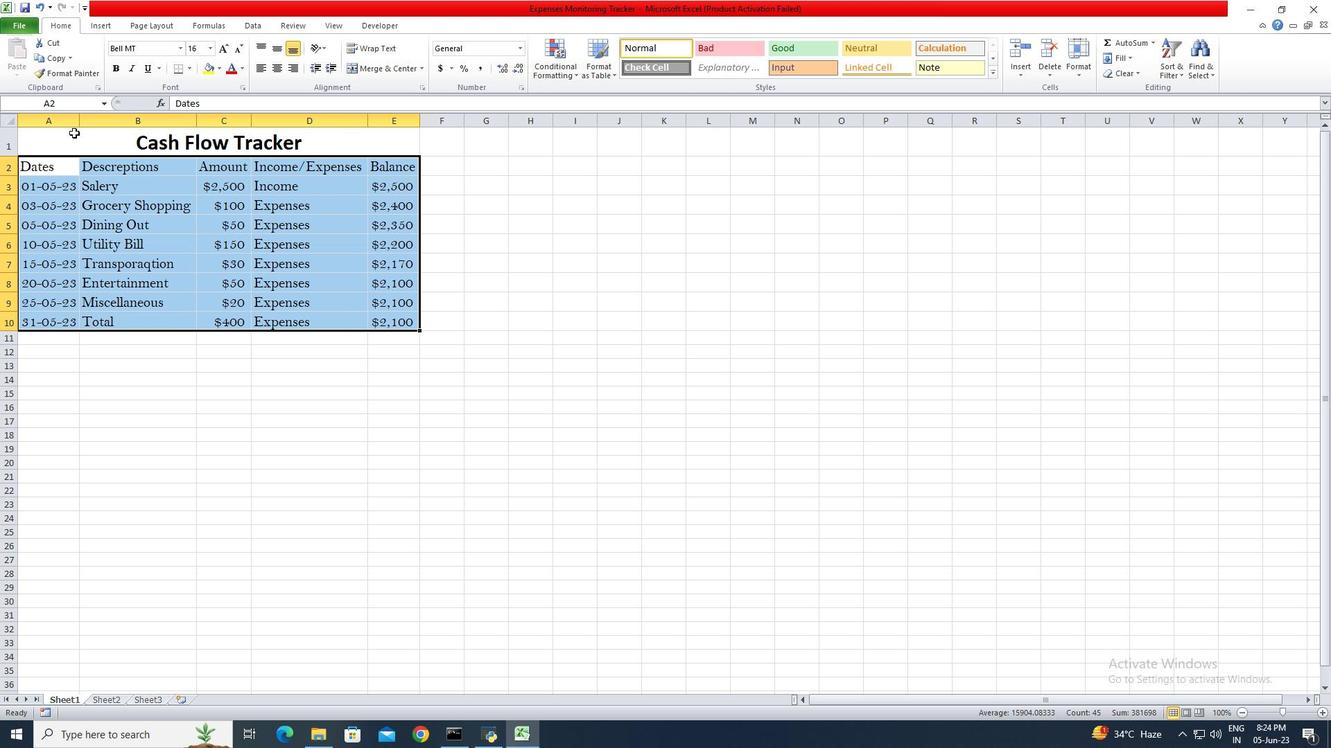 
Action: Mouse moved to (271, 48)
Screenshot: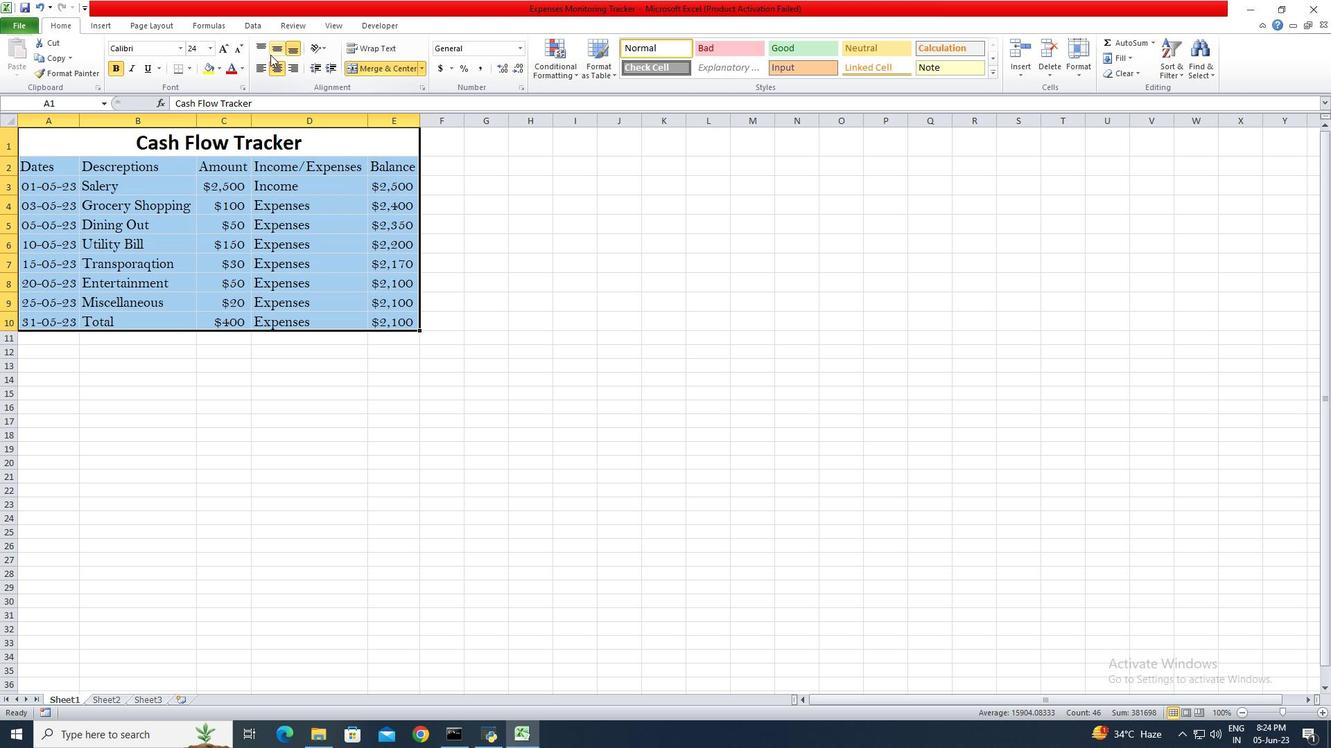 
Action: Mouse pressed left at (271, 48)
Screenshot: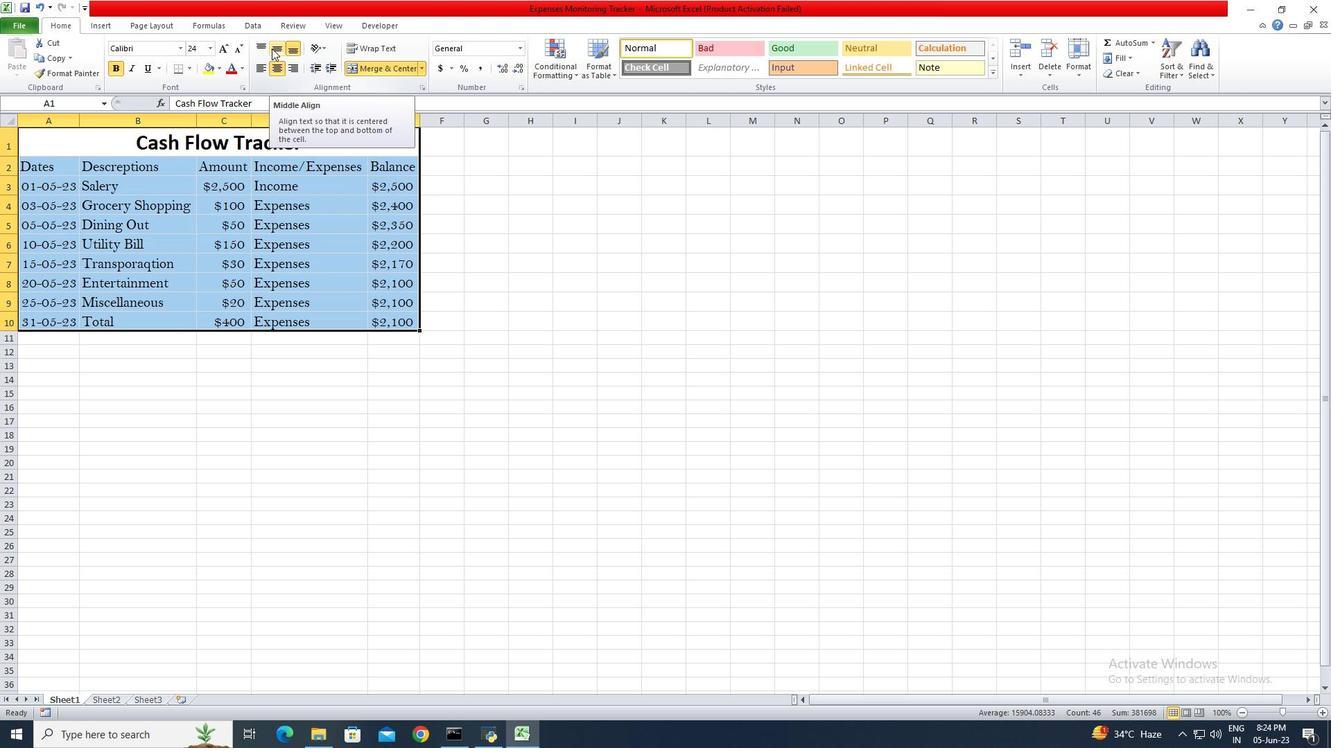 
Action: Mouse moved to (271, 67)
Screenshot: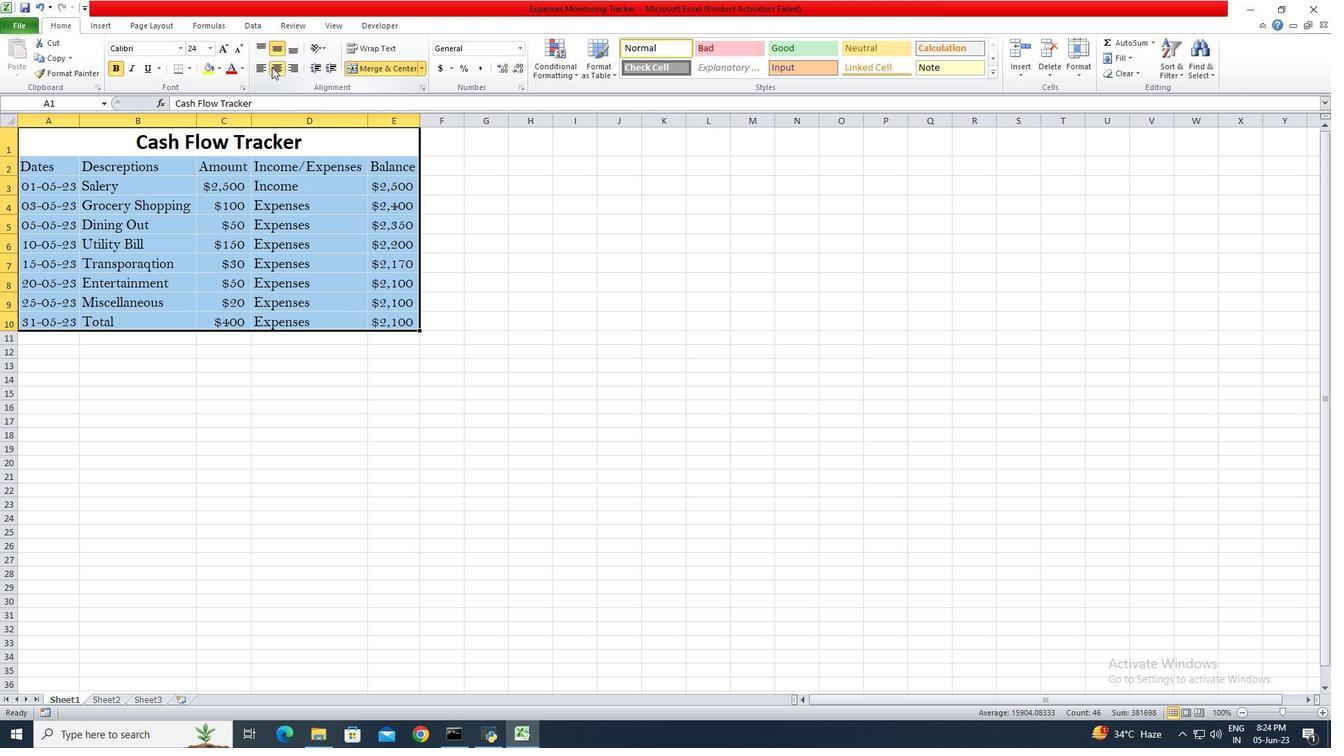 
Action: Mouse pressed left at (271, 67)
Screenshot: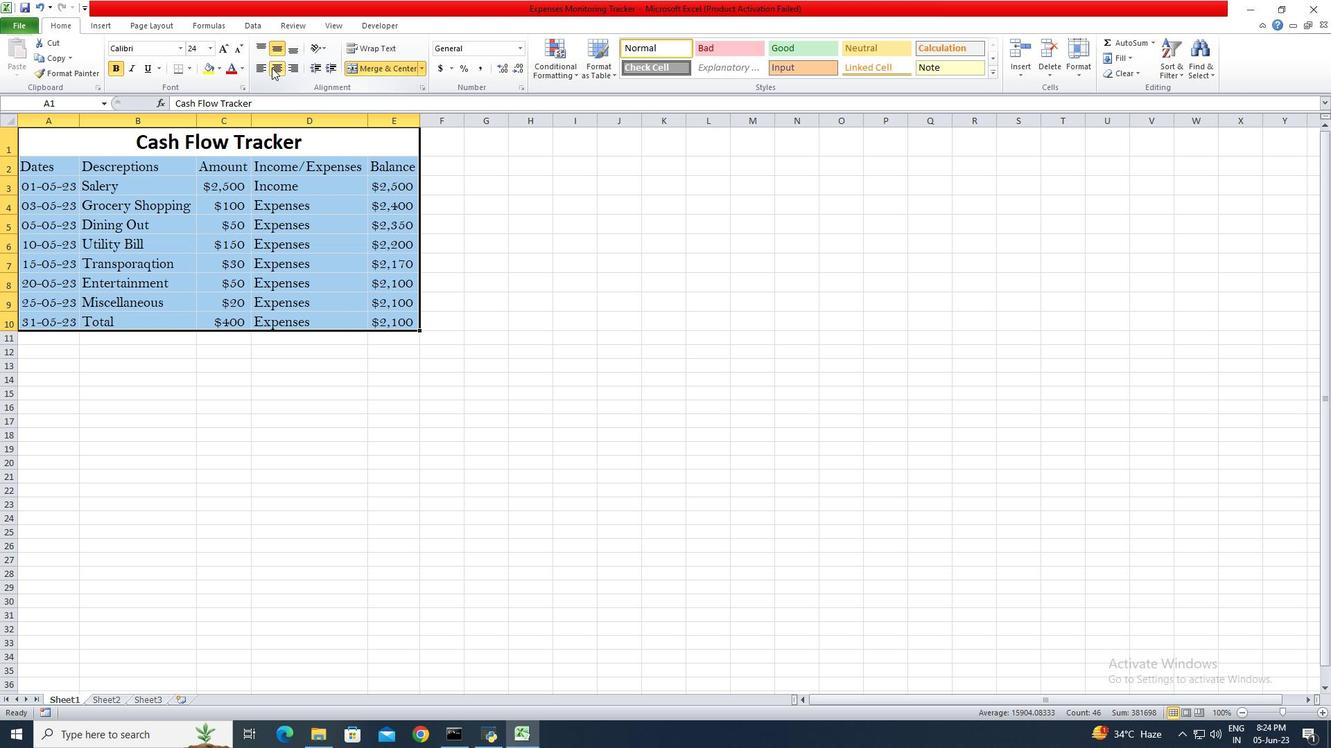 
Action: Mouse moved to (33, 27)
Screenshot: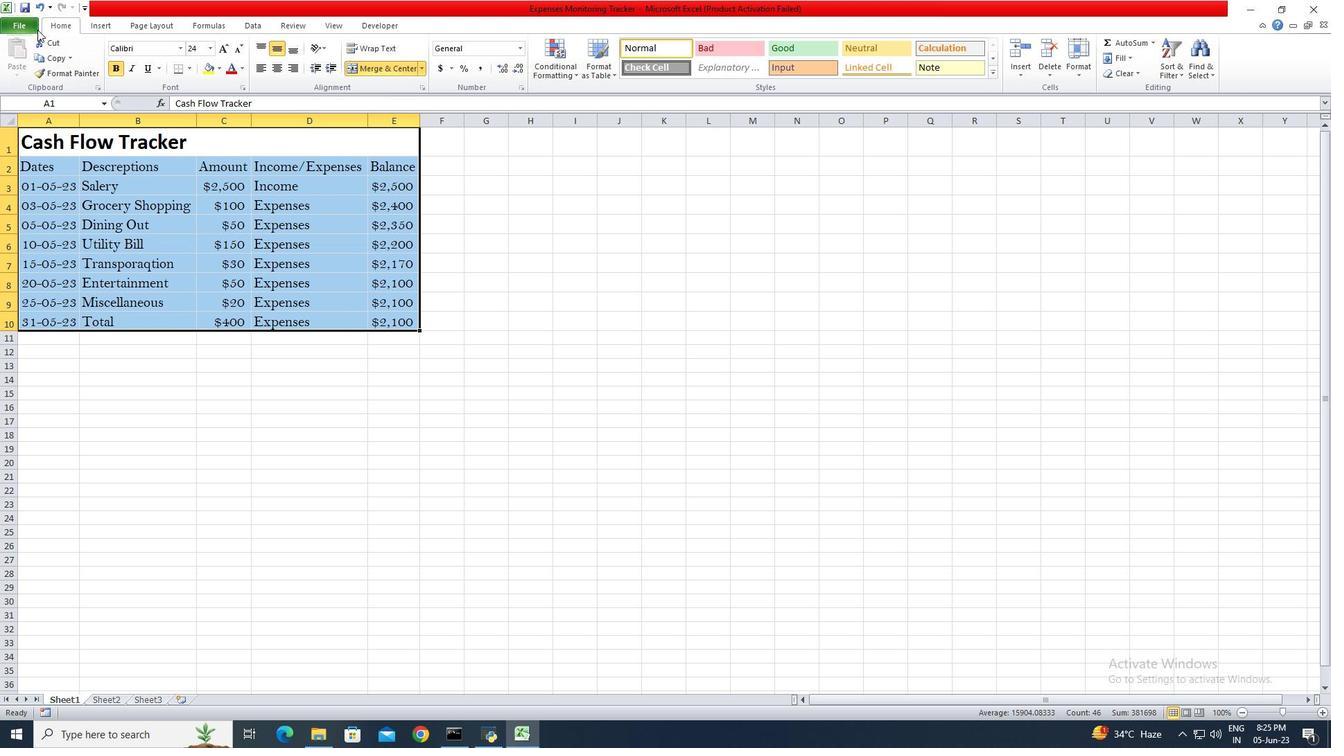 
Action: Mouse pressed left at (33, 27)
Screenshot: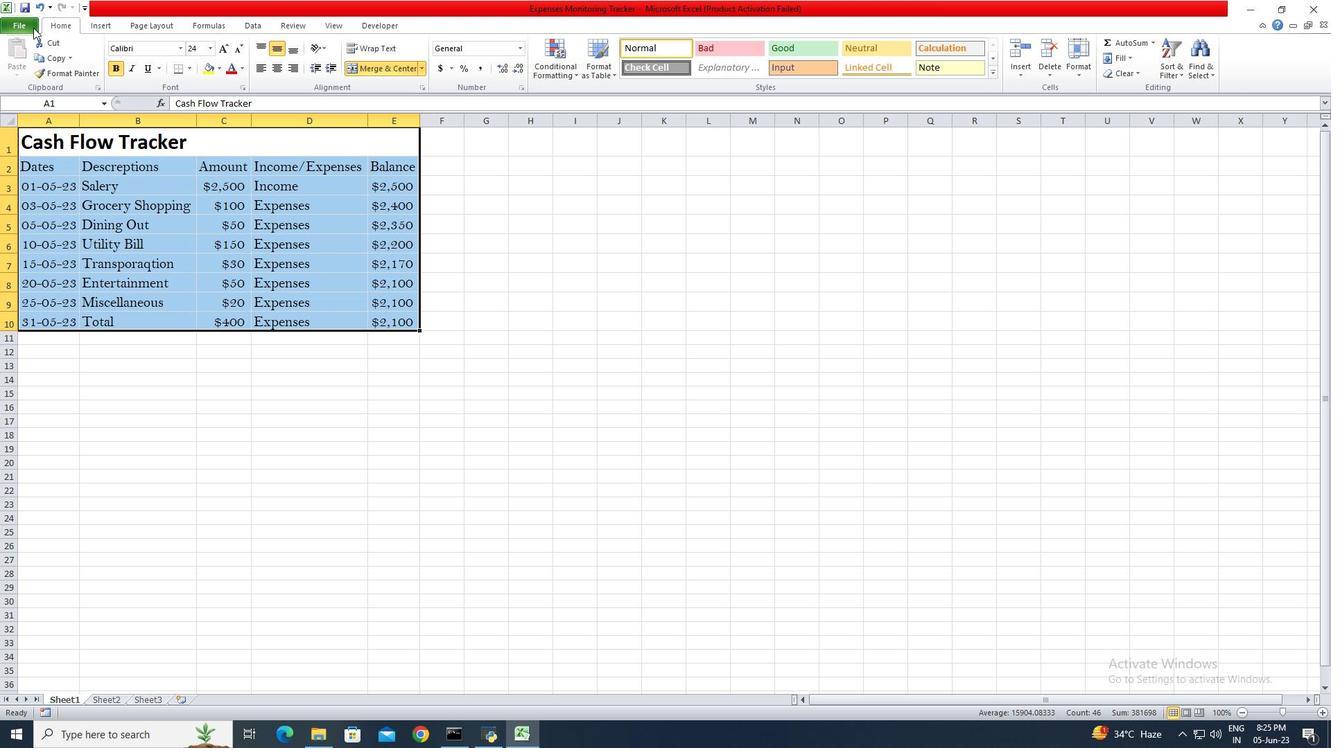 
Action: Mouse moved to (53, 45)
Screenshot: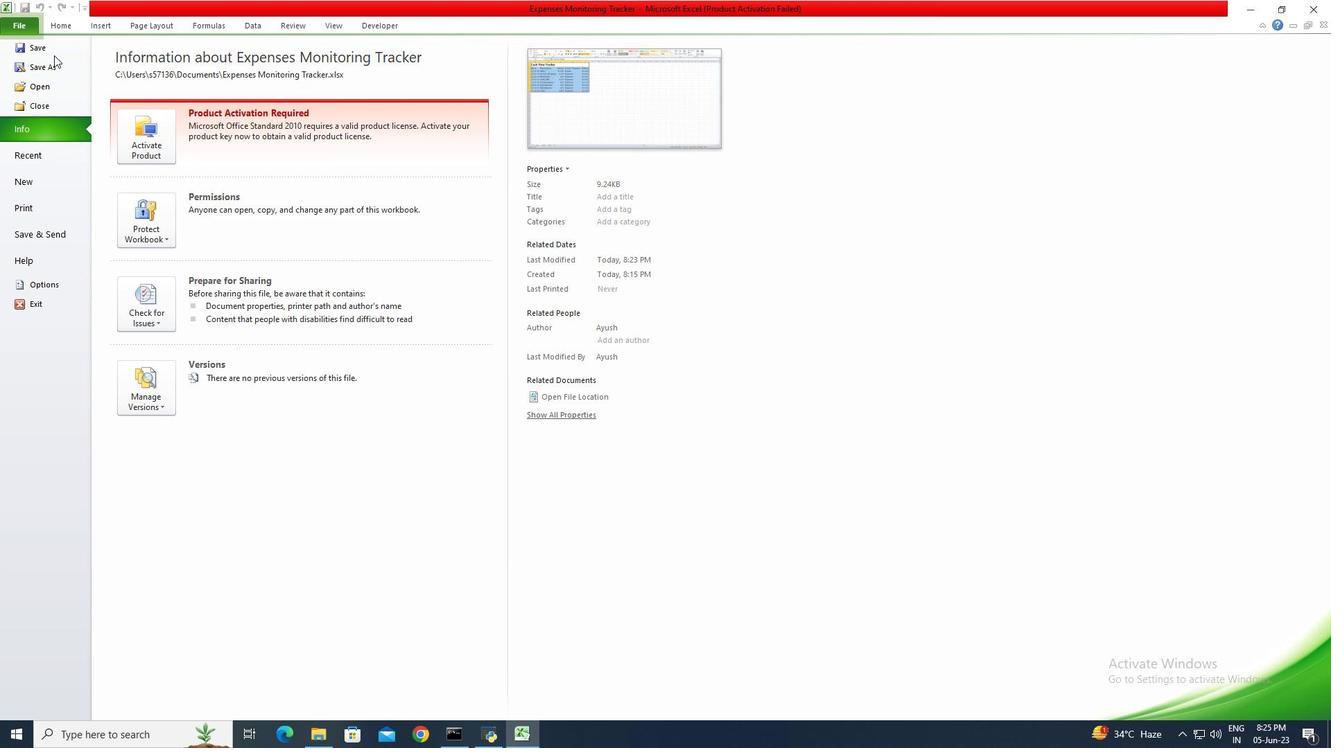 
Action: Mouse pressed left at (53, 45)
Screenshot: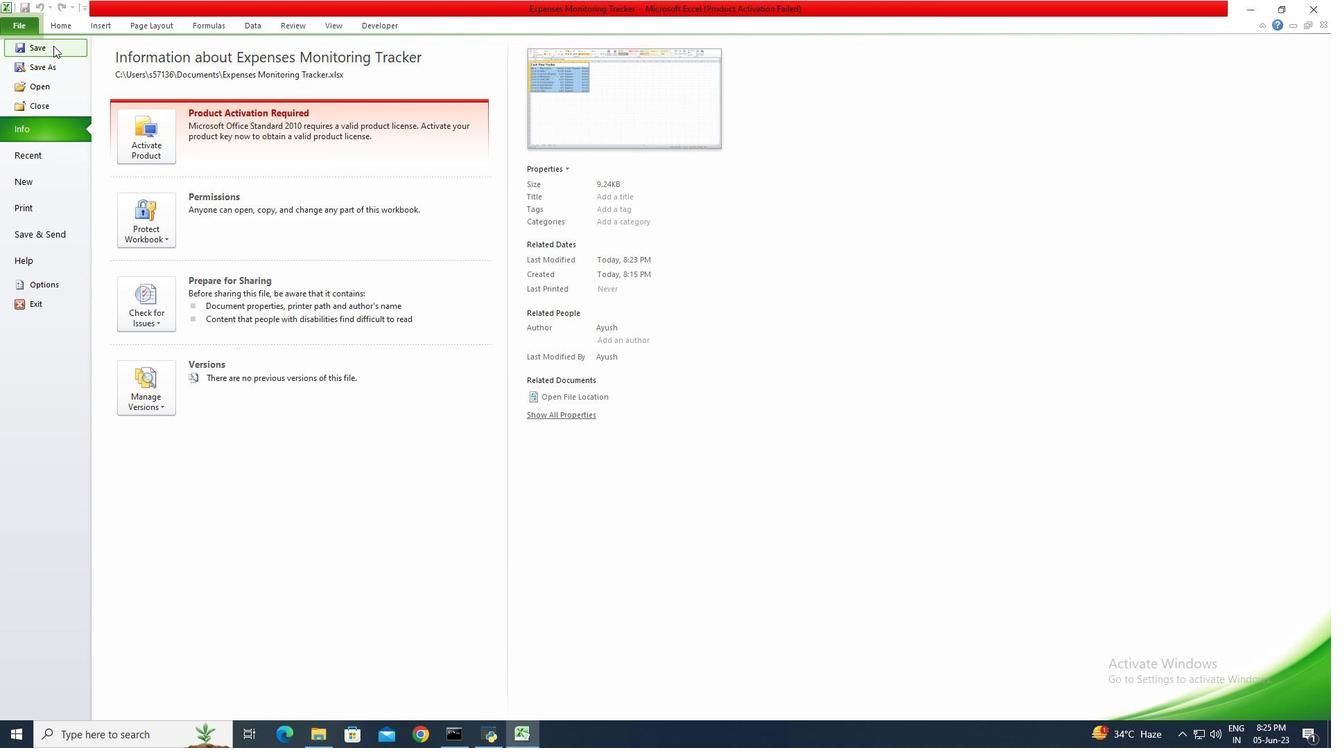 
Action: Mouse moved to (53, 45)
Screenshot: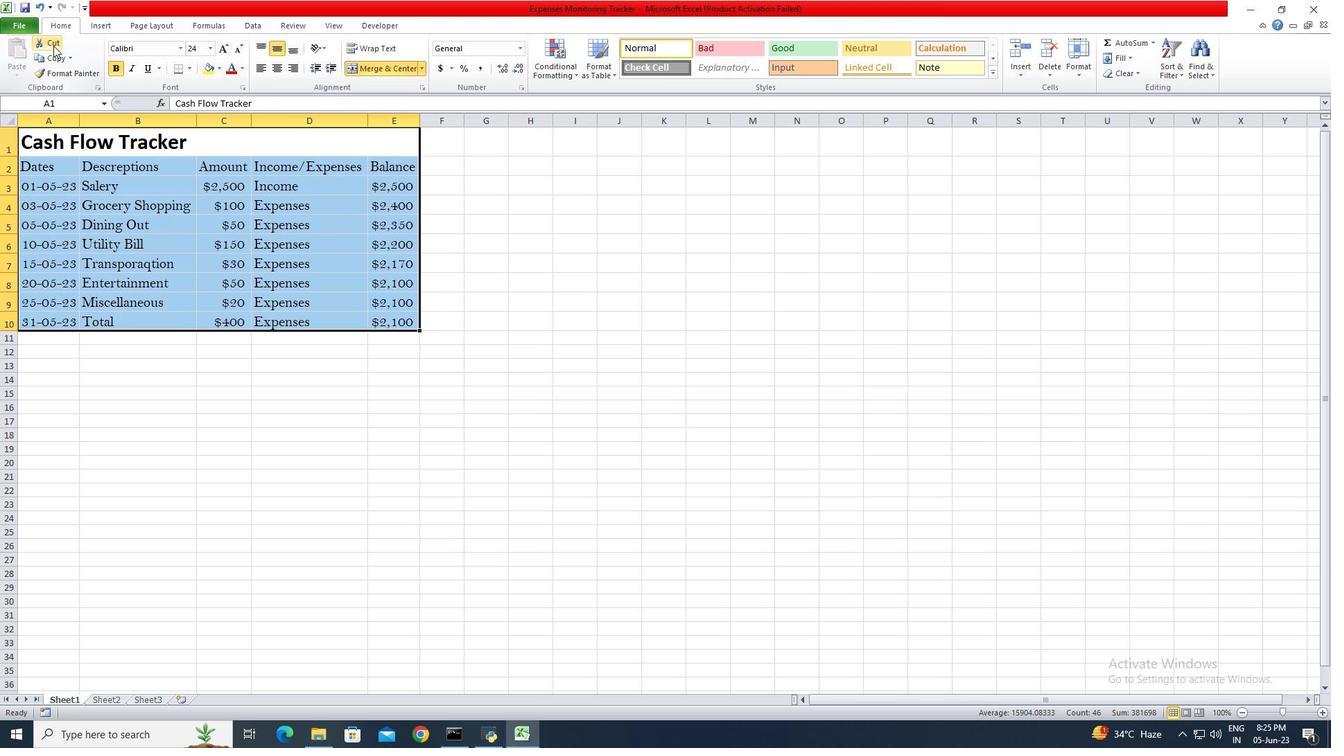 
